 Task: Research Airbnb options in Sunan, North Korea from 10th December, 2023 to 25th December, 2023 for 3 adults, 1 child. Place can be shared room with 2 bedrooms having 3 beds and 2 bathrooms. Property type can be guest house. Amenities needed are: wifi, TV, free parkinig on premises, gym, breakfast. Look for 4 properties as per requirement.
Action: Mouse moved to (471, 107)
Screenshot: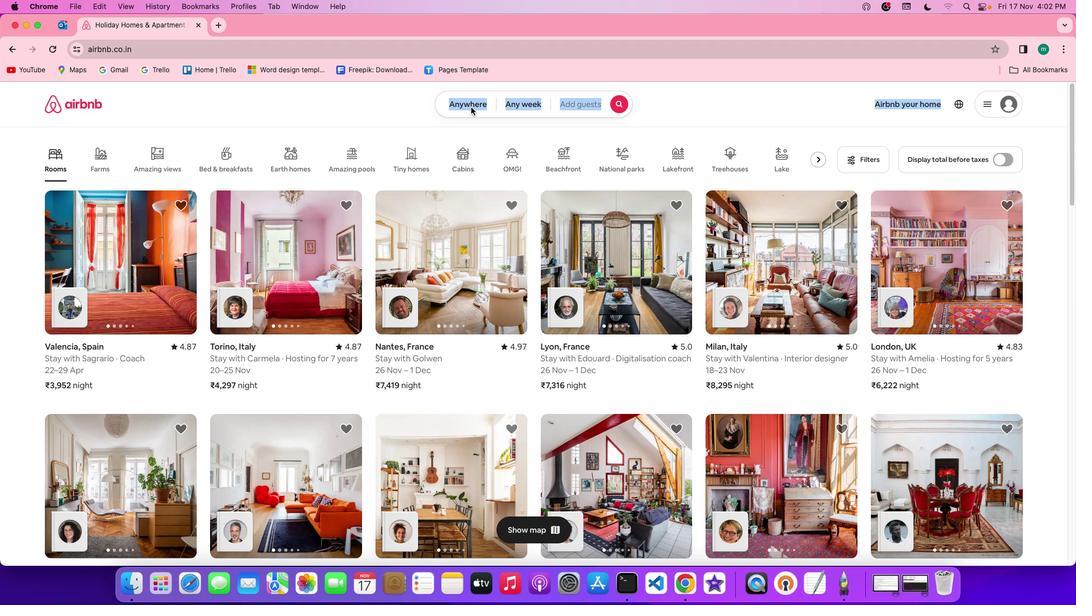 
Action: Mouse pressed left at (471, 107)
Screenshot: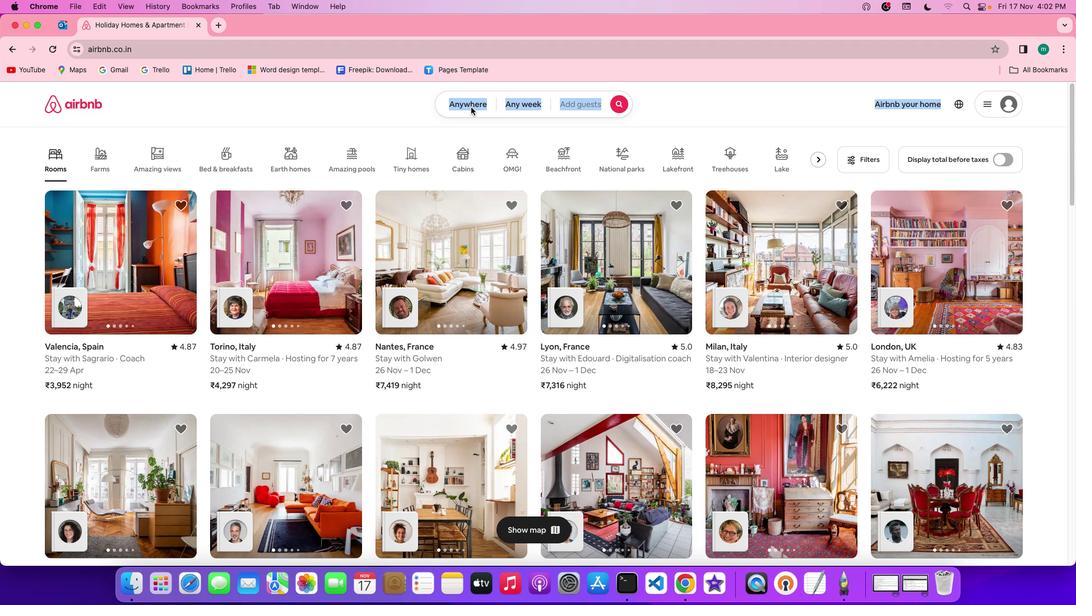 
Action: Mouse pressed left at (471, 107)
Screenshot: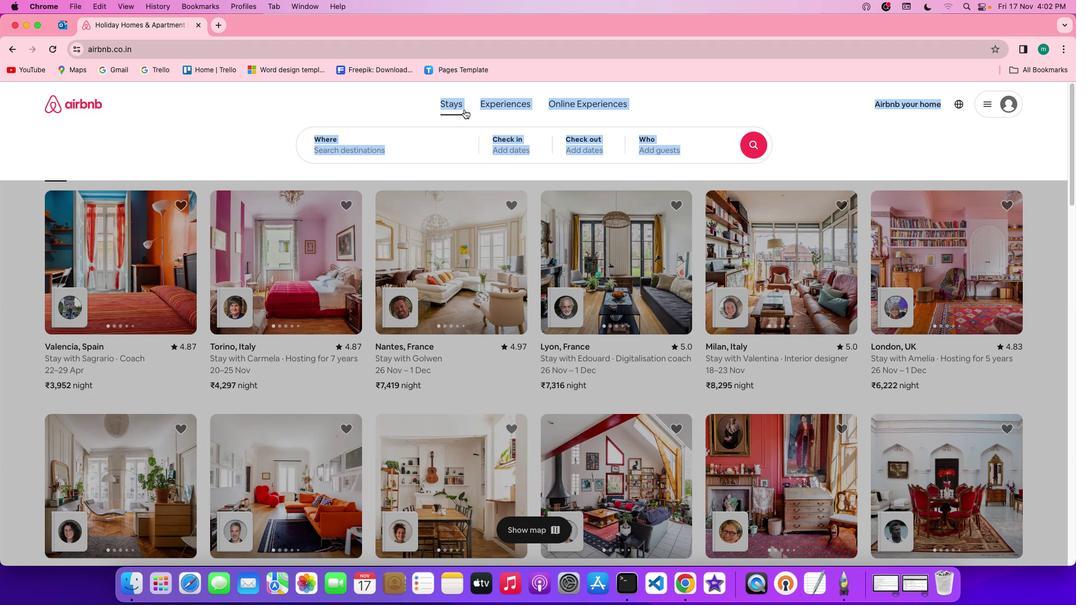 
Action: Mouse moved to (413, 144)
Screenshot: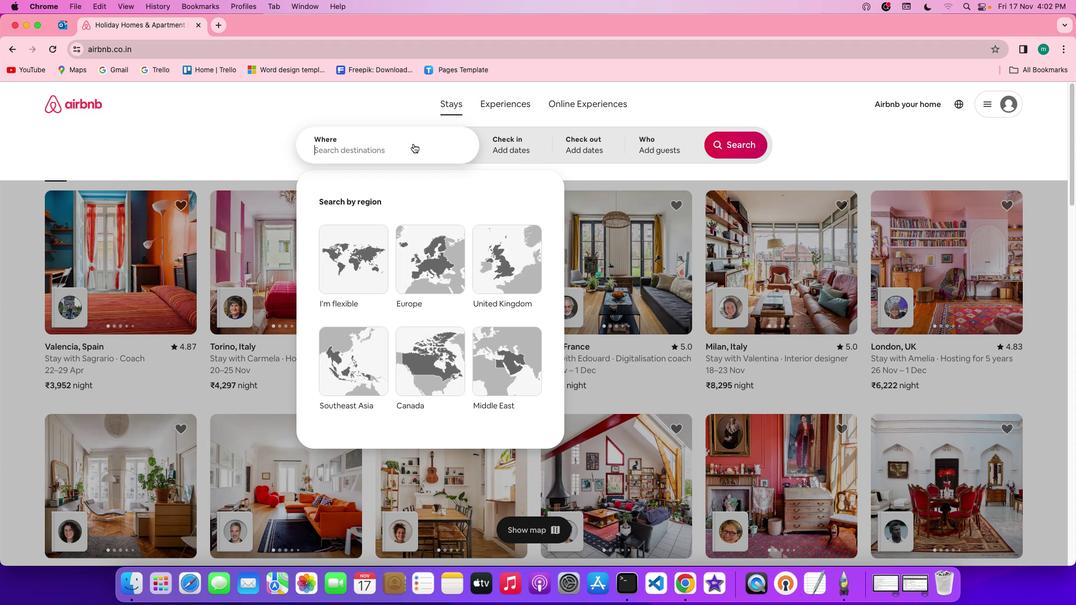 
Action: Mouse pressed left at (413, 144)
Screenshot: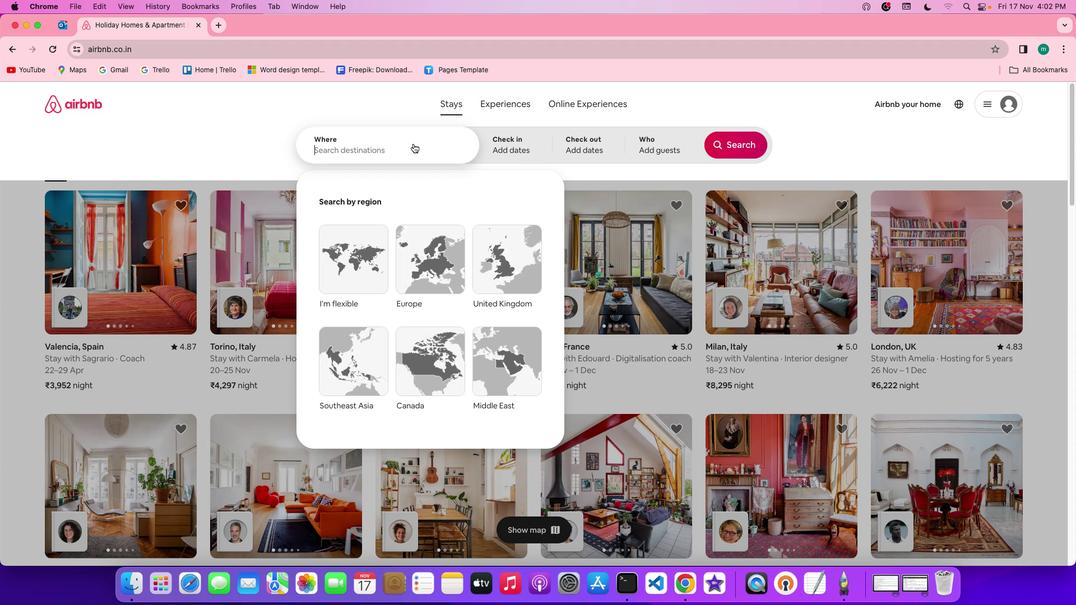 
Action: Key pressed Key.shift'S''u''n''a''n'','Key.spaceKey.shift'N''o''r''t''h'Key.spaceKey.shift'k''o''r''e''a'
Screenshot: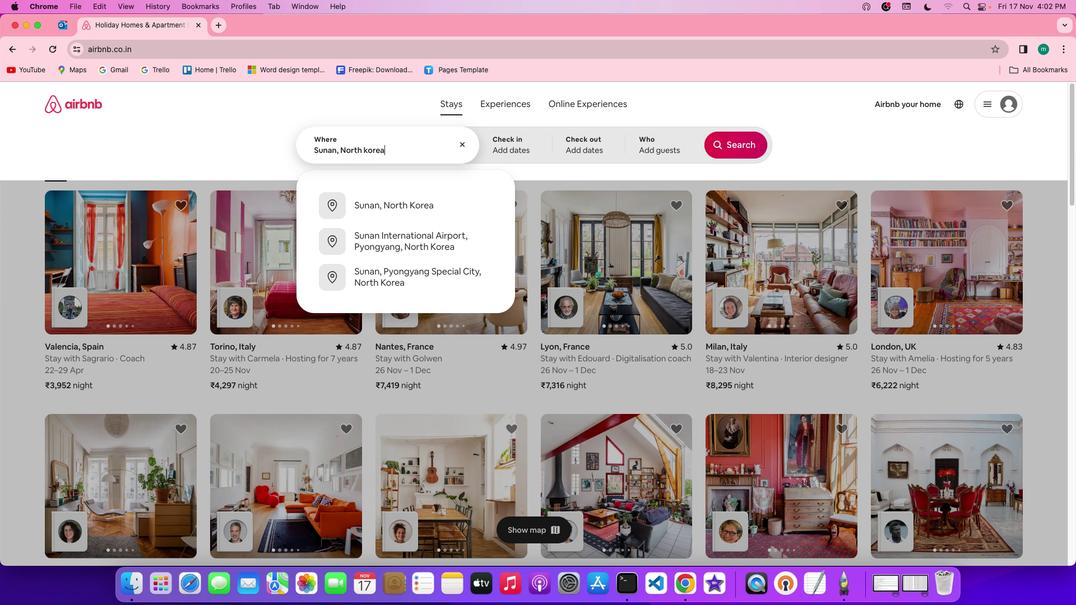 
Action: Mouse moved to (529, 150)
Screenshot: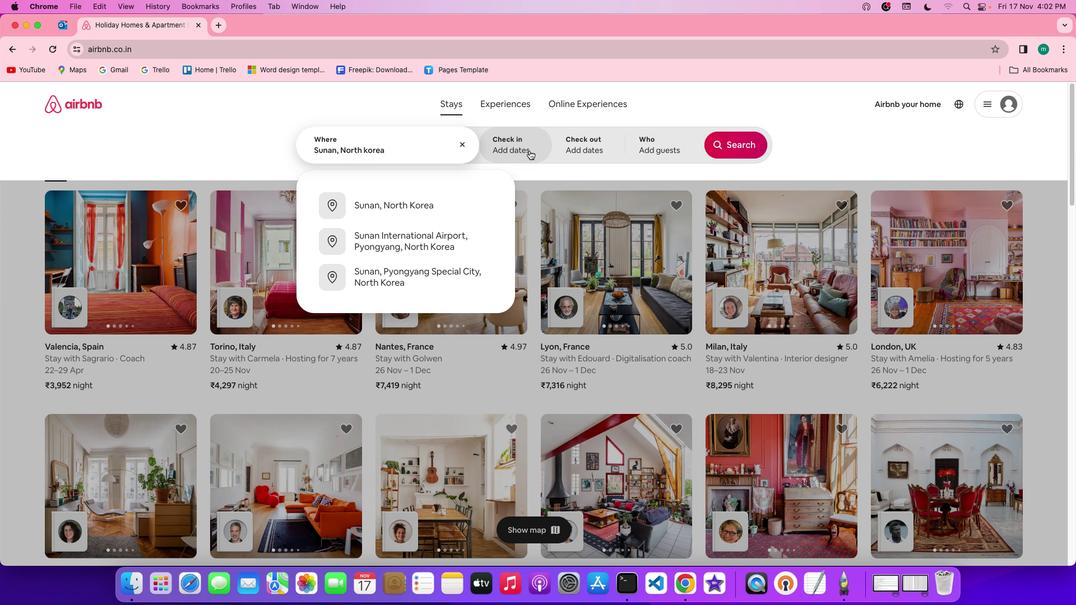 
Action: Mouse pressed left at (529, 150)
Screenshot: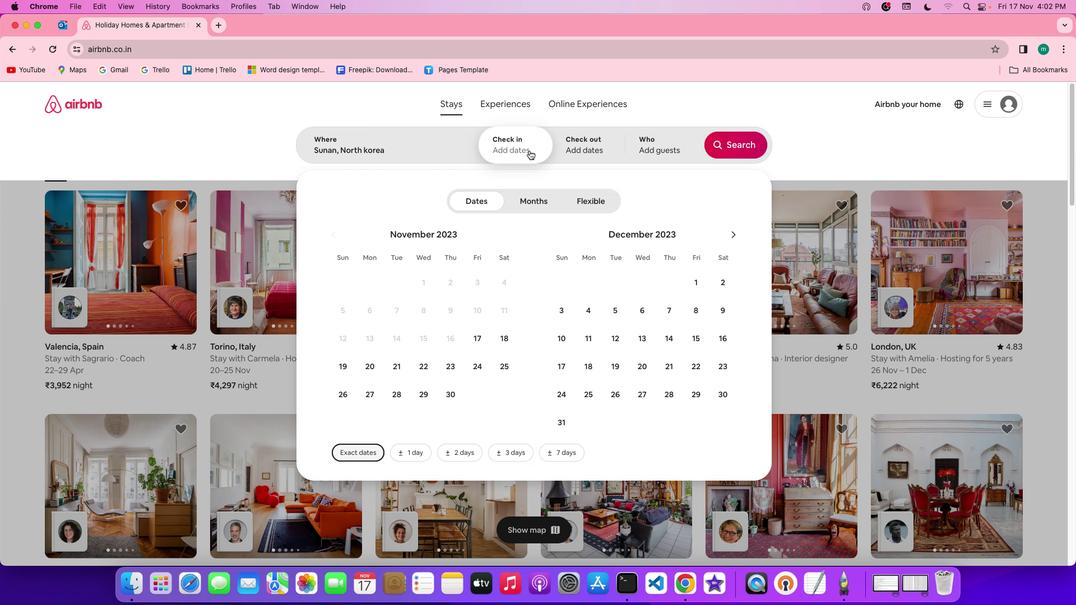 
Action: Mouse moved to (572, 334)
Screenshot: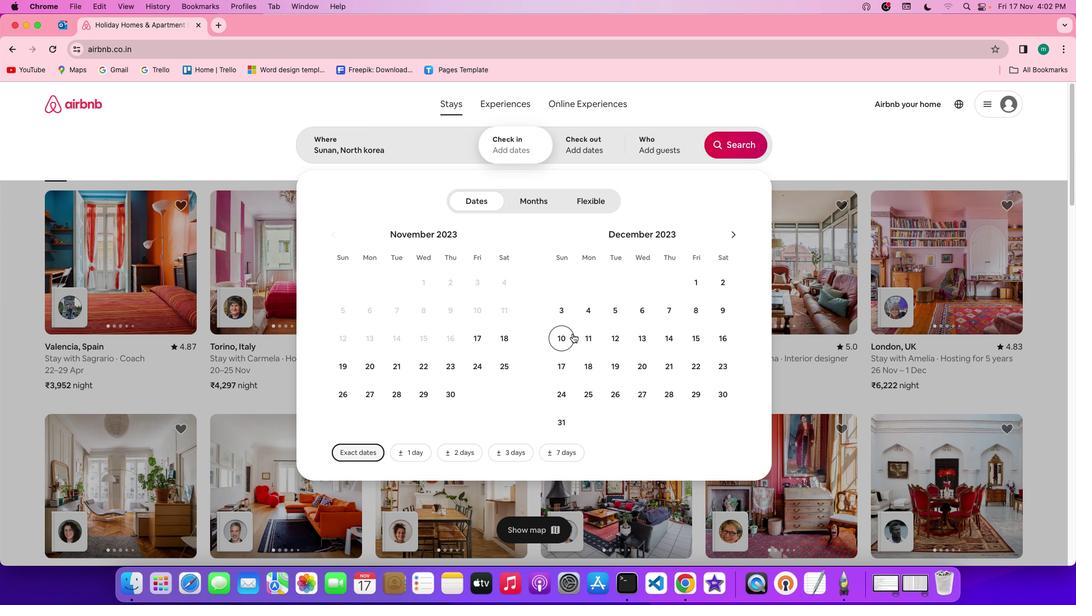 
Action: Mouse pressed left at (572, 334)
Screenshot: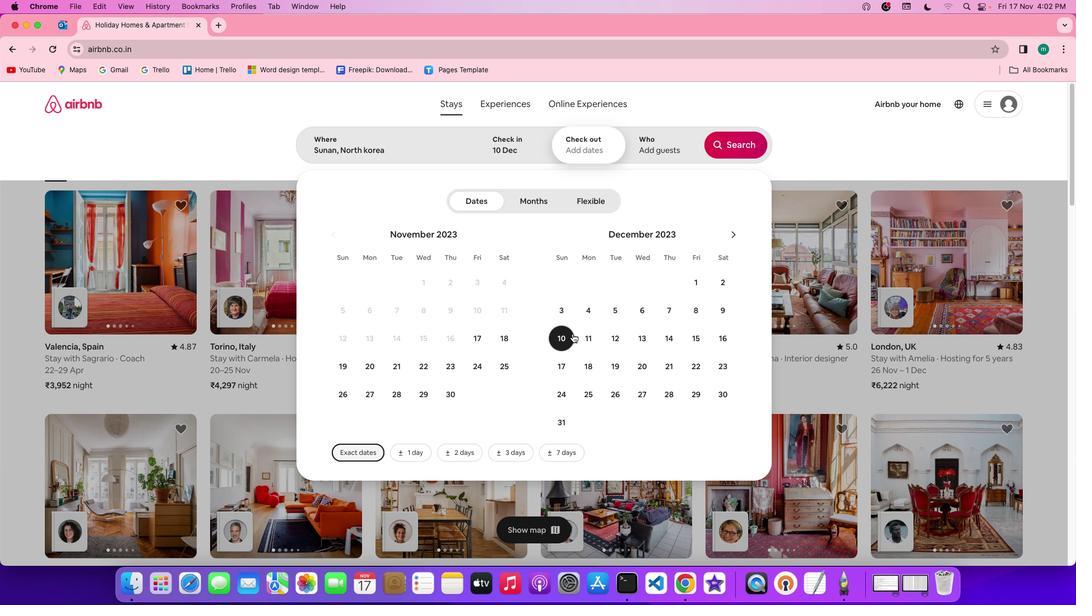 
Action: Mouse moved to (581, 388)
Screenshot: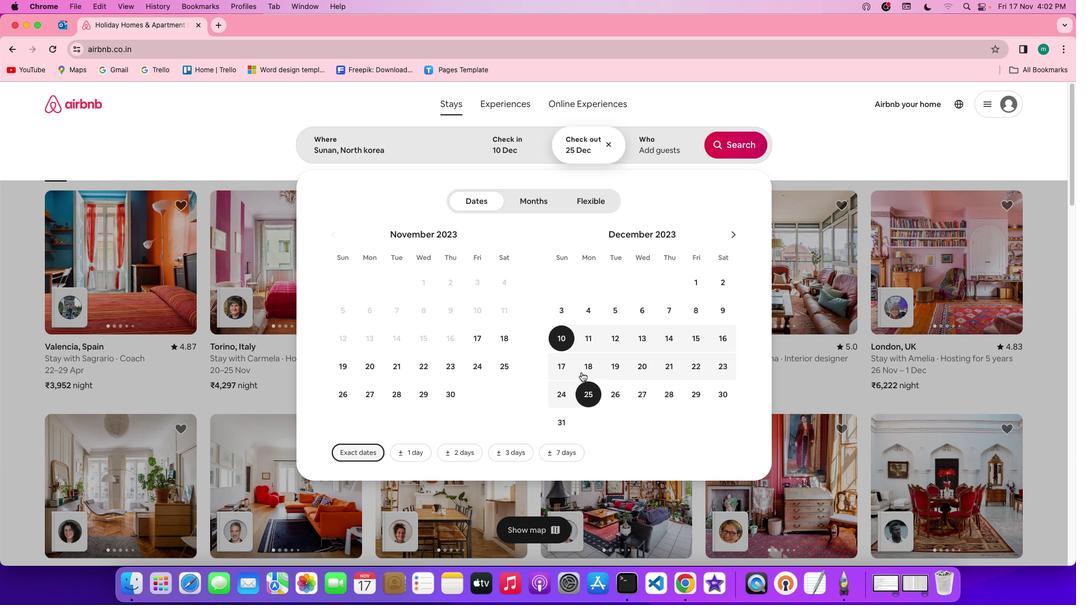
Action: Mouse pressed left at (581, 388)
Screenshot: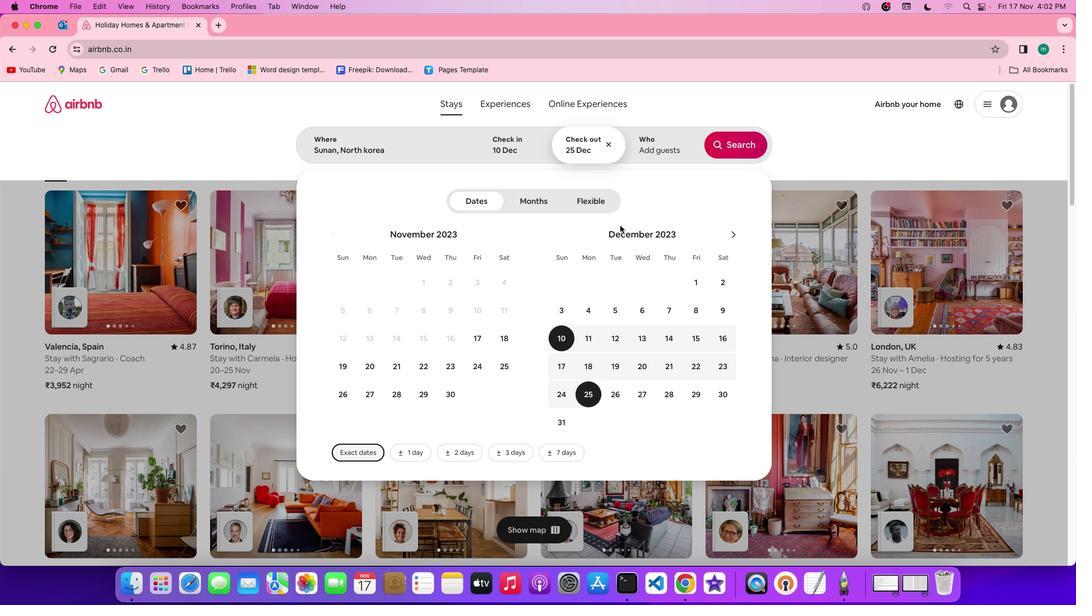 
Action: Mouse moved to (655, 156)
Screenshot: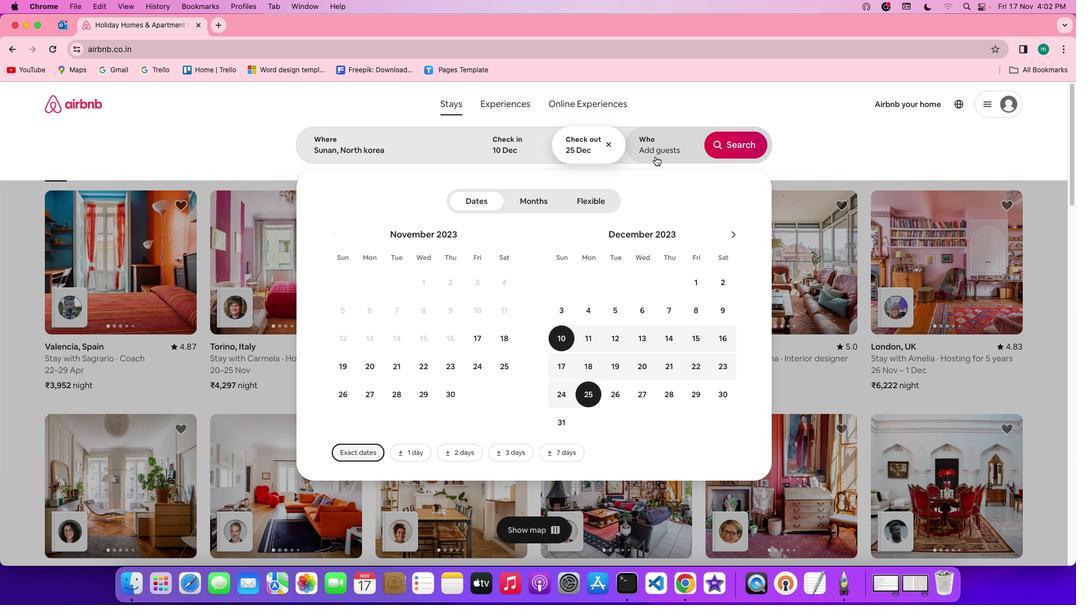 
Action: Mouse pressed left at (655, 156)
Screenshot: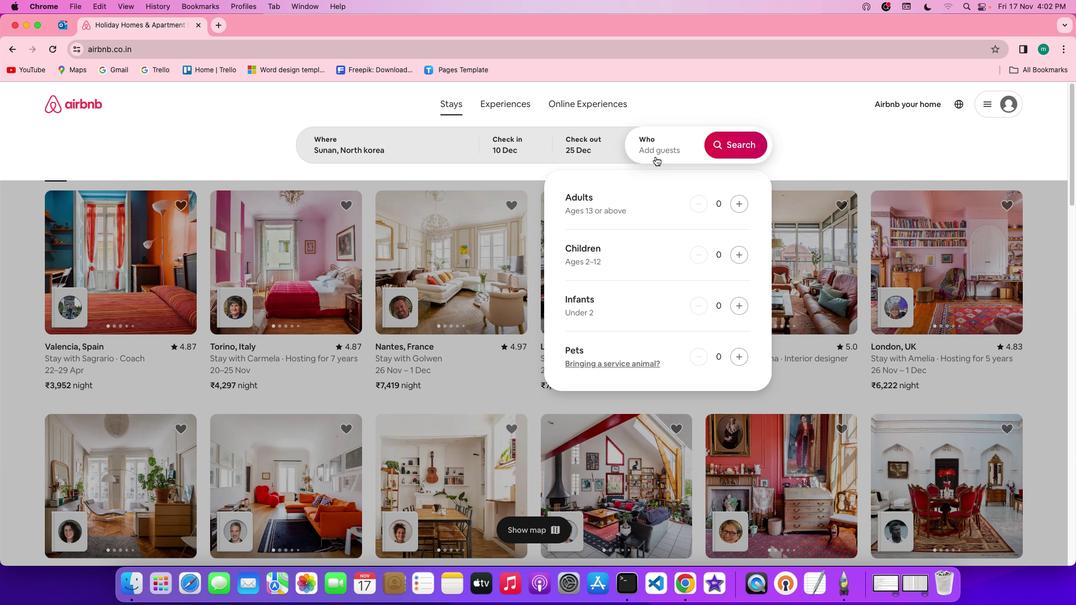 
Action: Mouse moved to (735, 203)
Screenshot: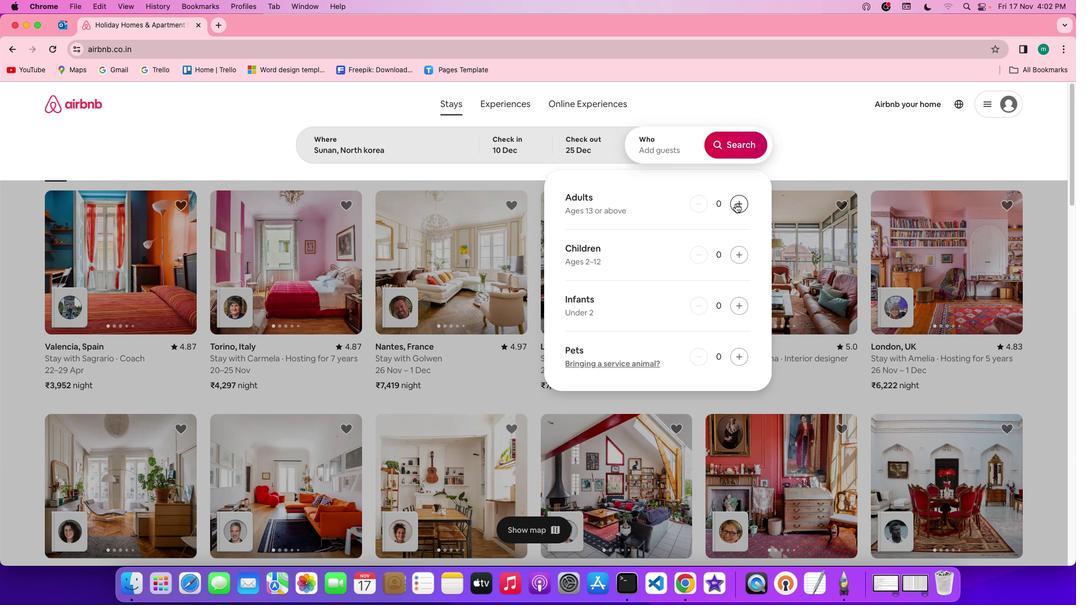 
Action: Mouse pressed left at (735, 203)
Screenshot: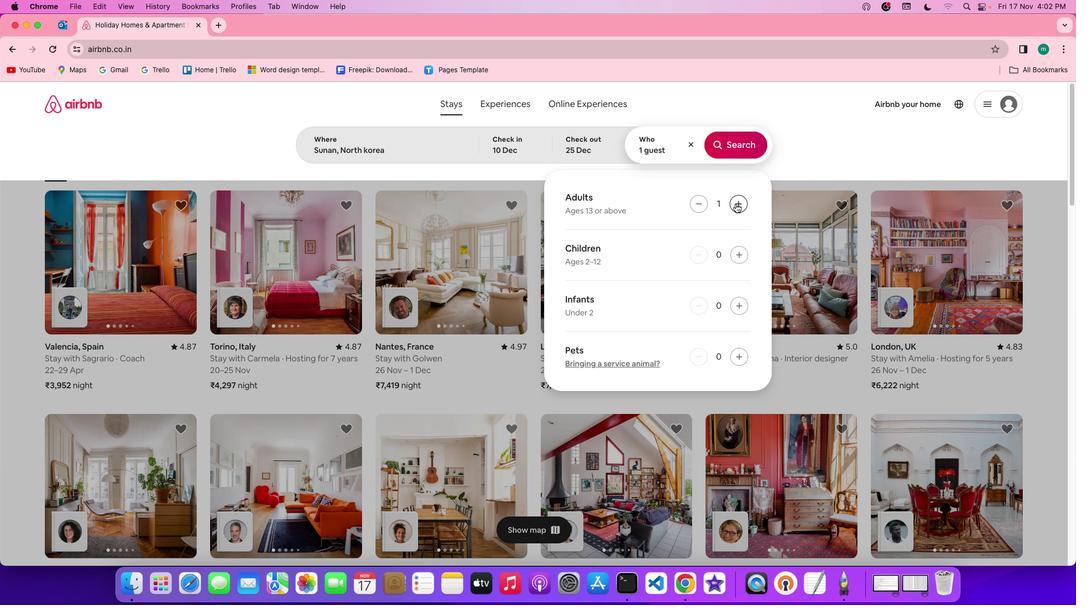 
Action: Mouse pressed left at (735, 203)
Screenshot: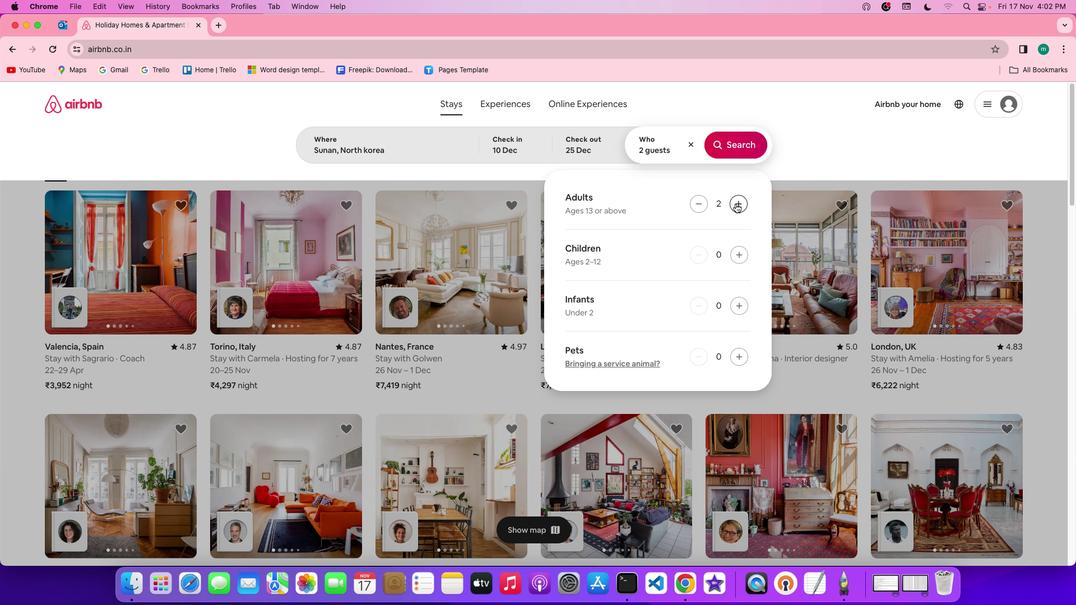 
Action: Mouse pressed left at (735, 203)
Screenshot: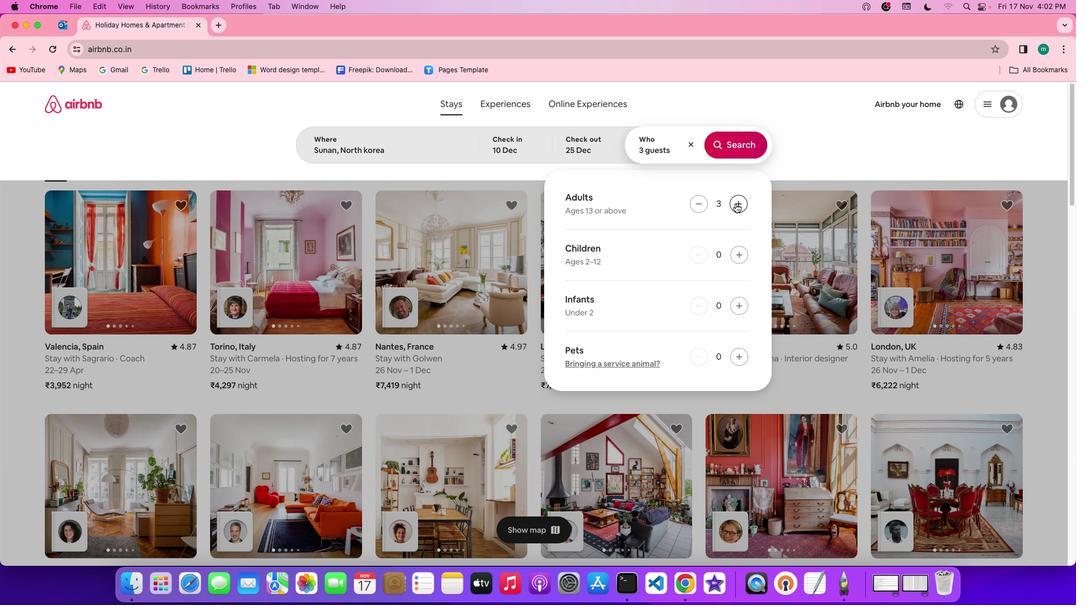 
Action: Mouse moved to (741, 249)
Screenshot: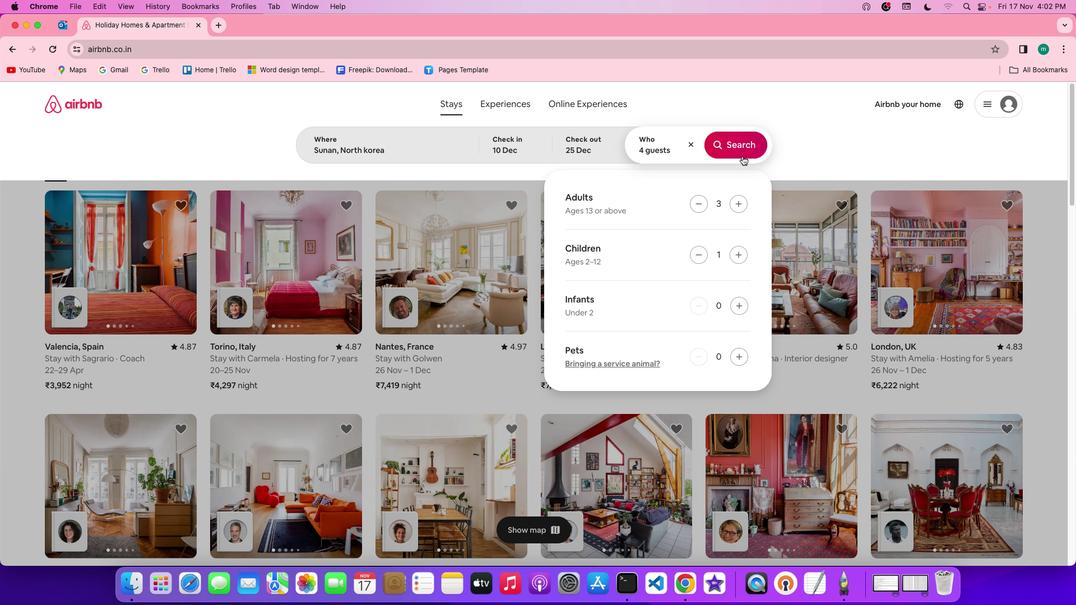 
Action: Mouse pressed left at (741, 249)
Screenshot: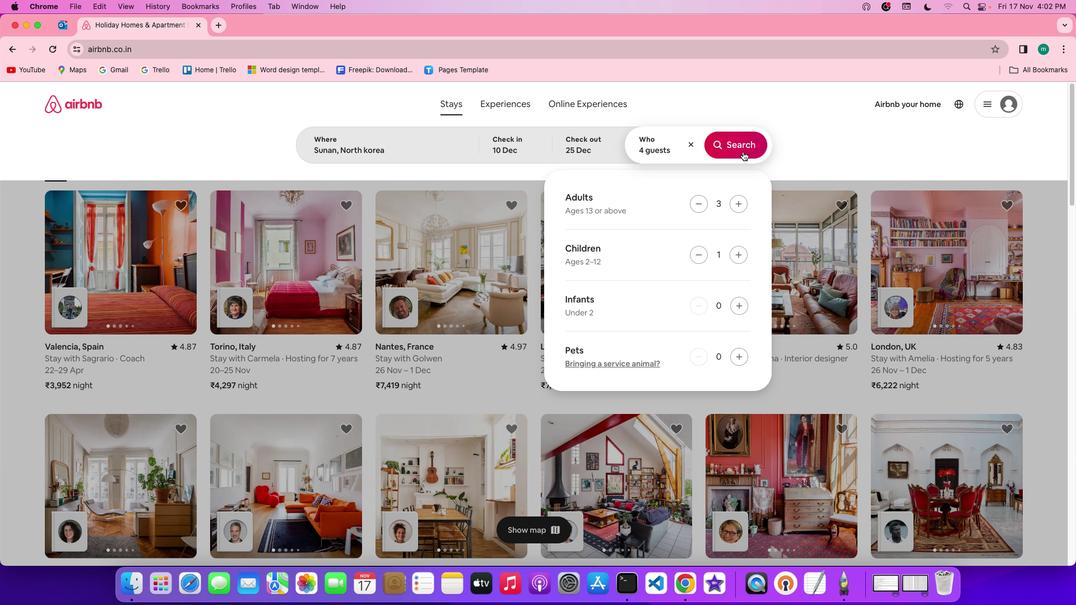 
Action: Mouse moved to (742, 148)
Screenshot: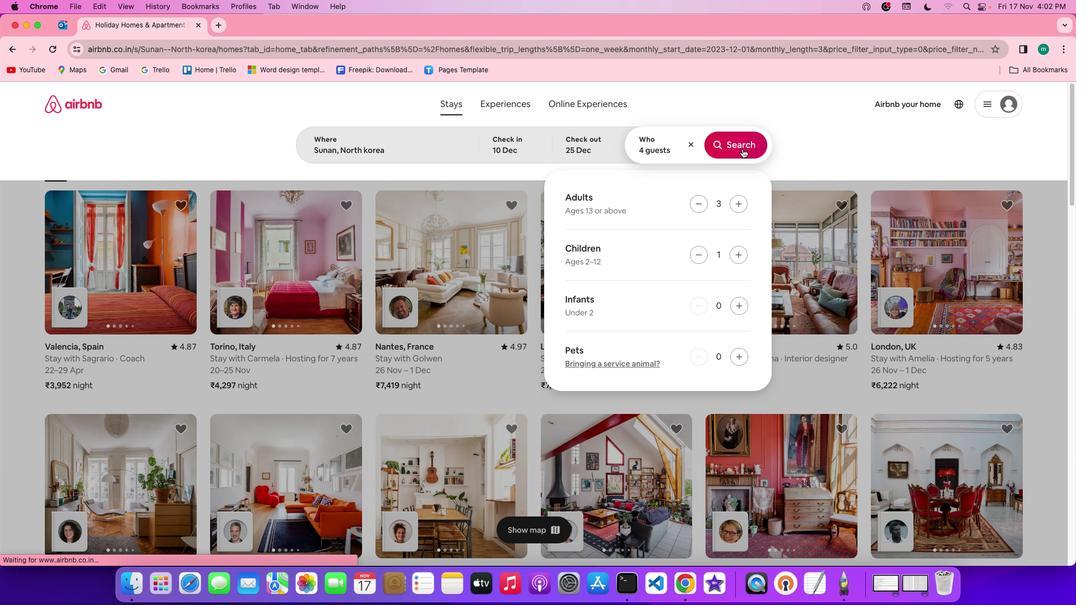 
Action: Mouse pressed left at (742, 148)
Screenshot: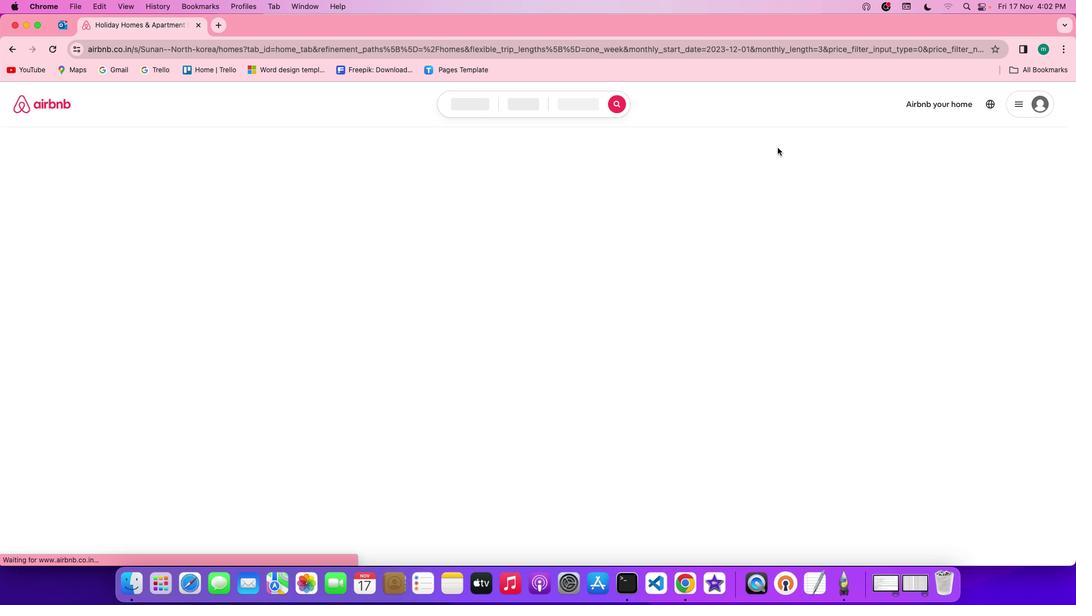 
Action: Mouse moved to (889, 148)
Screenshot: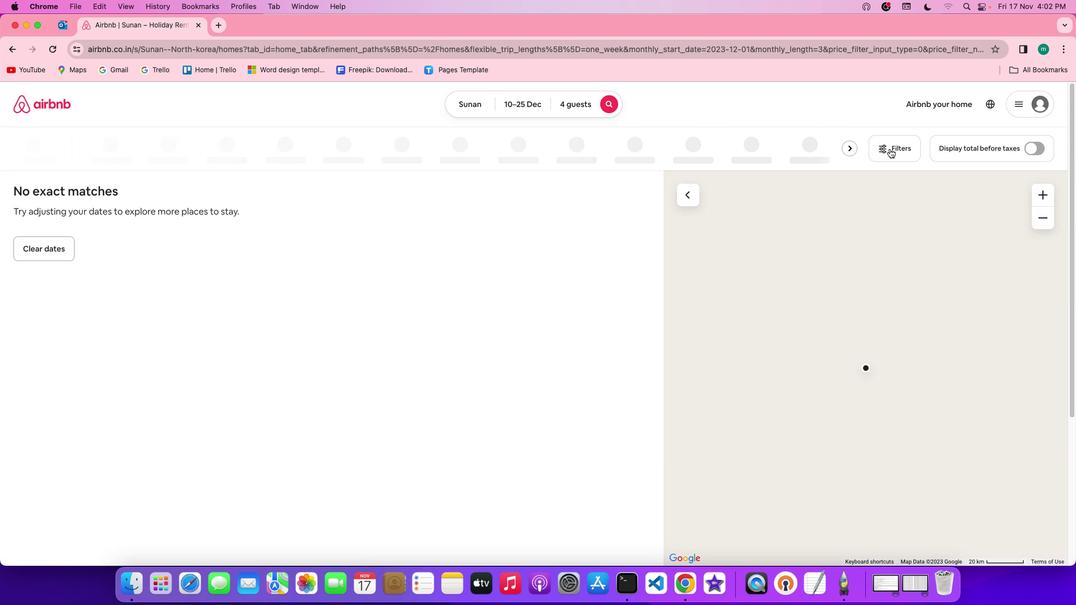 
Action: Mouse pressed left at (889, 148)
Screenshot: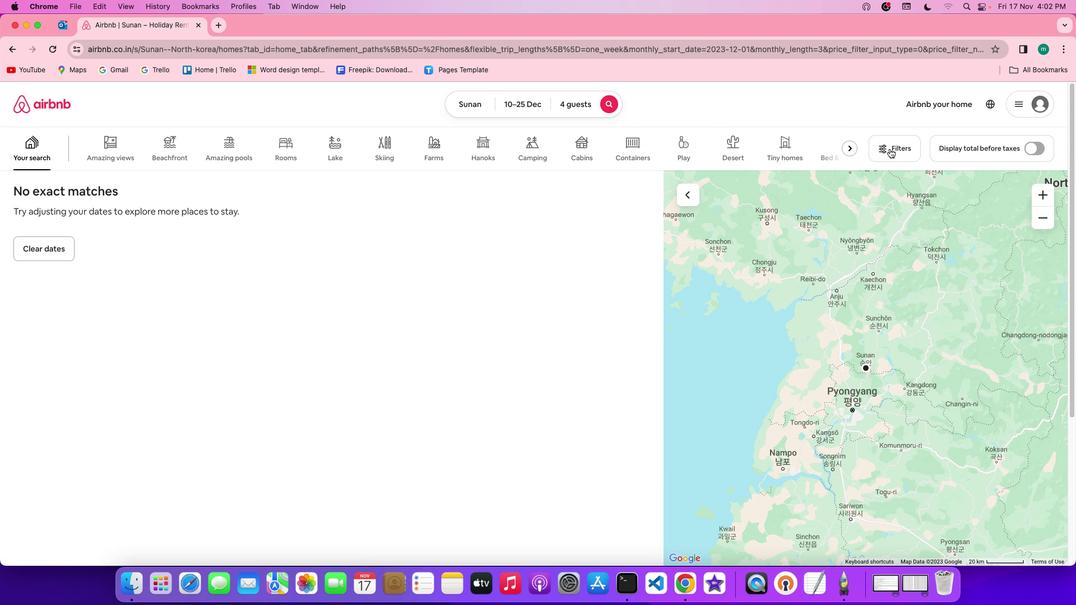 
Action: Mouse moved to (797, 196)
Screenshot: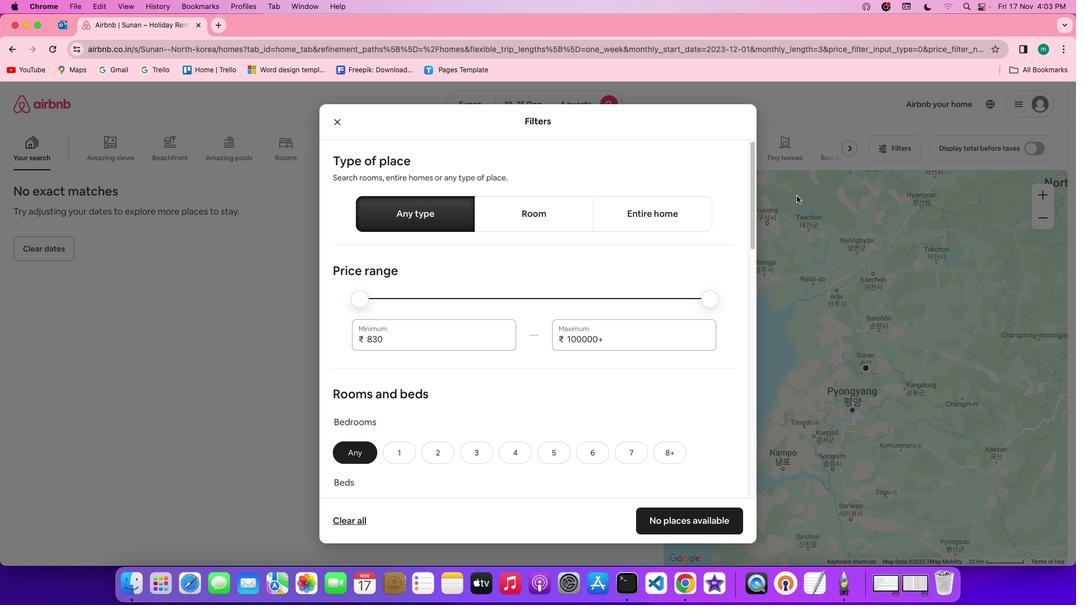 
Action: Mouse scrolled (797, 196) with delta (0, 0)
Screenshot: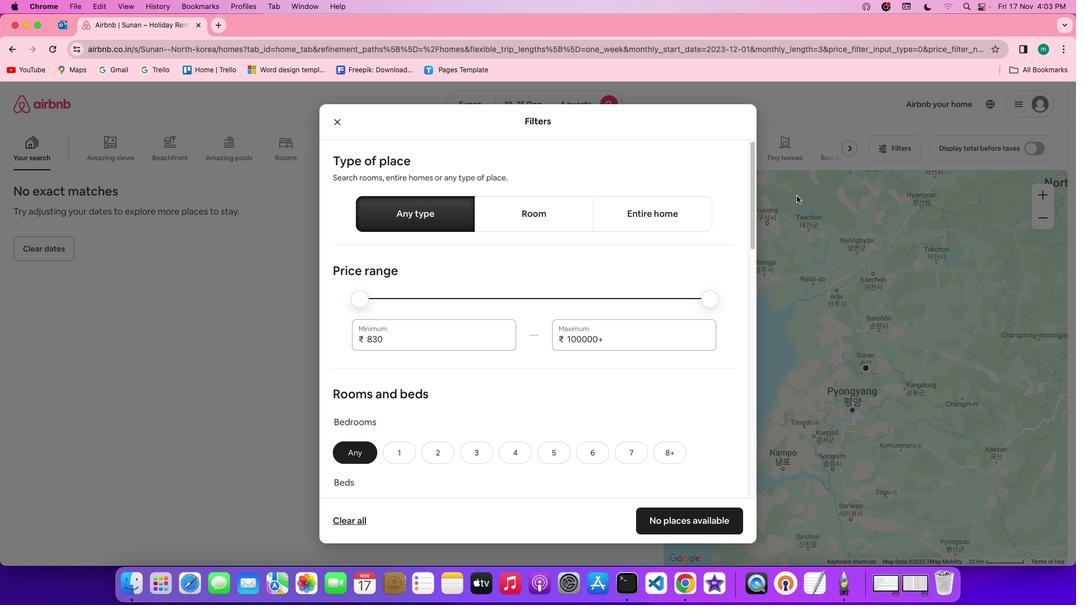 
Action: Mouse scrolled (797, 196) with delta (0, 0)
Screenshot: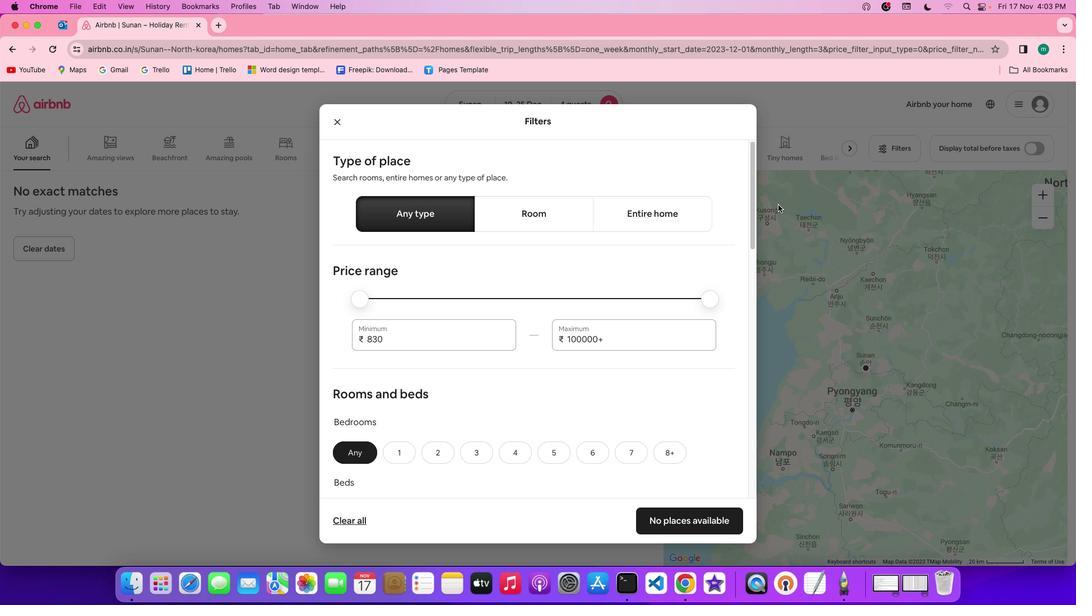 
Action: Mouse scrolled (797, 196) with delta (0, 0)
Screenshot: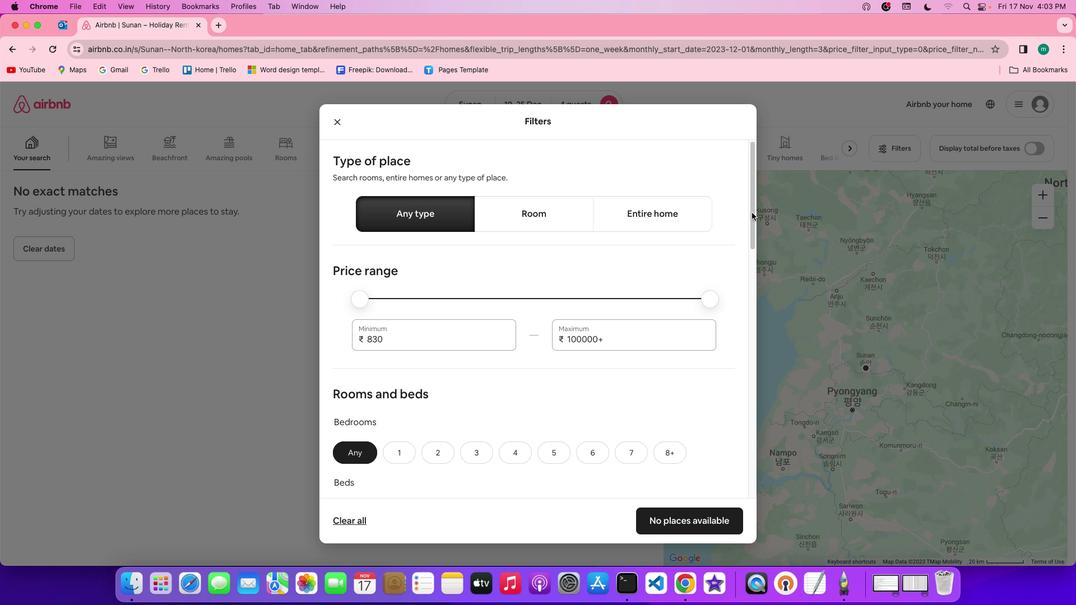 
Action: Mouse scrolled (797, 196) with delta (0, -1)
Screenshot: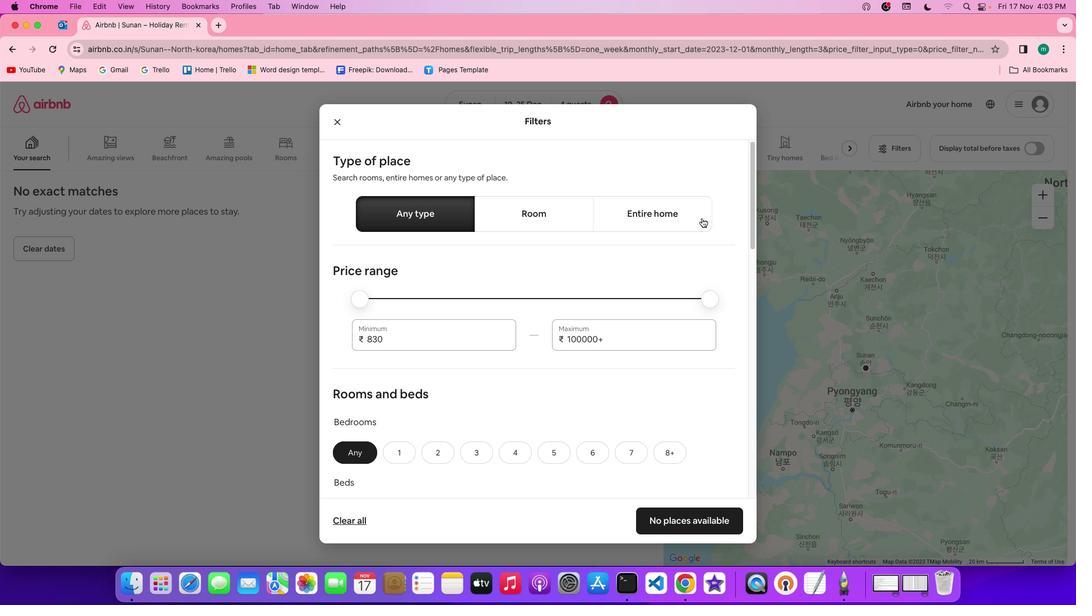 
Action: Mouse moved to (672, 218)
Screenshot: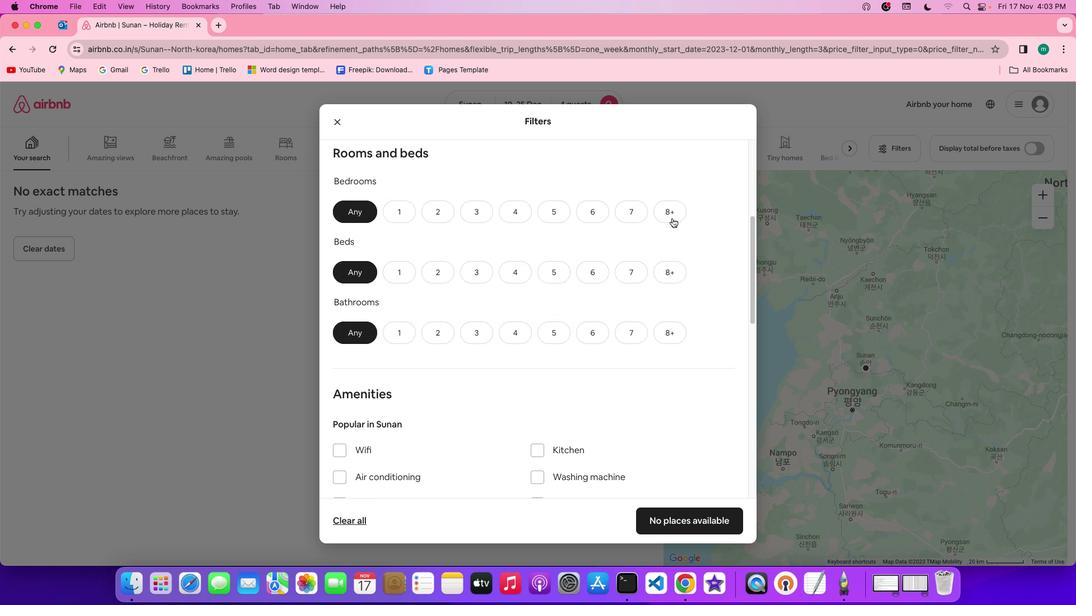 
Action: Mouse scrolled (672, 218) with delta (0, 0)
Screenshot: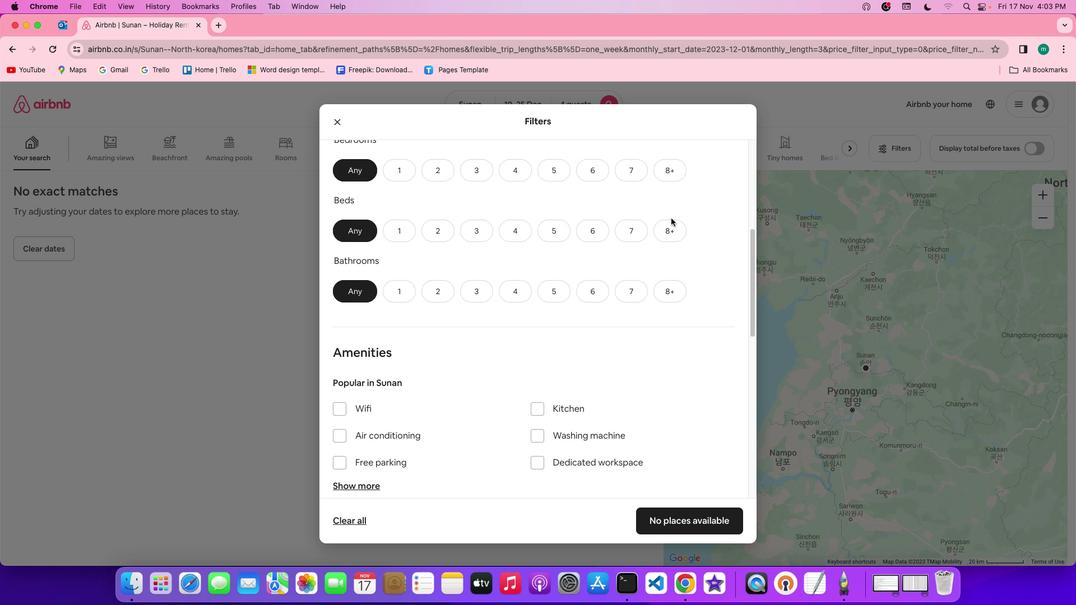 
Action: Mouse scrolled (672, 218) with delta (0, 0)
Screenshot: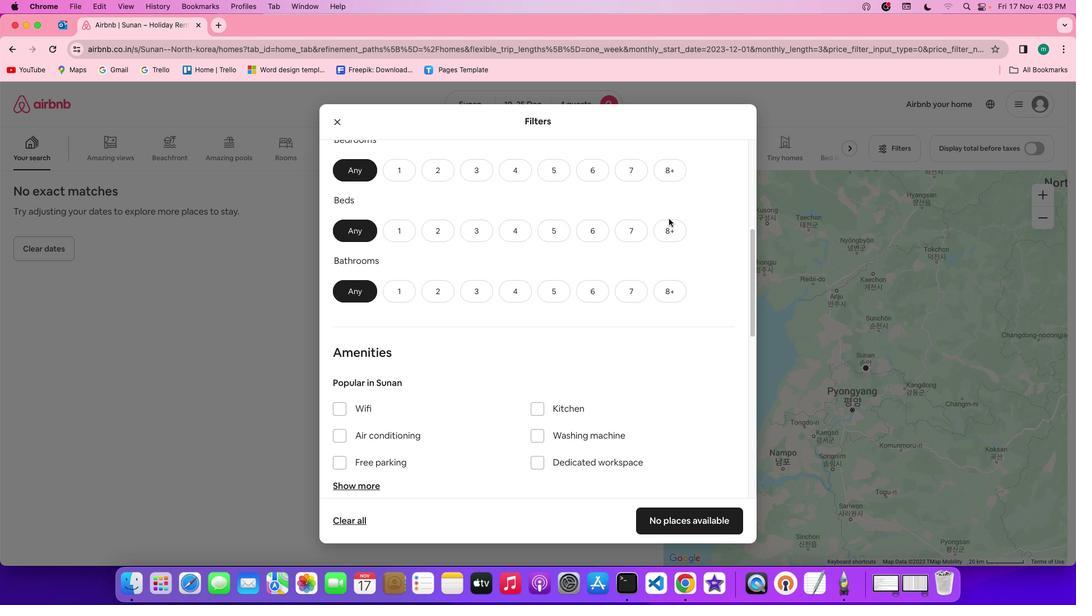 
Action: Mouse scrolled (672, 218) with delta (0, -1)
Screenshot: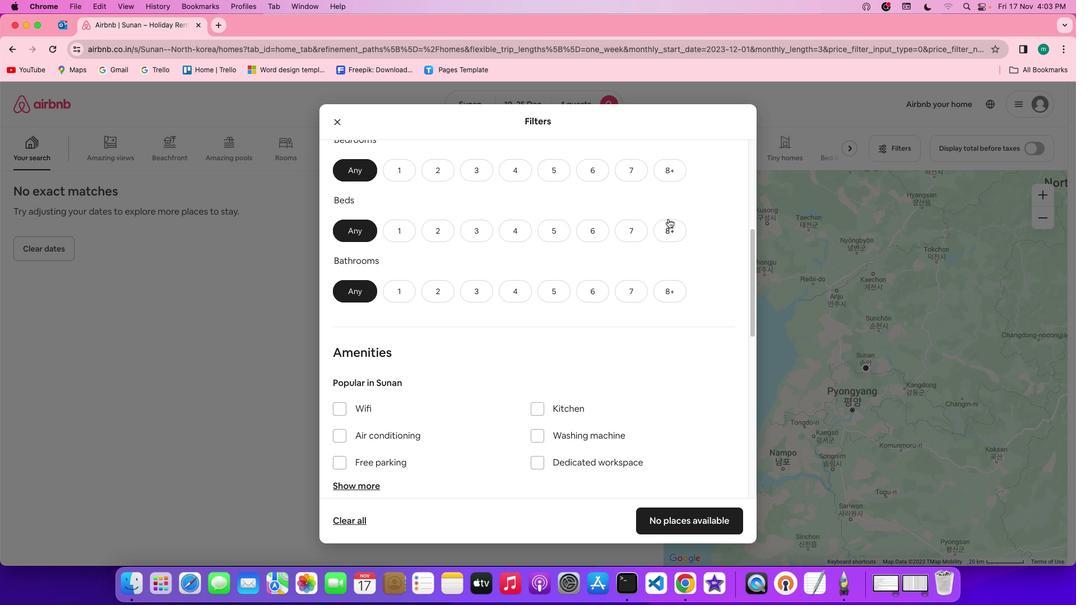 
Action: Mouse scrolled (672, 218) with delta (0, -2)
Screenshot: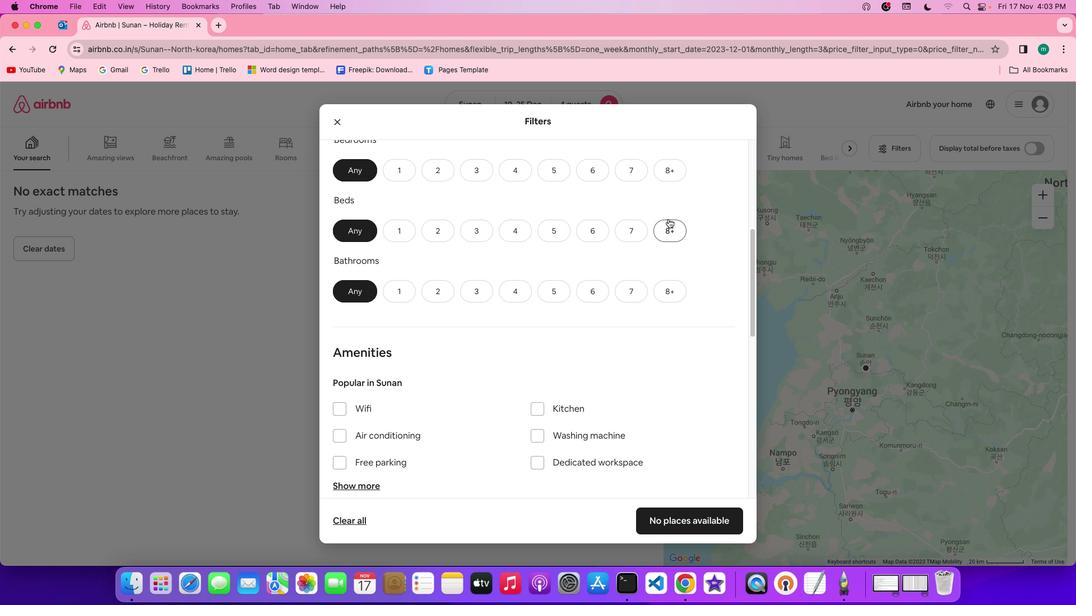 
Action: Mouse scrolled (672, 218) with delta (0, -2)
Screenshot: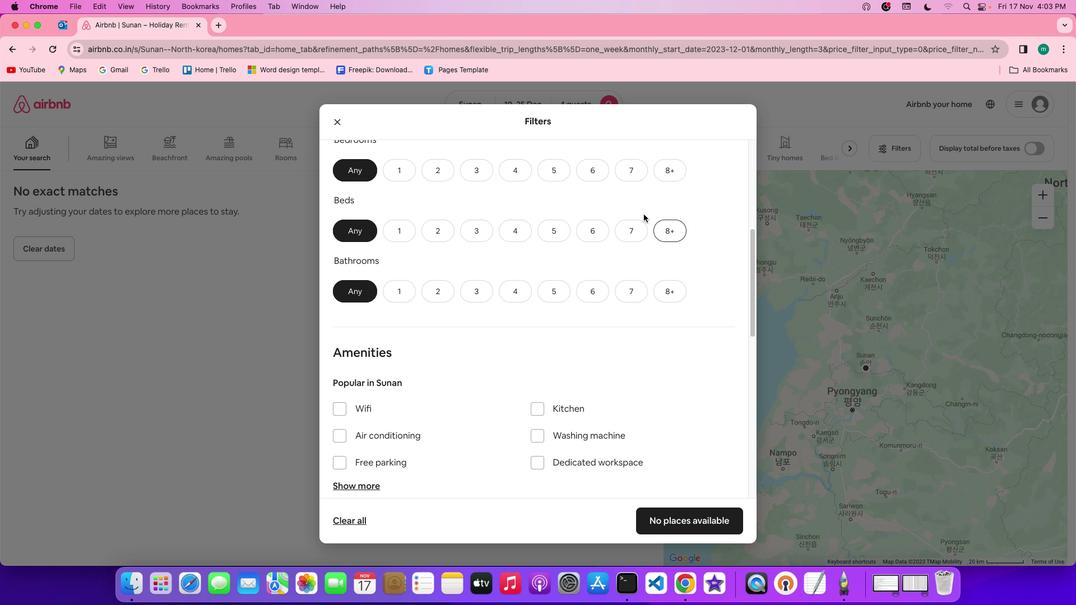
Action: Mouse moved to (485, 174)
Screenshot: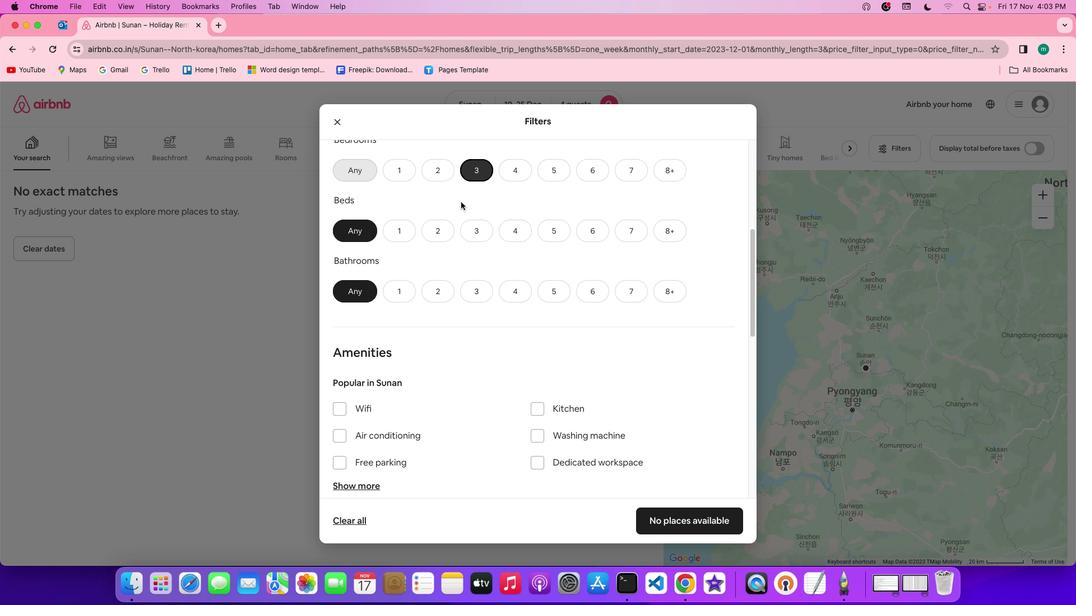 
Action: Mouse pressed left at (485, 174)
Screenshot: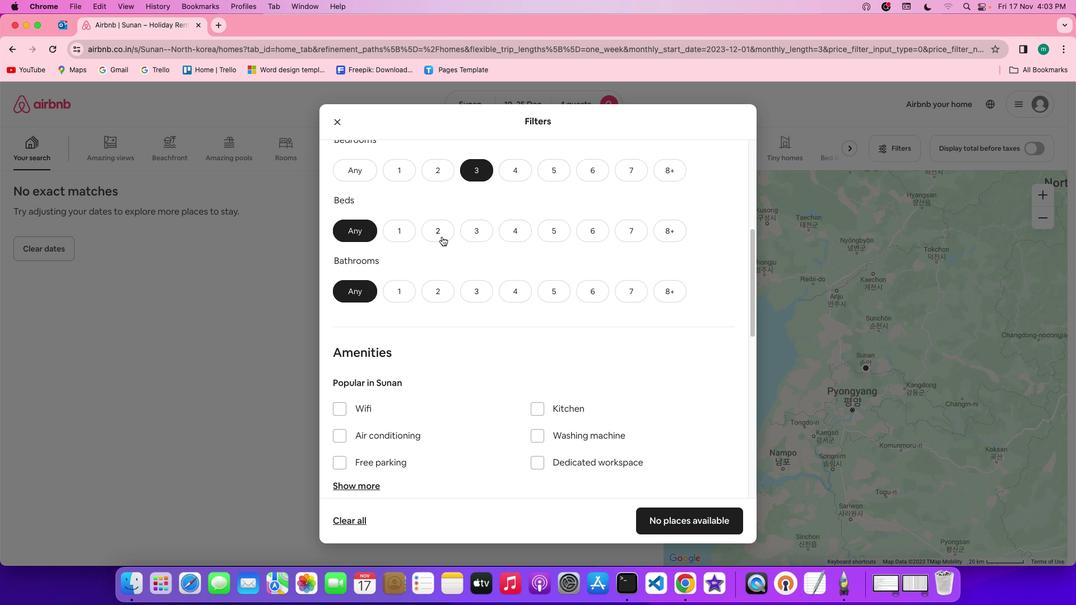 
Action: Mouse moved to (439, 240)
Screenshot: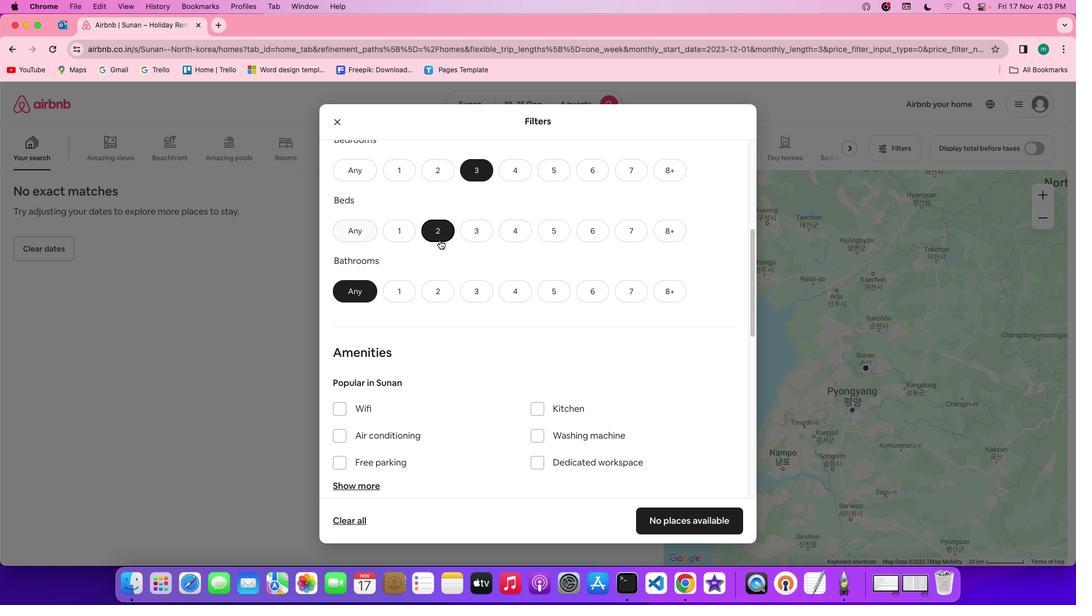 
Action: Mouse pressed left at (439, 240)
Screenshot: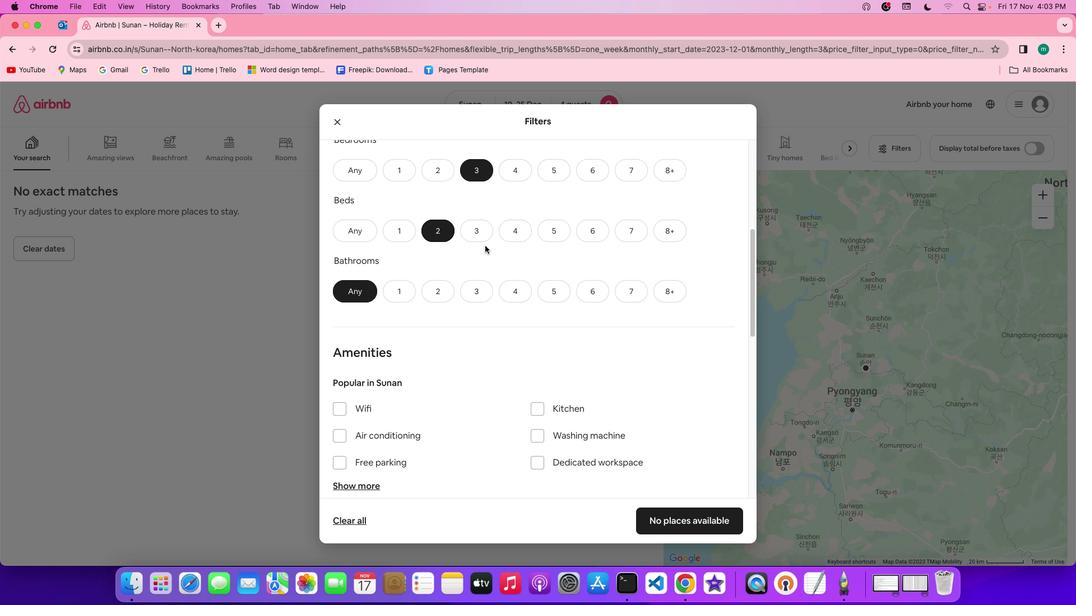 
Action: Mouse moved to (506, 249)
Screenshot: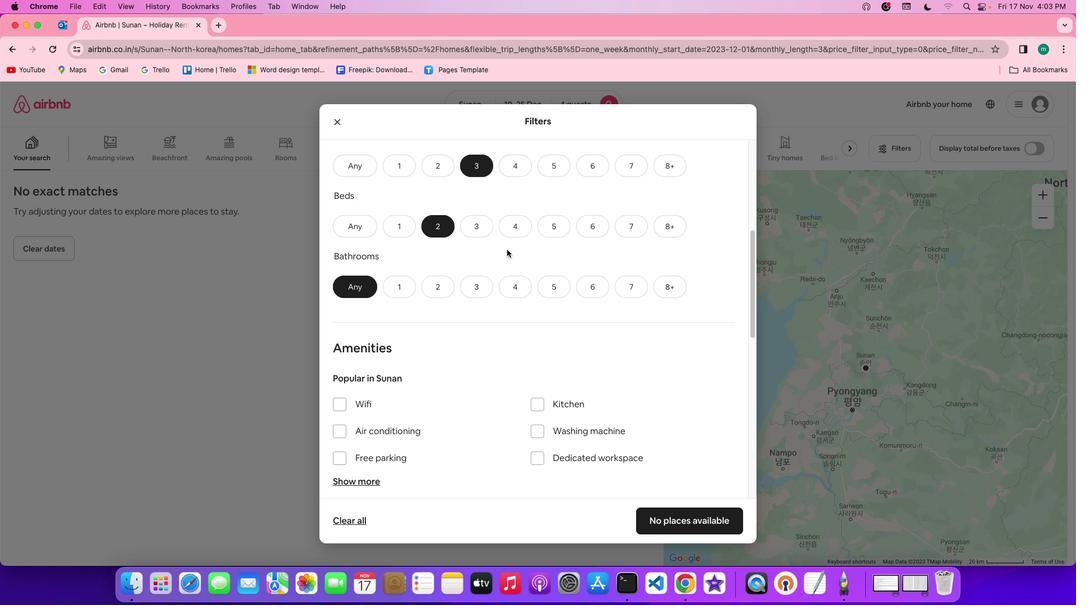 
Action: Mouse scrolled (506, 249) with delta (0, 0)
Screenshot: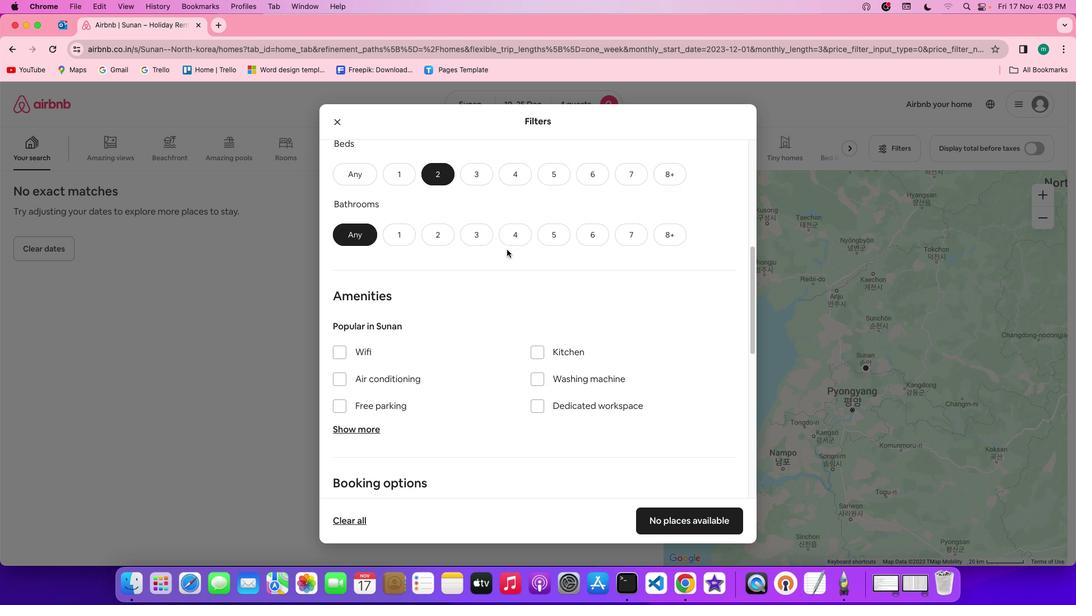 
Action: Mouse scrolled (506, 249) with delta (0, 0)
Screenshot: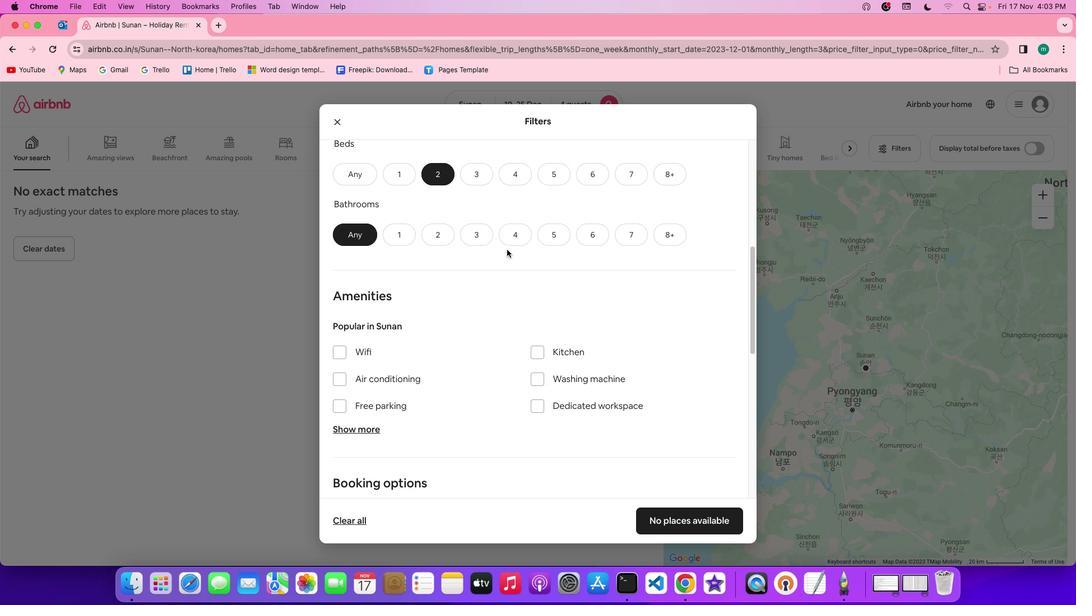
Action: Mouse scrolled (506, 249) with delta (0, 0)
Screenshot: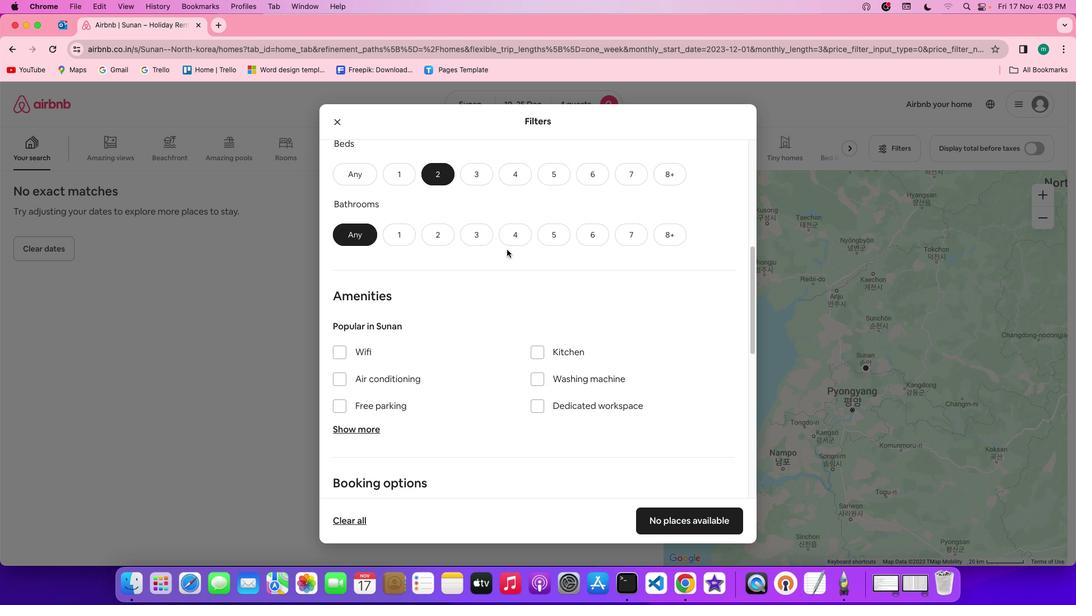 
Action: Mouse moved to (582, 268)
Screenshot: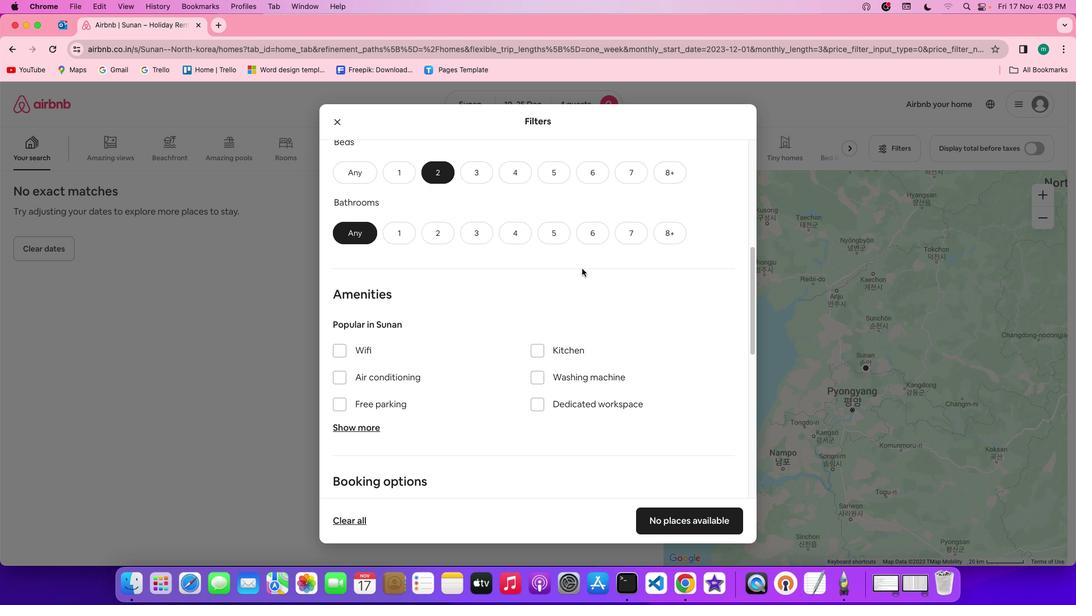 
Action: Mouse scrolled (582, 268) with delta (0, 0)
Screenshot: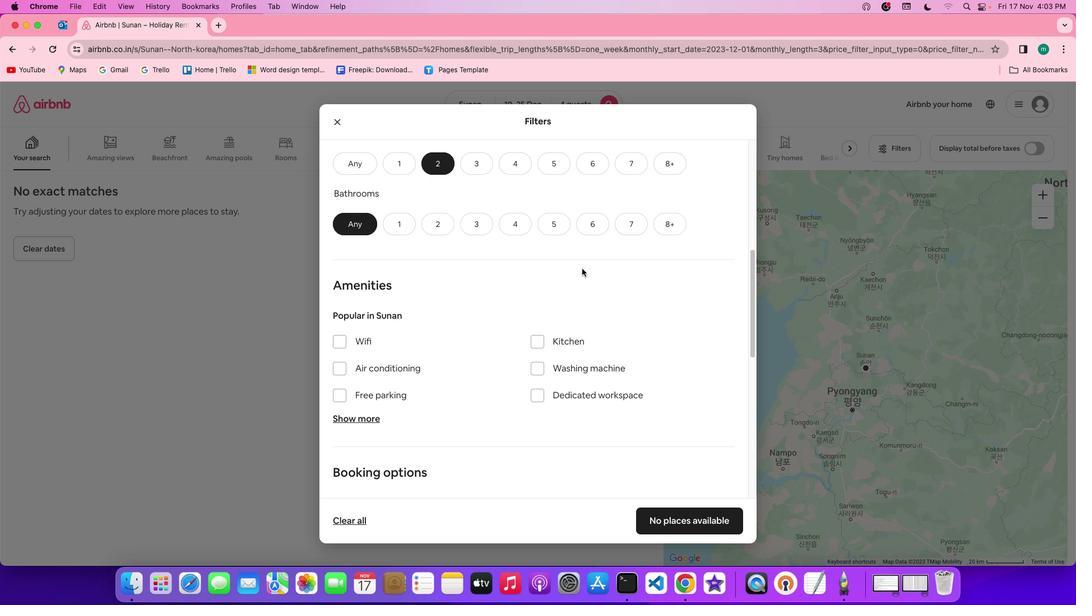 
Action: Mouse scrolled (582, 268) with delta (0, 0)
Screenshot: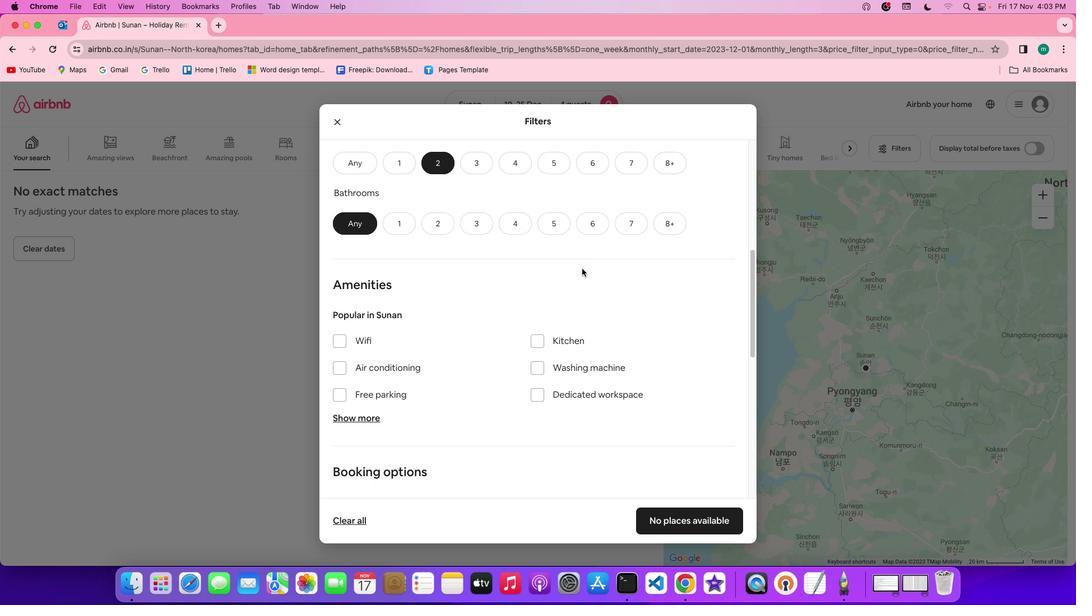 
Action: Mouse scrolled (582, 268) with delta (0, 0)
Screenshot: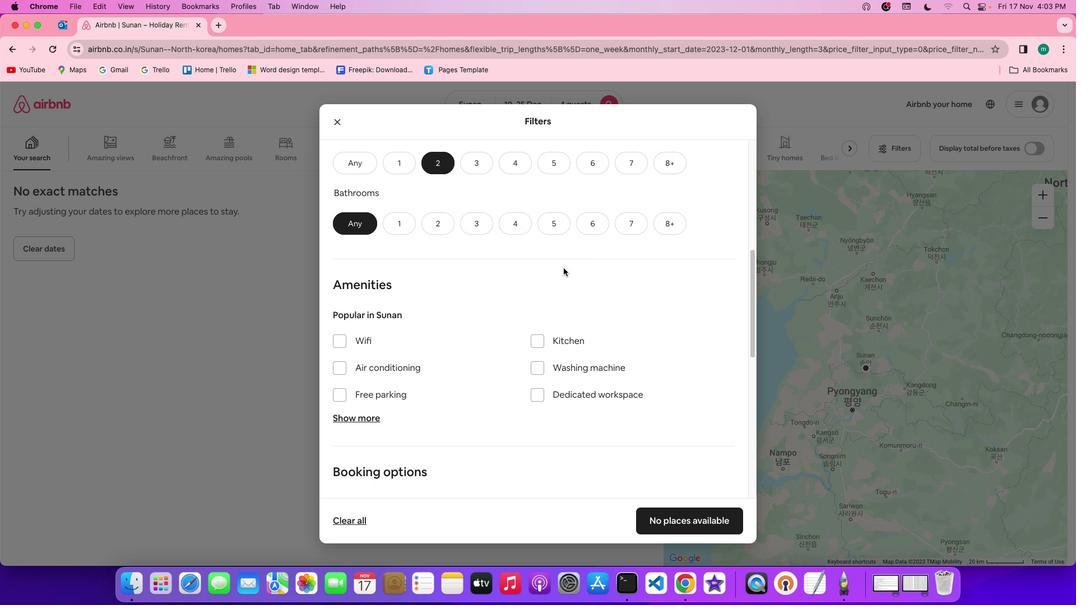
Action: Mouse moved to (482, 197)
Screenshot: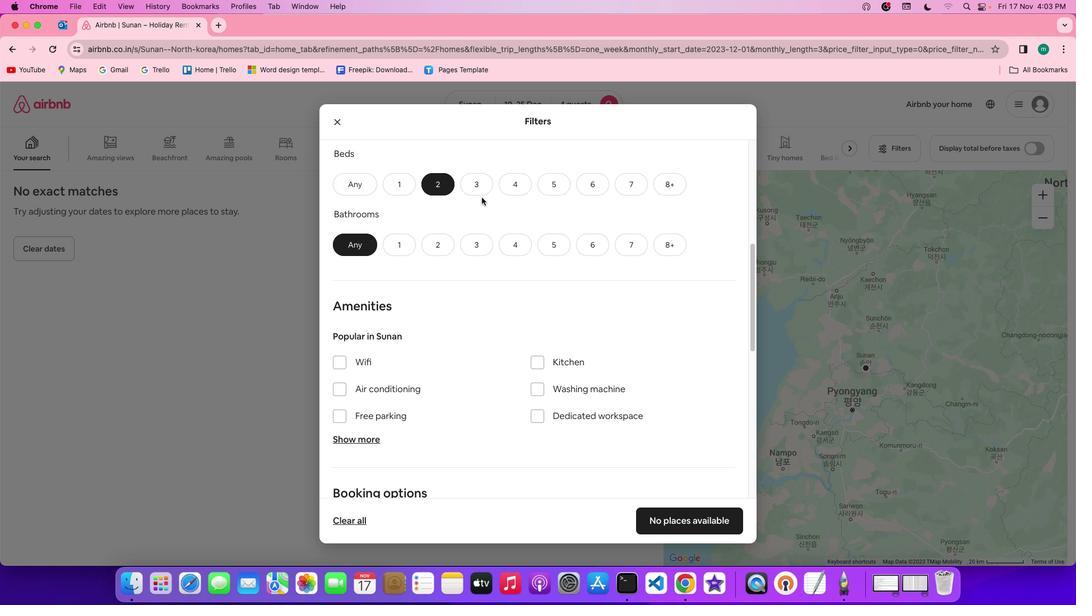 
Action: Mouse scrolled (482, 197) with delta (0, 0)
Screenshot: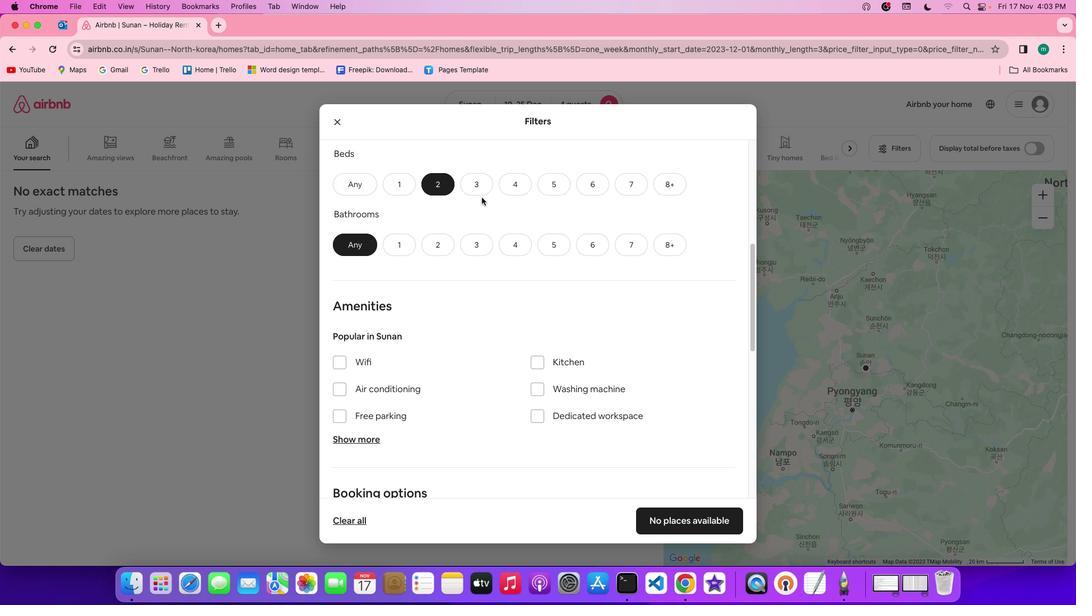
Action: Mouse scrolled (482, 197) with delta (0, 0)
Screenshot: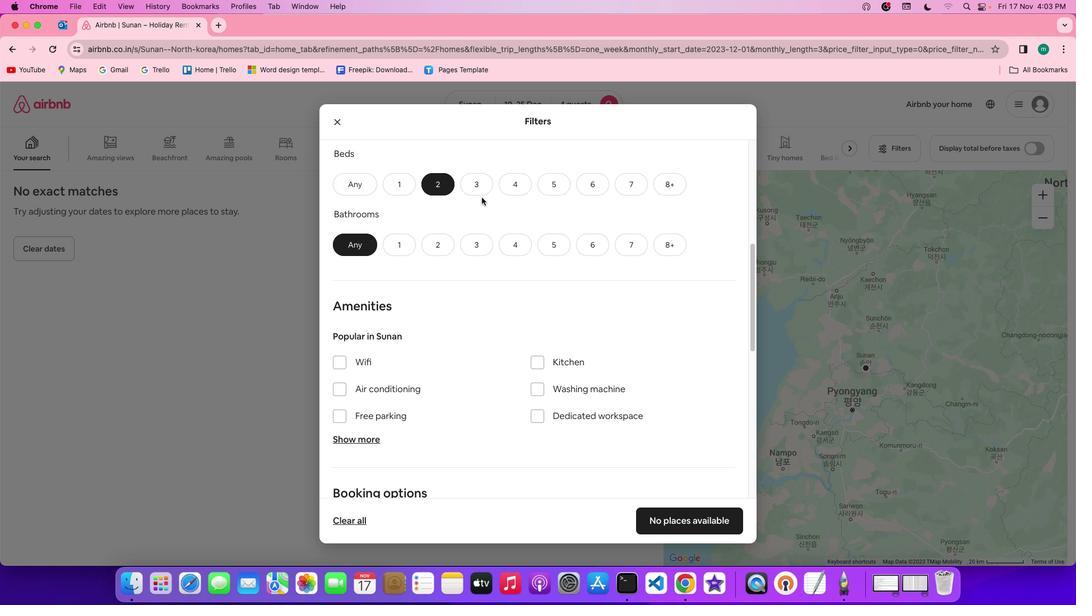 
Action: Mouse scrolled (482, 197) with delta (0, 0)
Screenshot: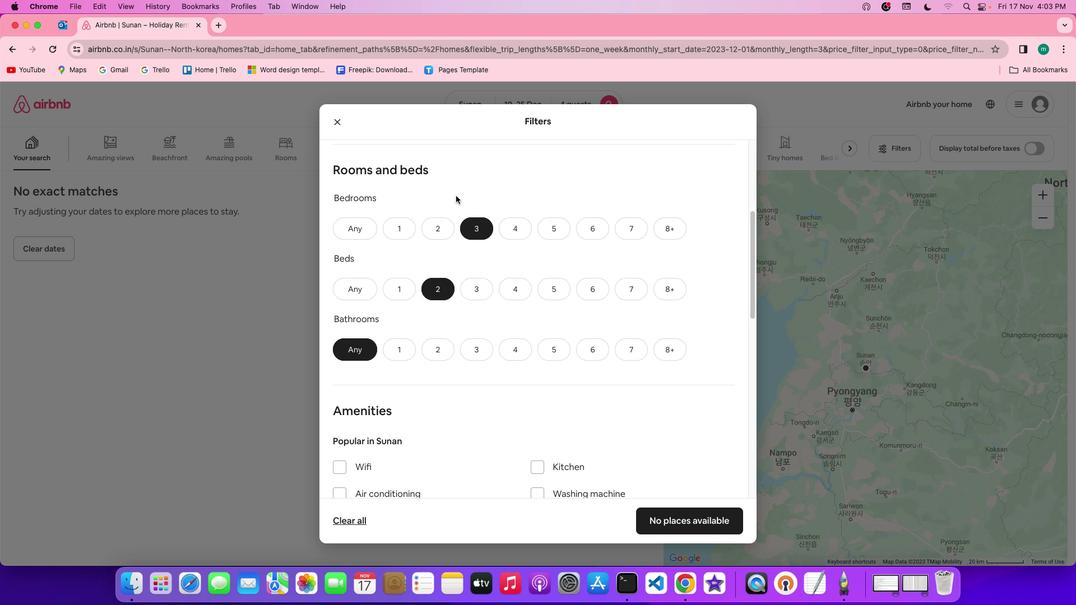 
Action: Mouse scrolled (482, 197) with delta (0, 0)
Screenshot: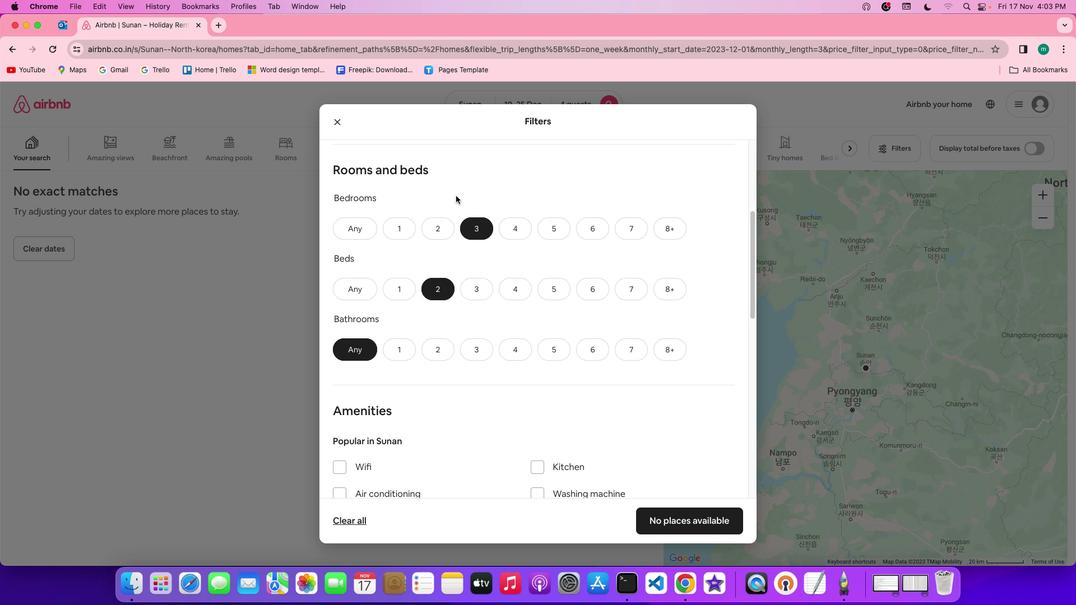 
Action: Mouse scrolled (482, 197) with delta (0, 1)
Screenshot: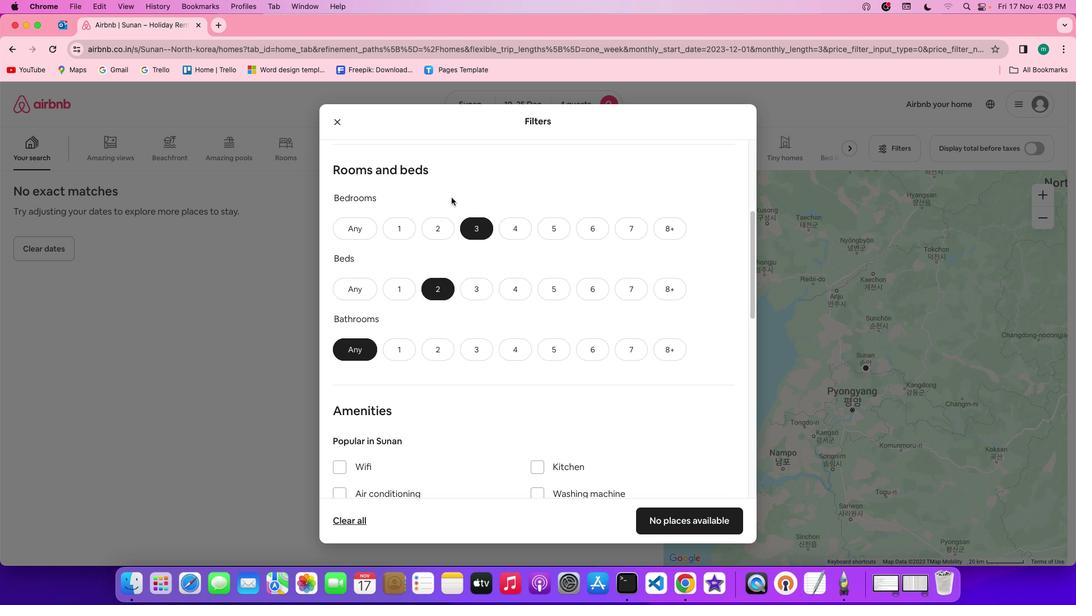 
Action: Mouse moved to (446, 223)
Screenshot: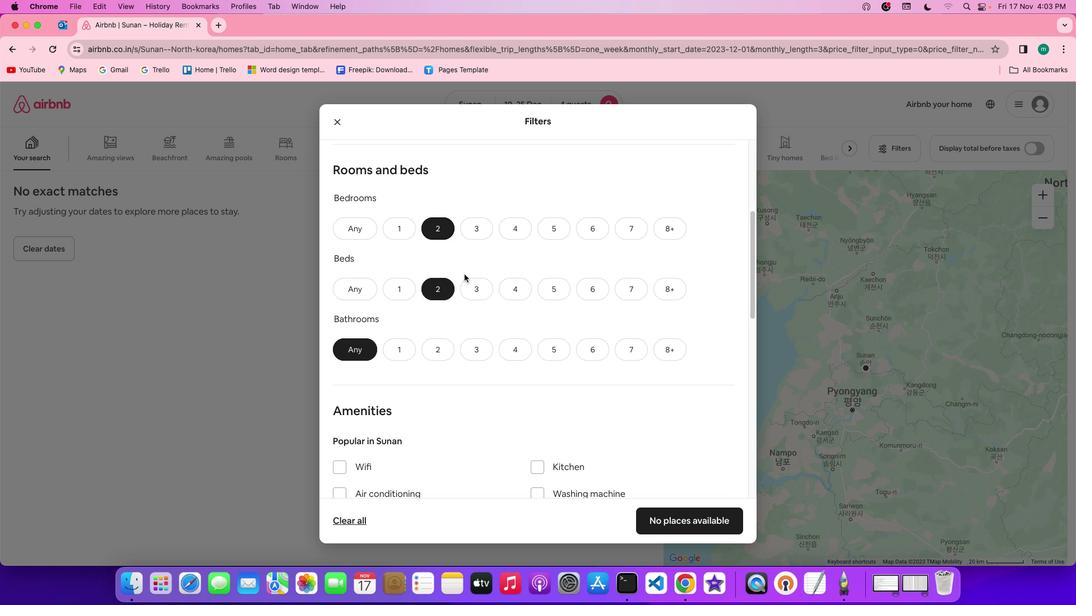 
Action: Mouse pressed left at (446, 223)
Screenshot: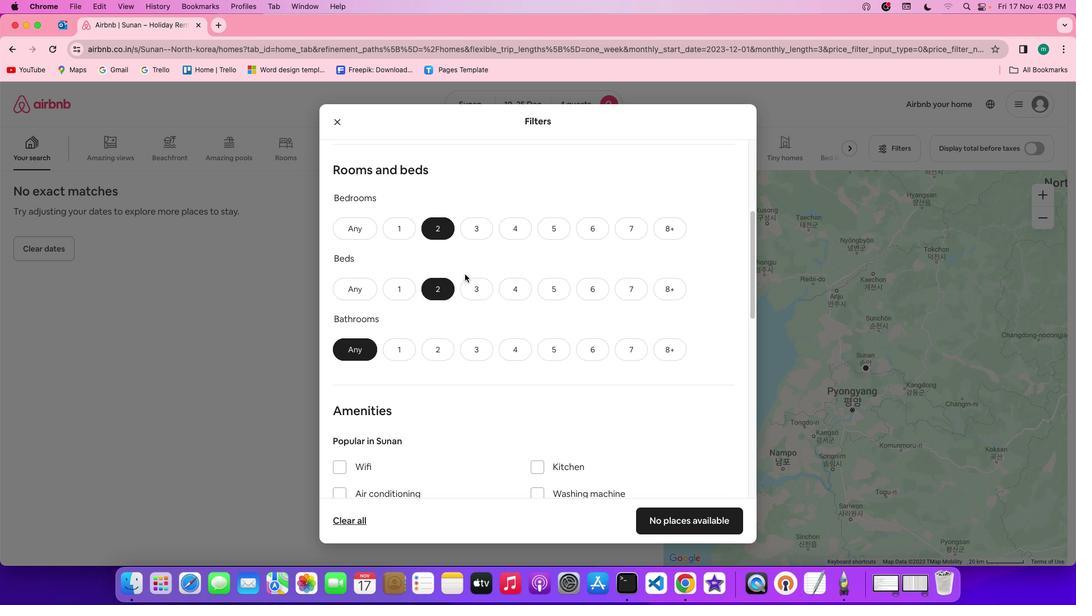 
Action: Mouse moved to (466, 279)
Screenshot: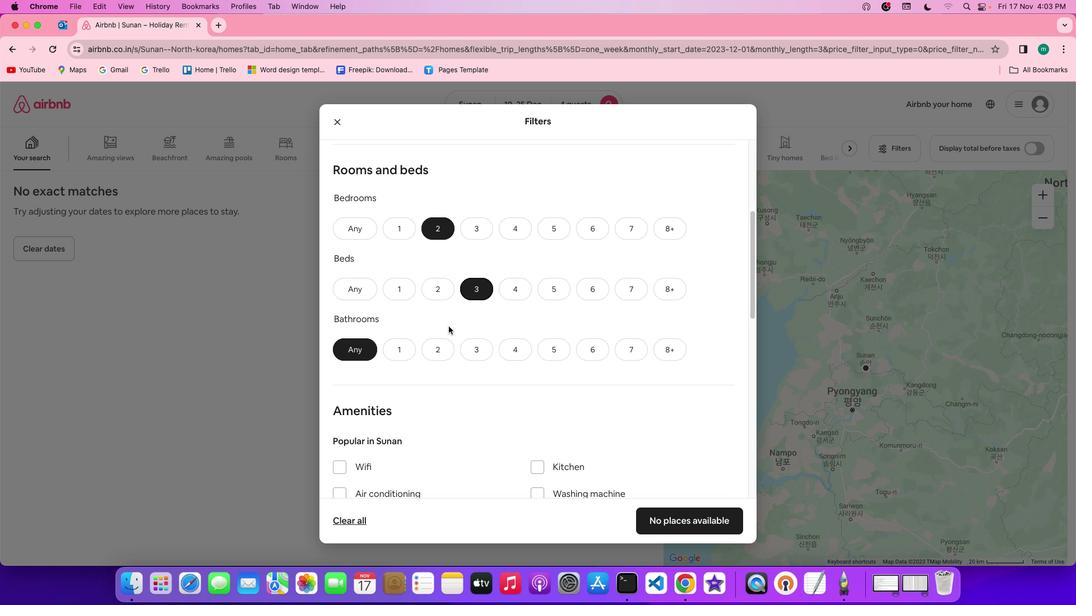
Action: Mouse pressed left at (466, 279)
Screenshot: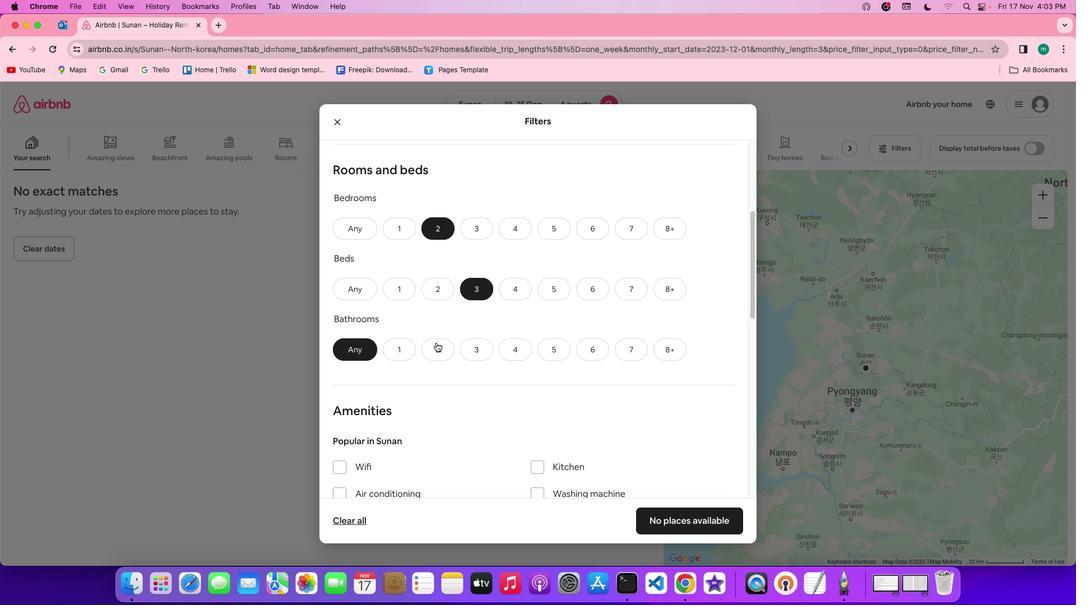 
Action: Mouse moved to (429, 350)
Screenshot: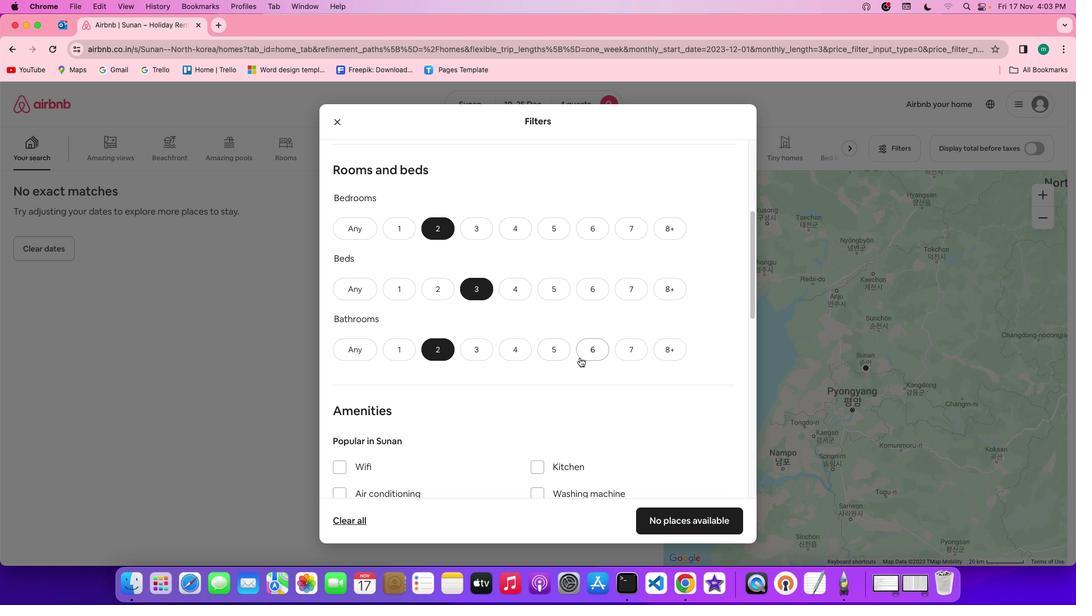 
Action: Mouse pressed left at (429, 350)
Screenshot: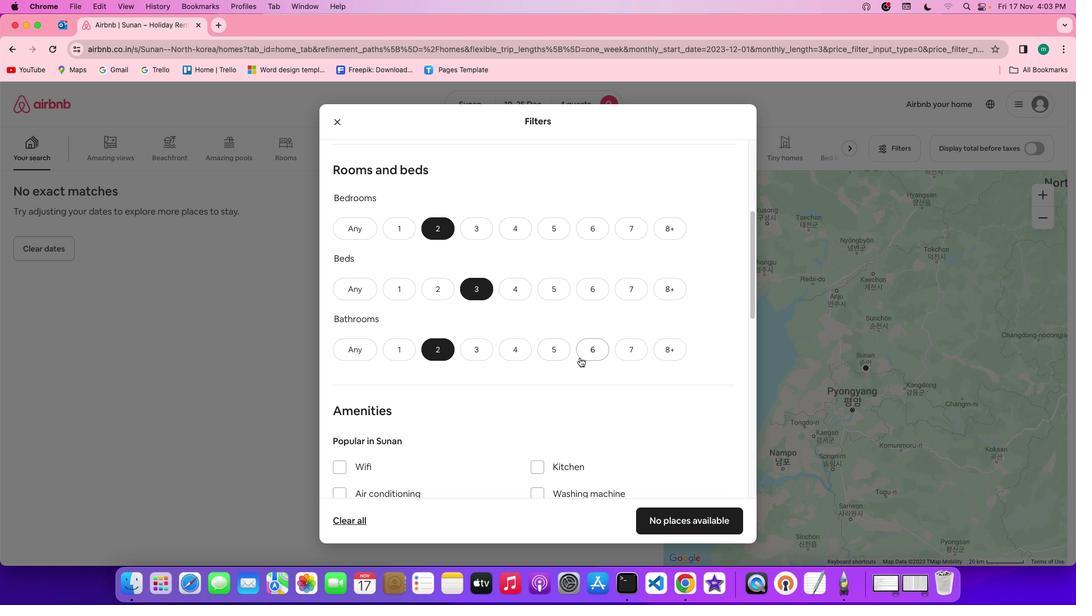 
Action: Mouse moved to (580, 358)
Screenshot: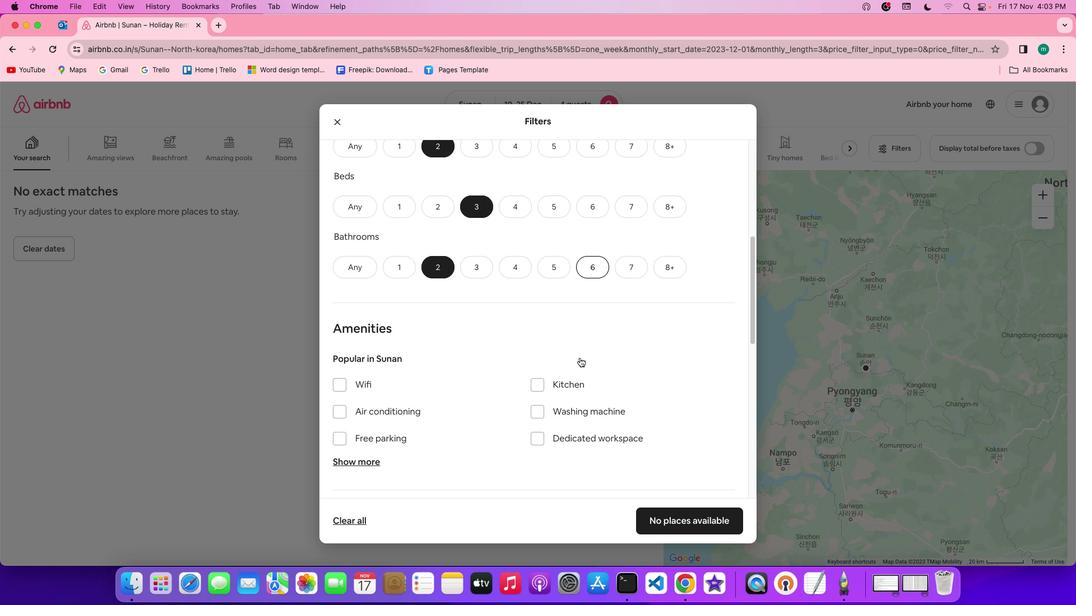 
Action: Mouse scrolled (580, 358) with delta (0, 0)
Screenshot: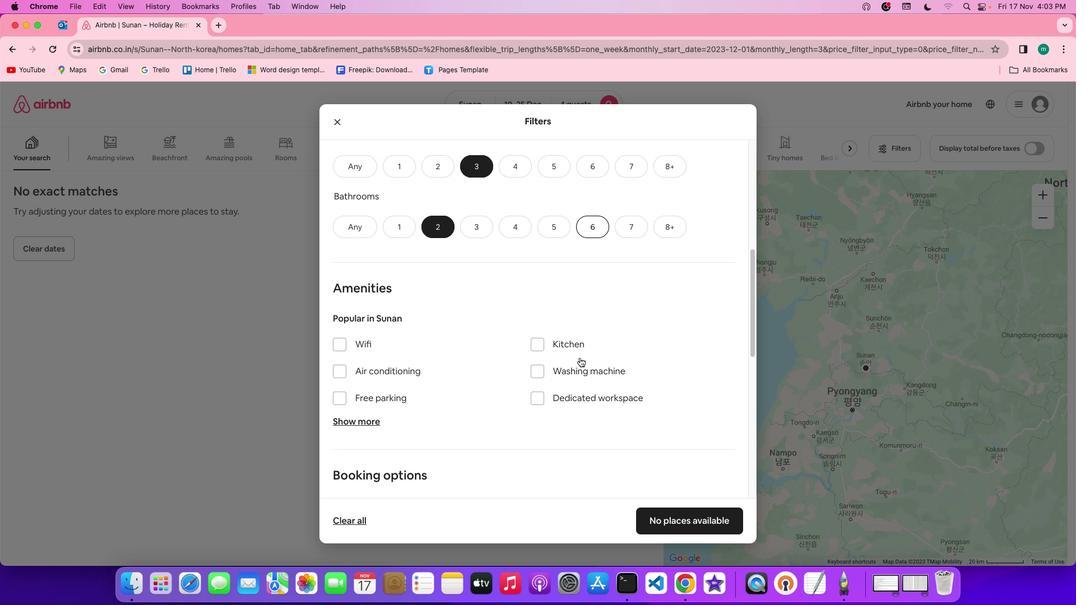 
Action: Mouse scrolled (580, 358) with delta (0, 0)
Screenshot: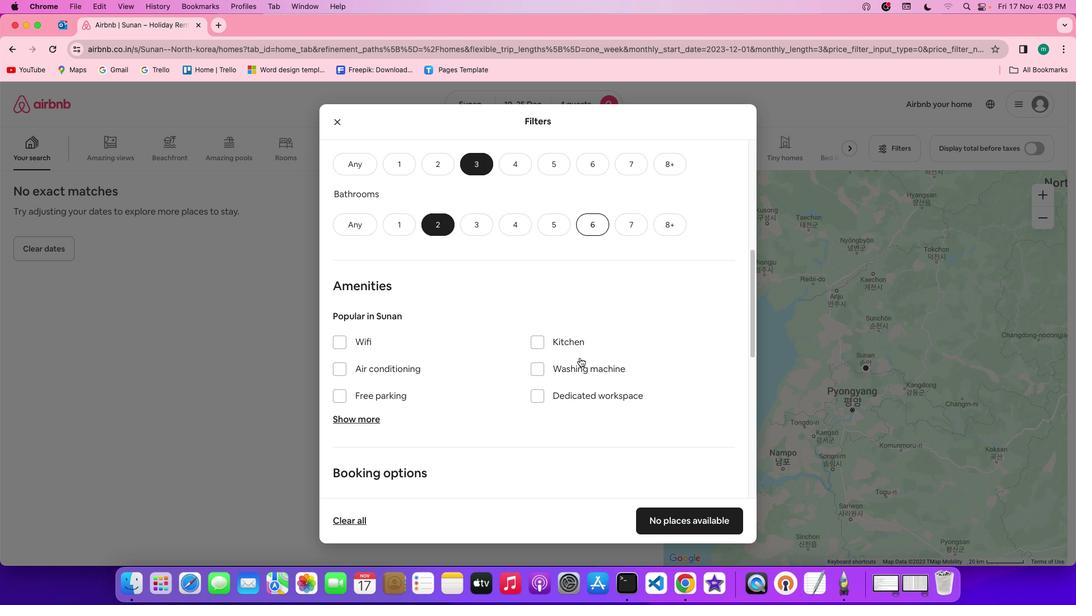 
Action: Mouse scrolled (580, 358) with delta (0, -1)
Screenshot: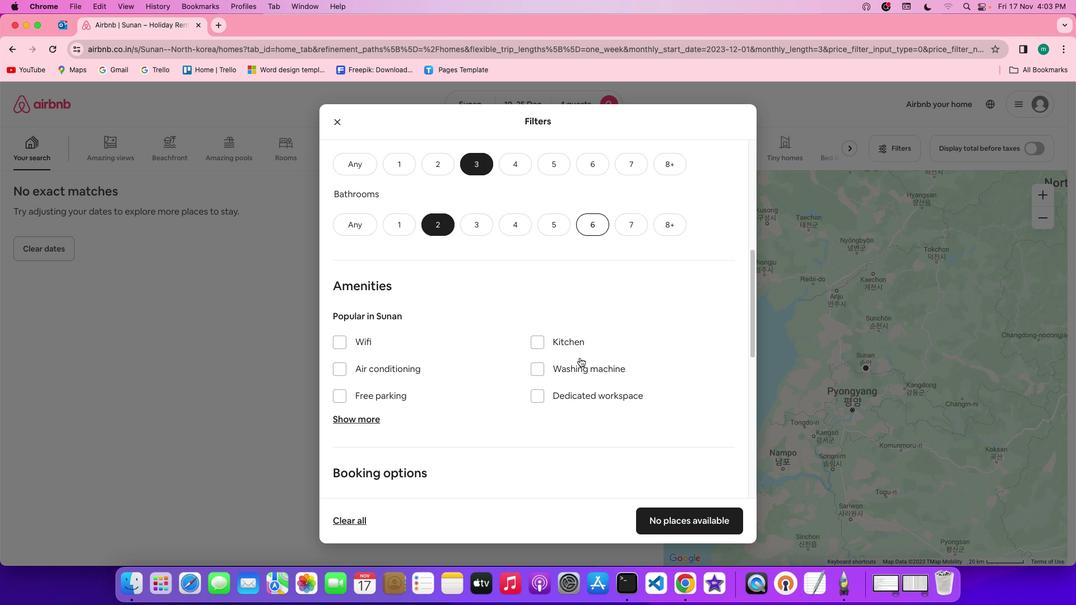 
Action: Mouse scrolled (580, 358) with delta (0, -1)
Screenshot: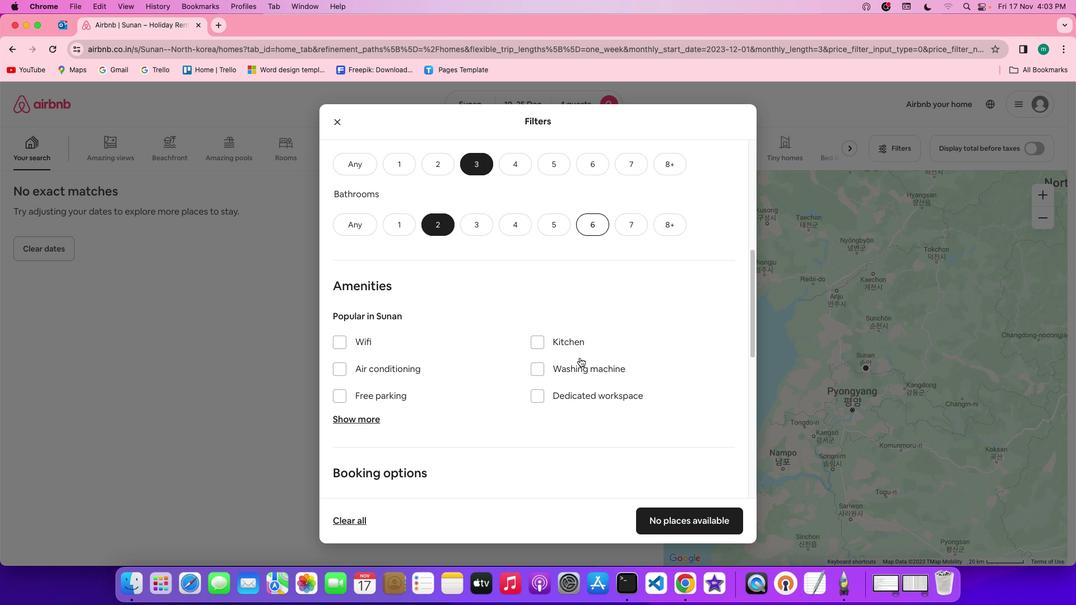 
Action: Mouse scrolled (580, 358) with delta (0, 0)
Screenshot: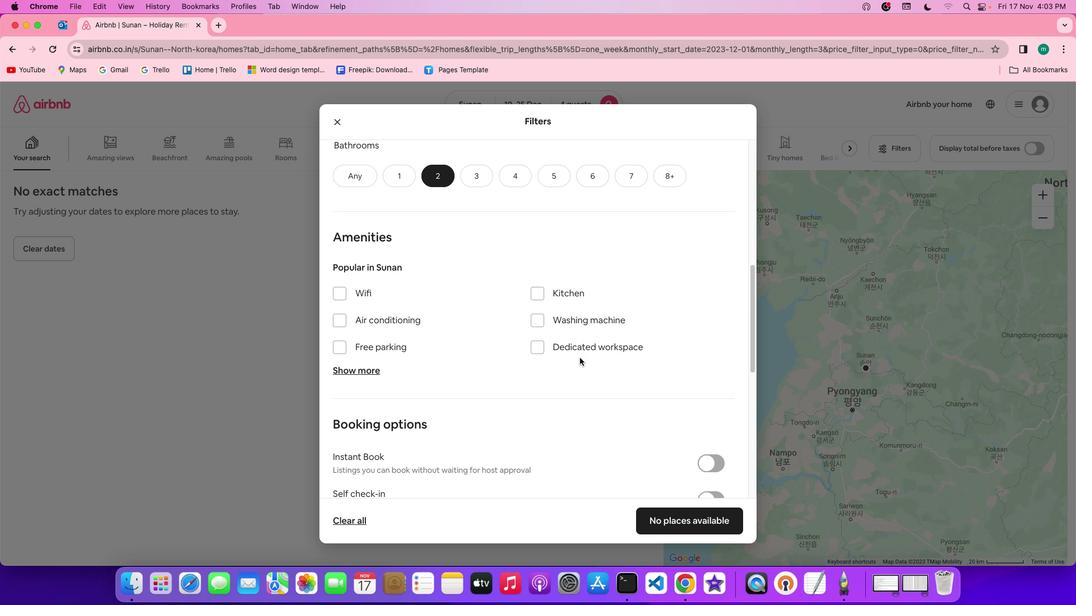 
Action: Mouse scrolled (580, 358) with delta (0, 0)
Screenshot: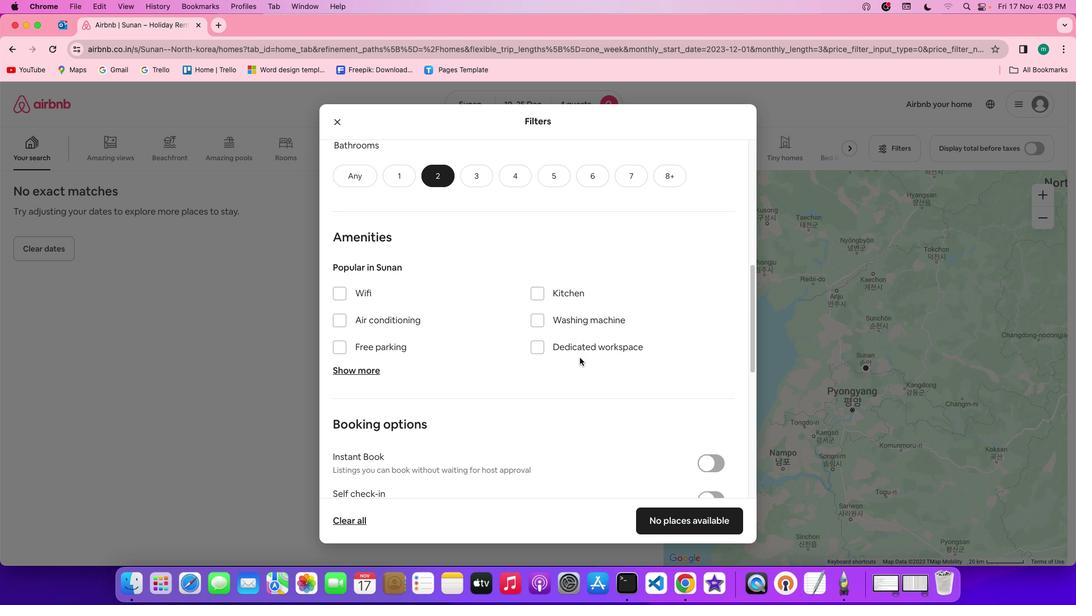 
Action: Mouse scrolled (580, 358) with delta (0, 0)
Screenshot: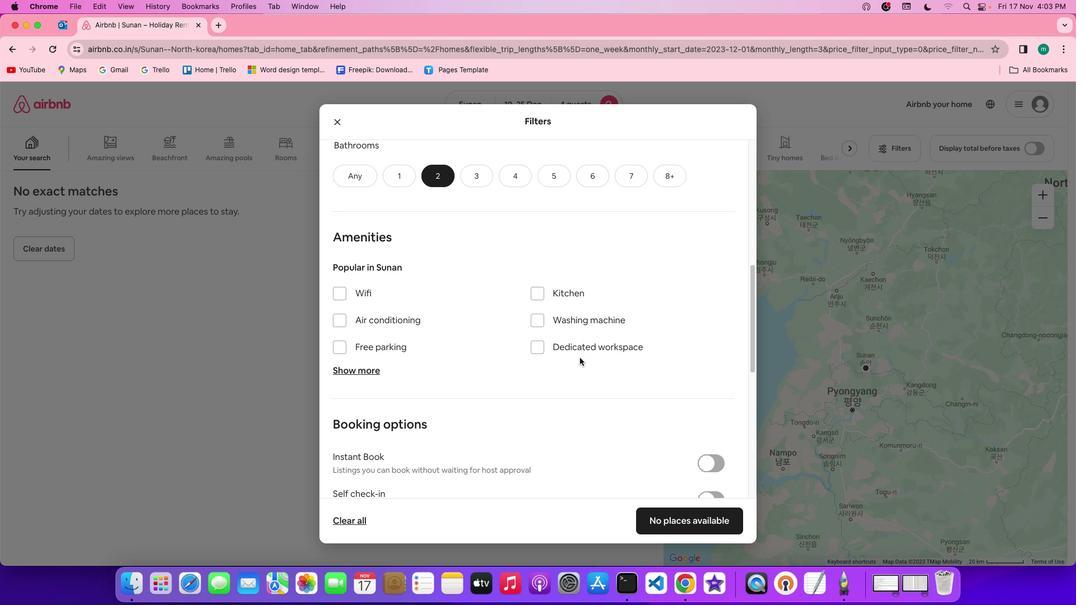 
Action: Mouse scrolled (580, 358) with delta (0, 0)
Screenshot: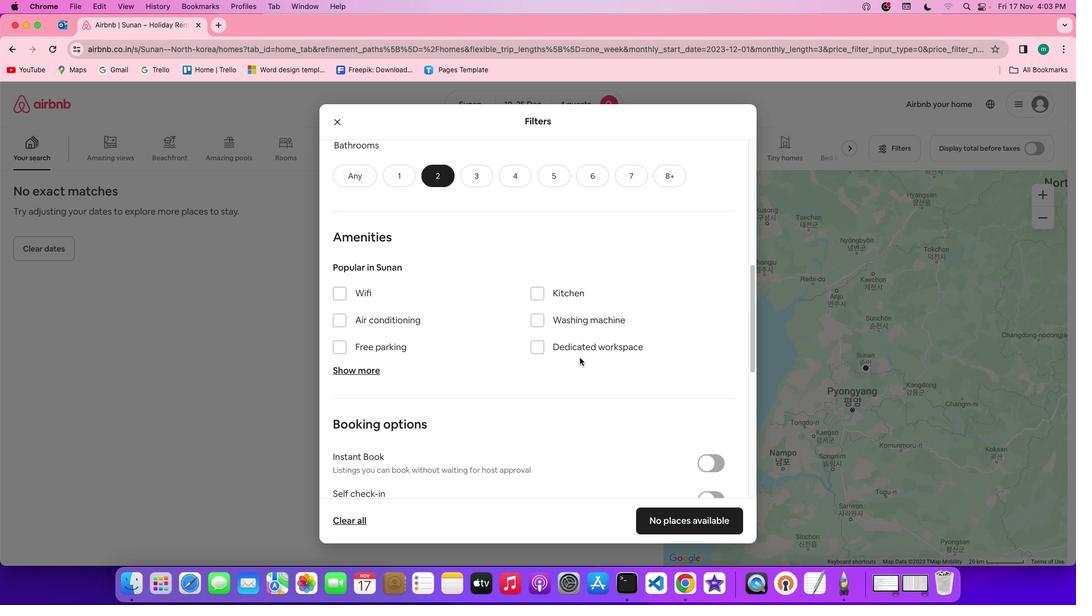 
Action: Mouse scrolled (580, 358) with delta (0, 0)
Screenshot: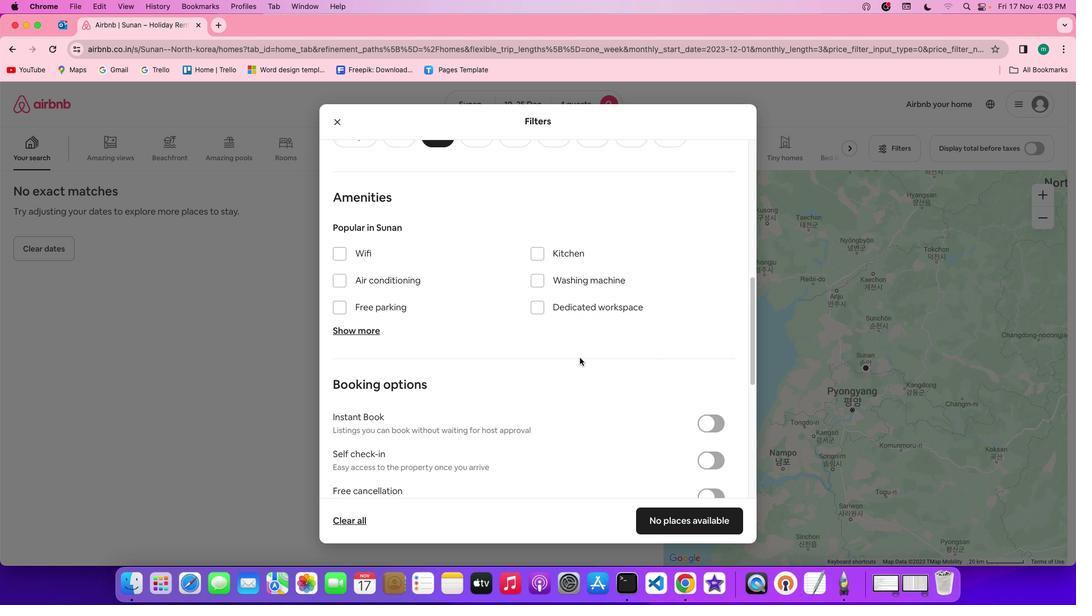 
Action: Mouse scrolled (580, 358) with delta (0, 0)
Screenshot: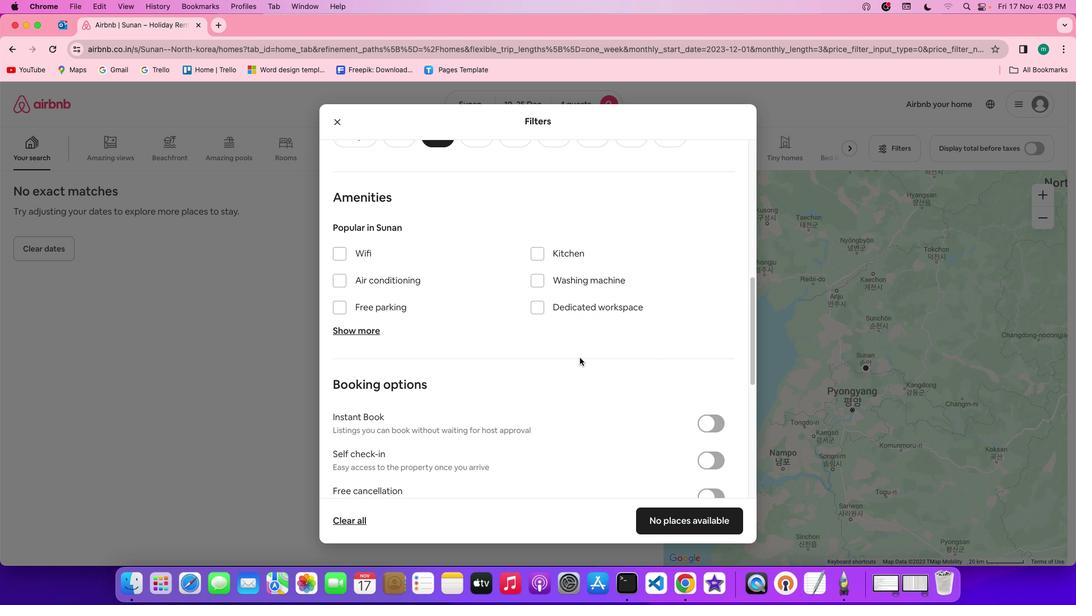 
Action: Mouse scrolled (580, 358) with delta (0, 0)
Screenshot: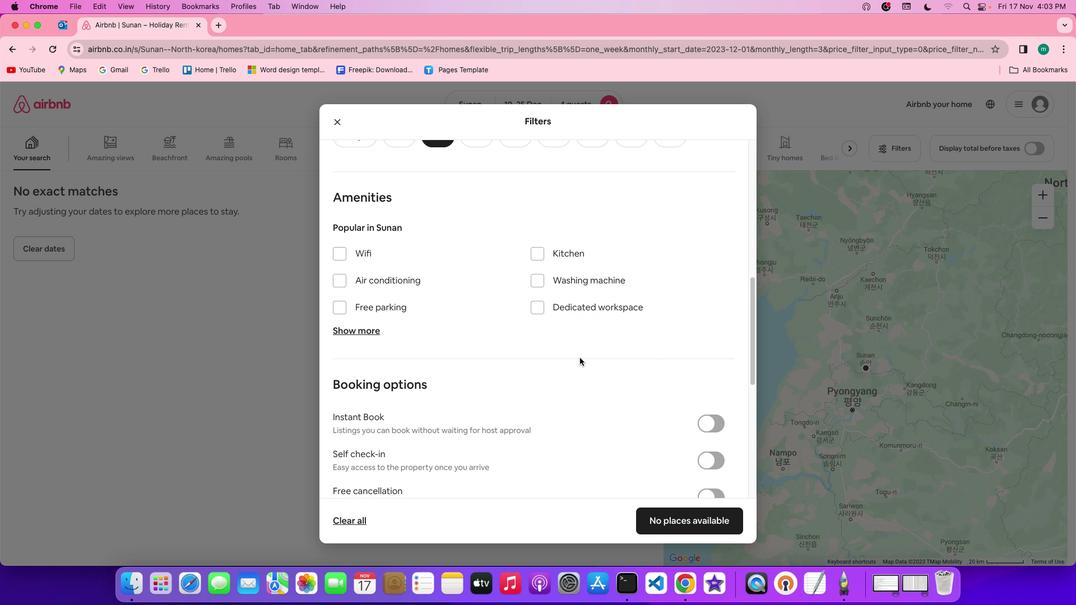 
Action: Mouse scrolled (580, 358) with delta (0, 0)
Screenshot: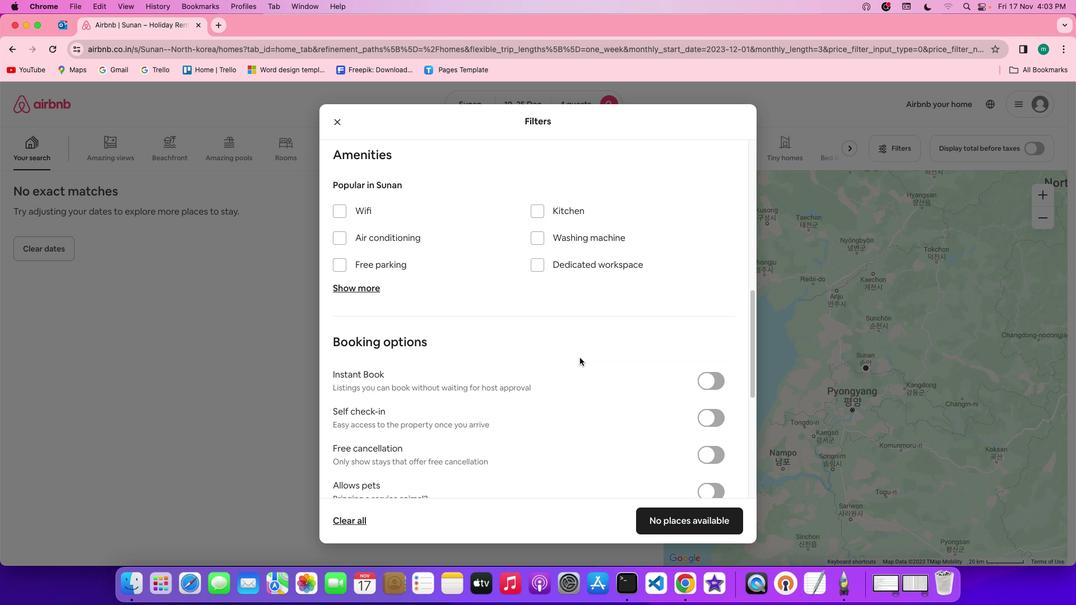 
Action: Mouse scrolled (580, 358) with delta (0, 0)
Screenshot: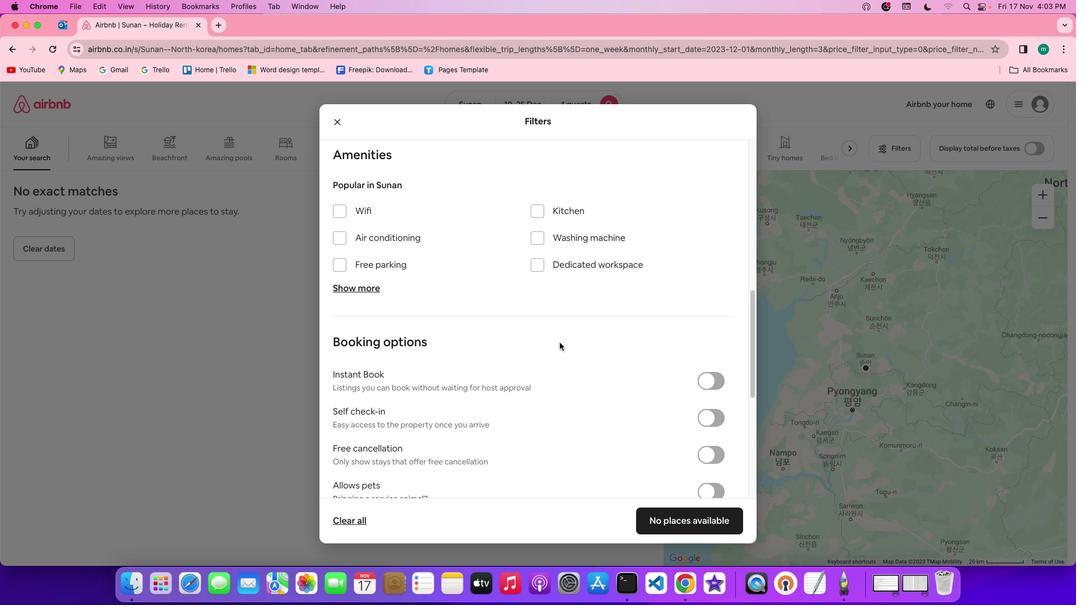 
Action: Mouse scrolled (580, 358) with delta (0, 0)
Screenshot: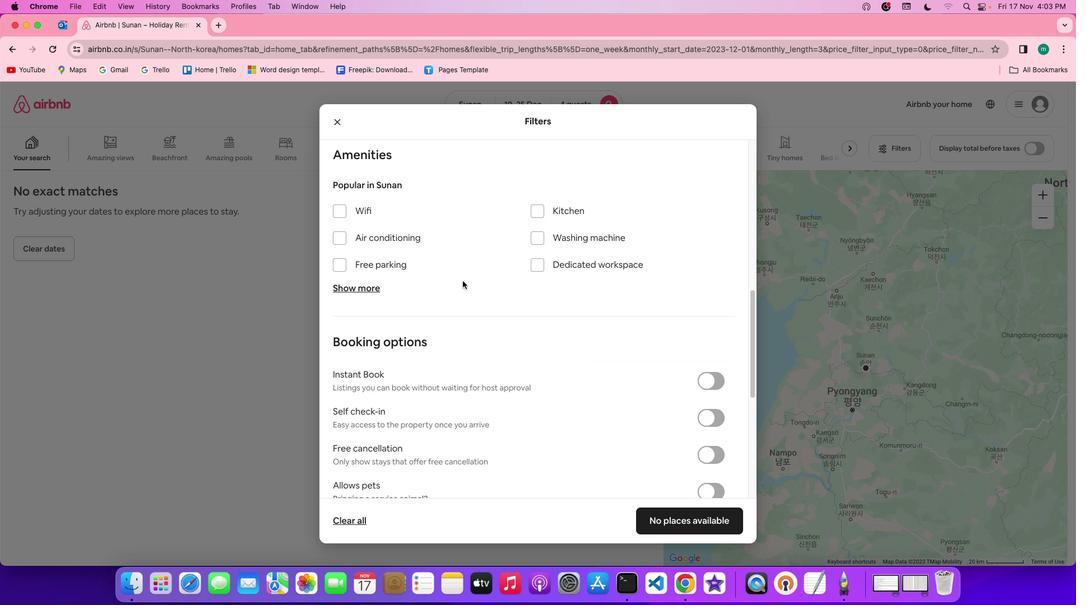 
Action: Mouse moved to (352, 207)
Screenshot: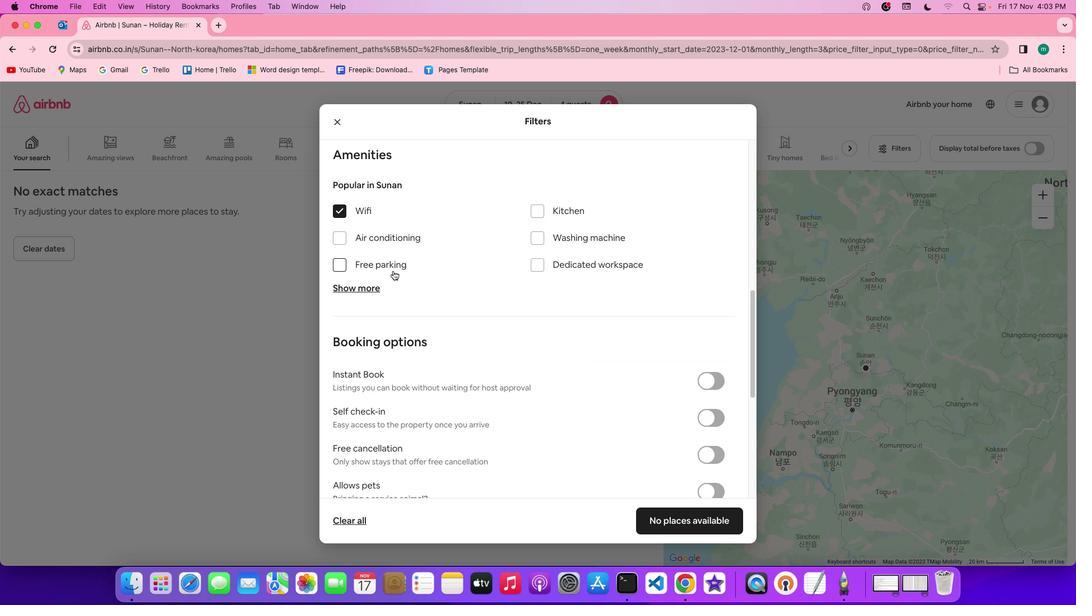 
Action: Mouse pressed left at (352, 207)
Screenshot: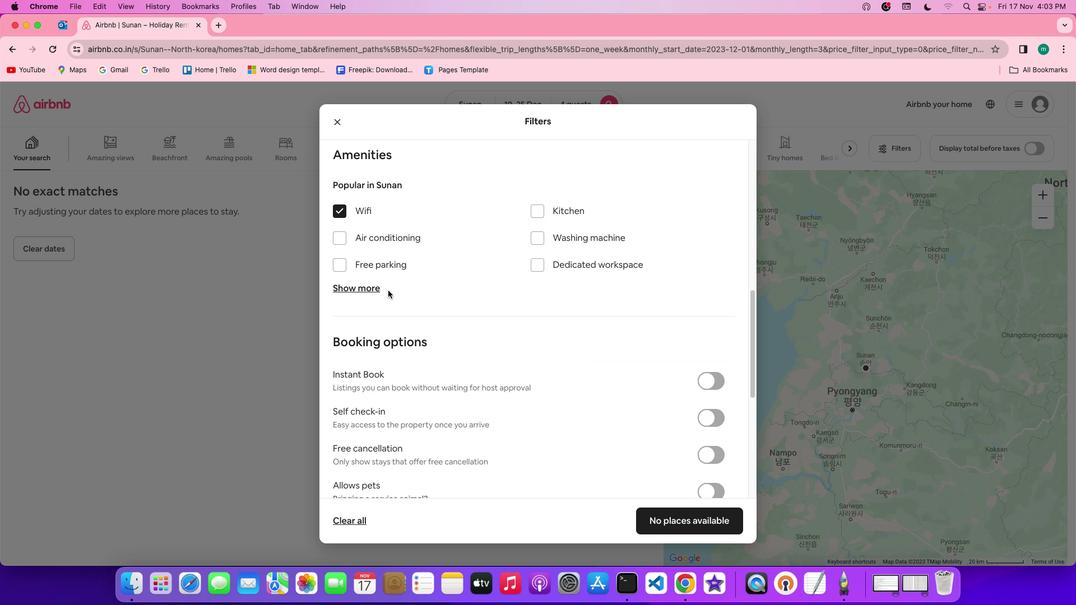 
Action: Mouse moved to (373, 291)
Screenshot: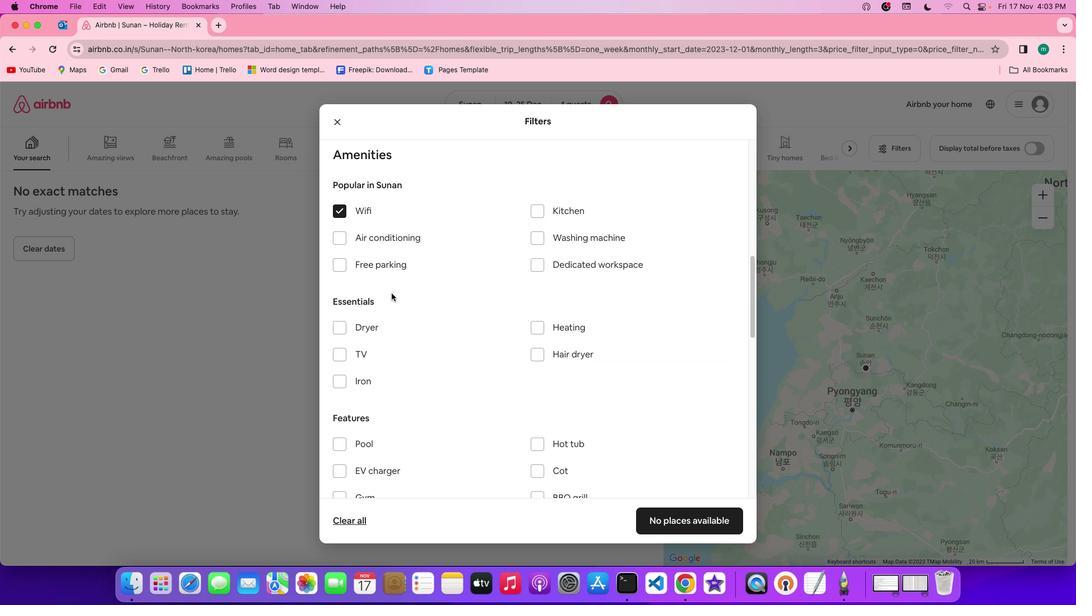 
Action: Mouse pressed left at (373, 291)
Screenshot: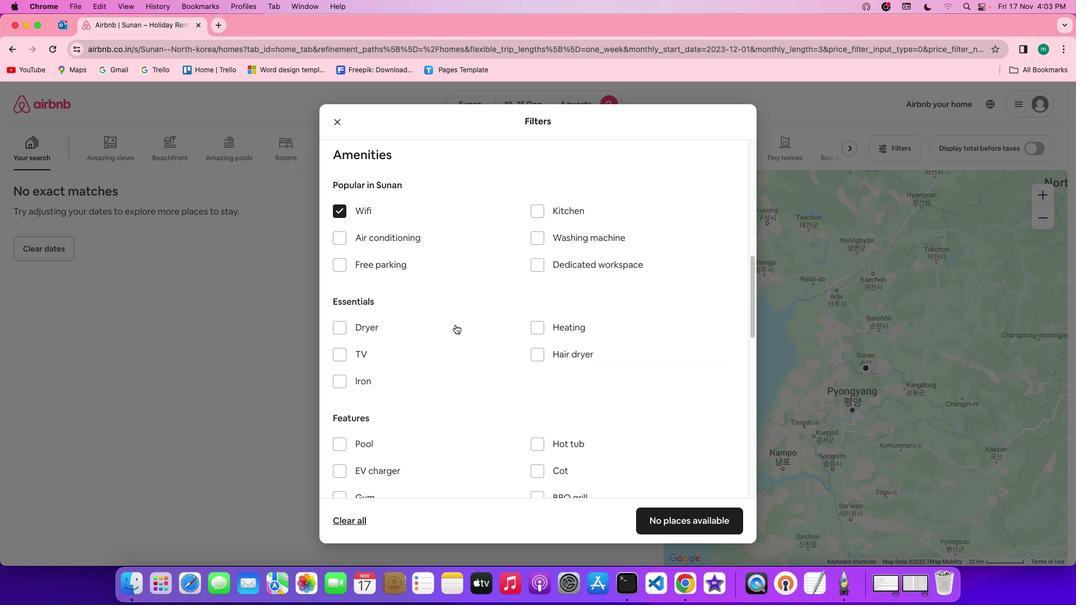 
Action: Mouse moved to (356, 349)
Screenshot: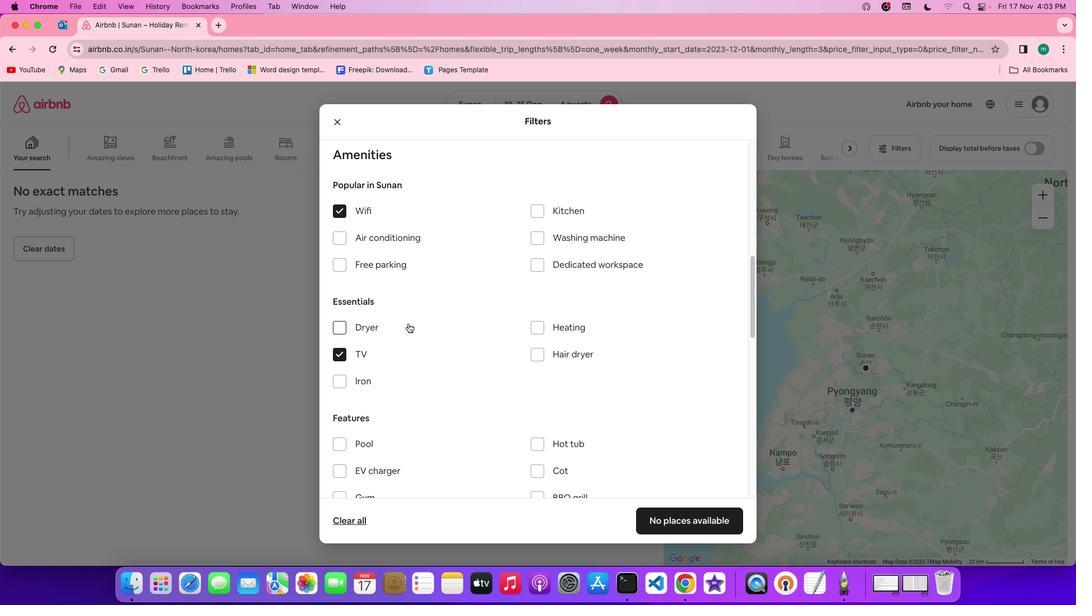 
Action: Mouse pressed left at (356, 349)
Screenshot: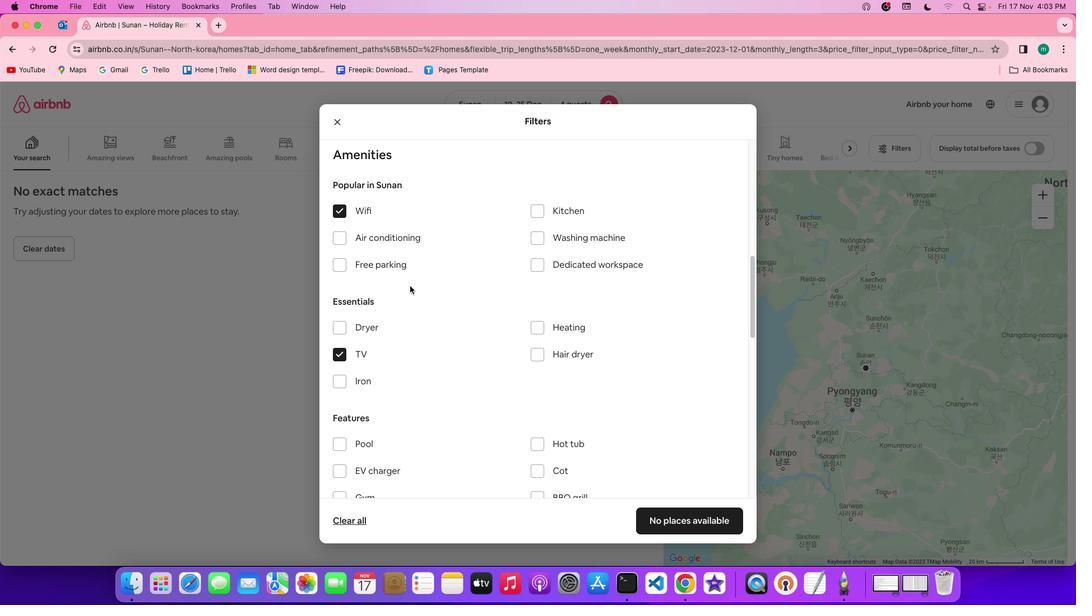 
Action: Mouse moved to (386, 262)
Screenshot: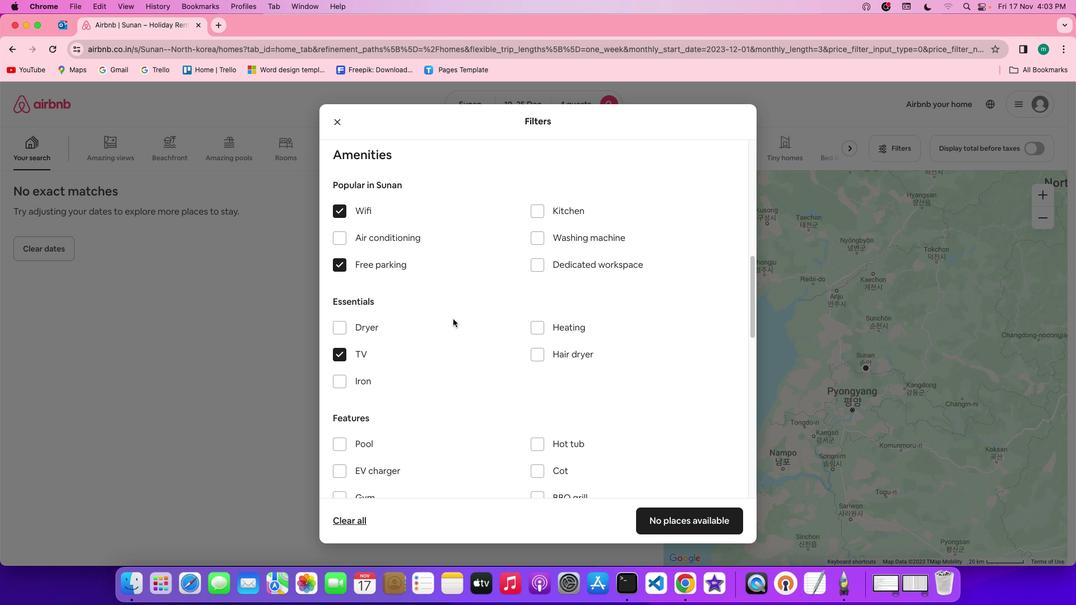 
Action: Mouse pressed left at (386, 262)
Screenshot: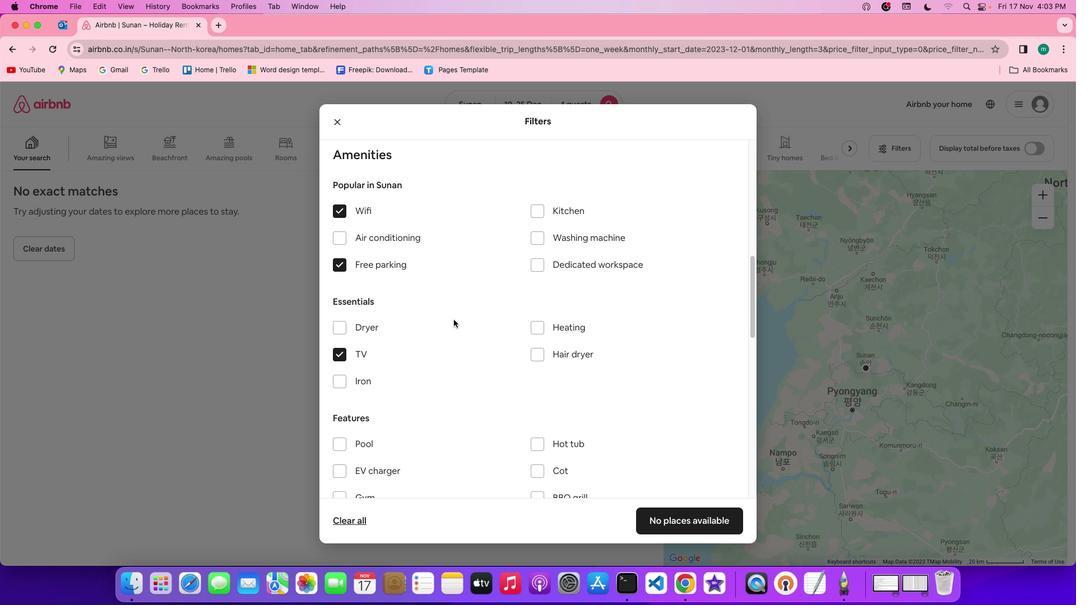 
Action: Mouse moved to (453, 319)
Screenshot: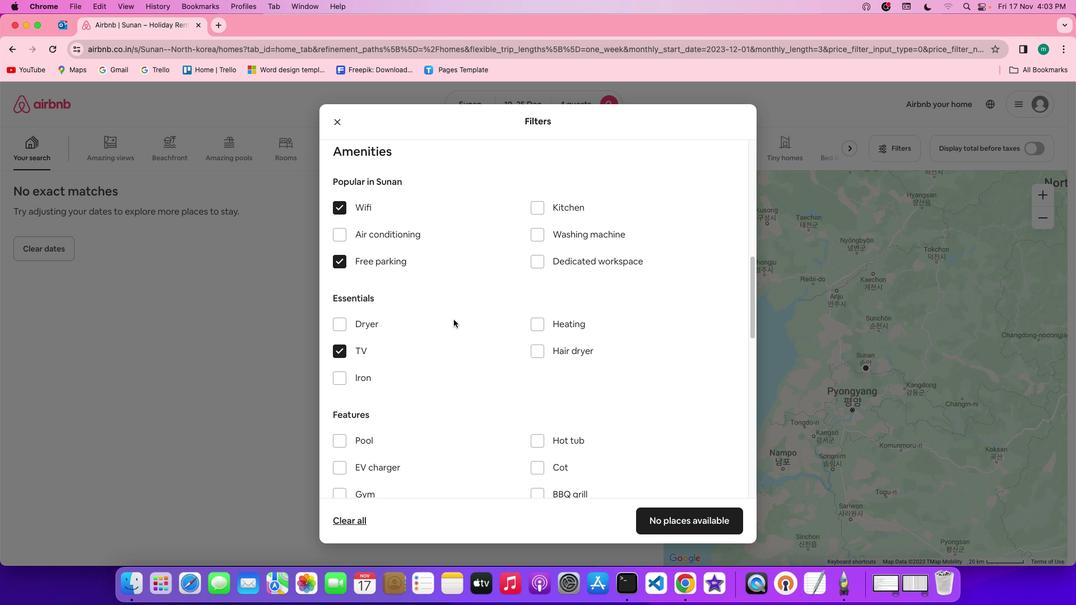 
Action: Mouse scrolled (453, 319) with delta (0, 0)
Screenshot: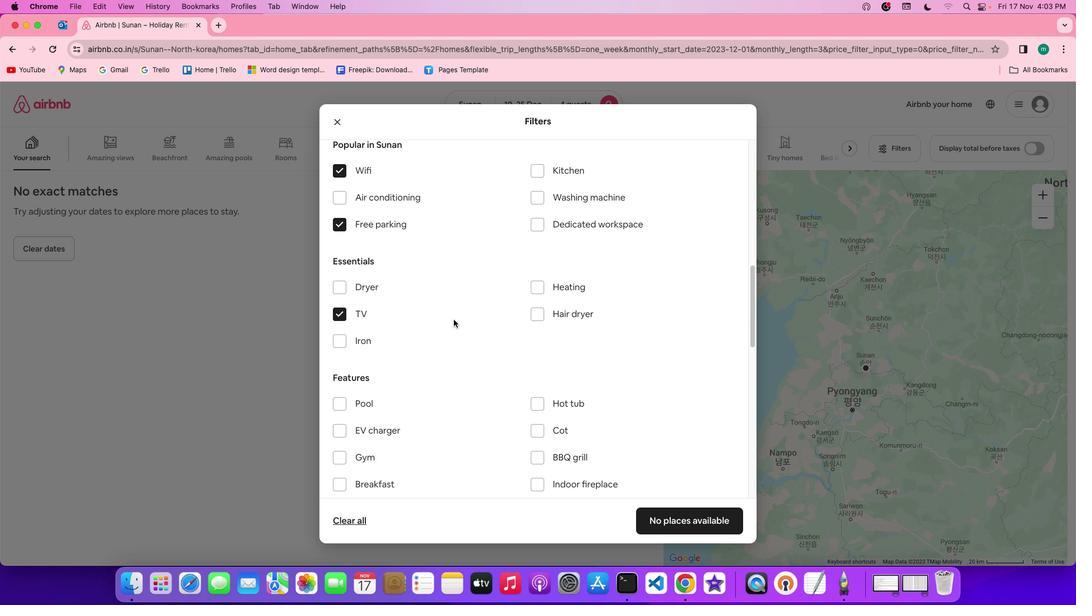 
Action: Mouse scrolled (453, 319) with delta (0, 0)
Screenshot: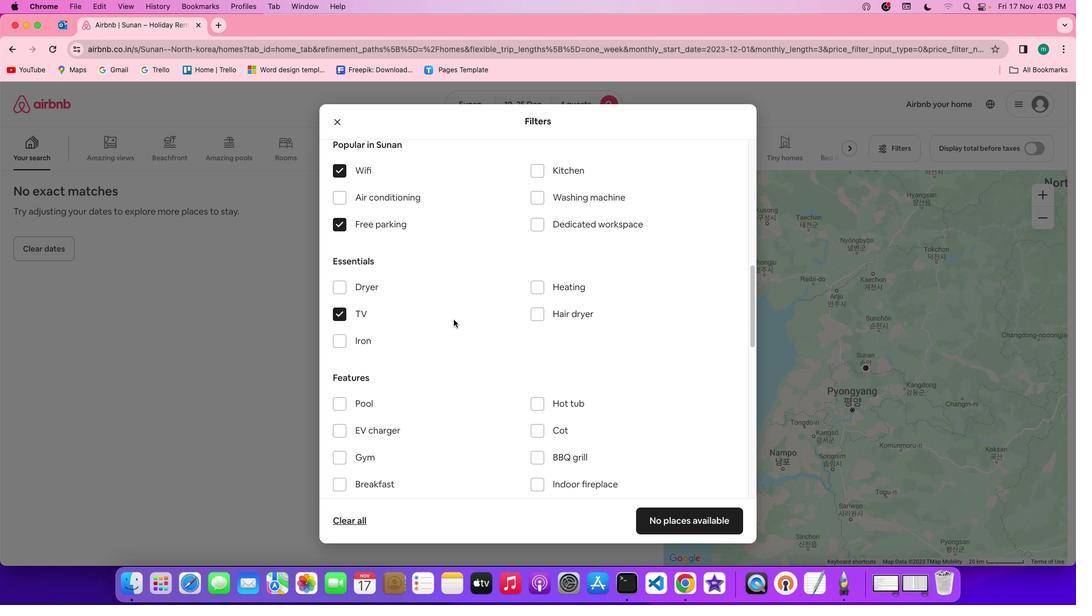 
Action: Mouse scrolled (453, 319) with delta (0, 0)
Screenshot: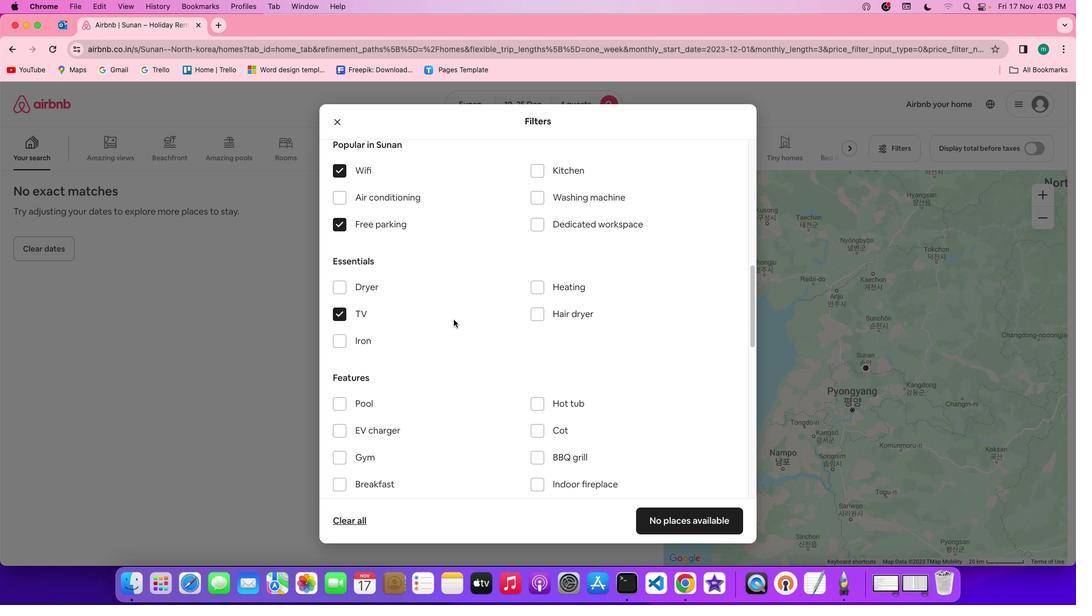 
Action: Mouse scrolled (453, 319) with delta (0, 0)
Screenshot: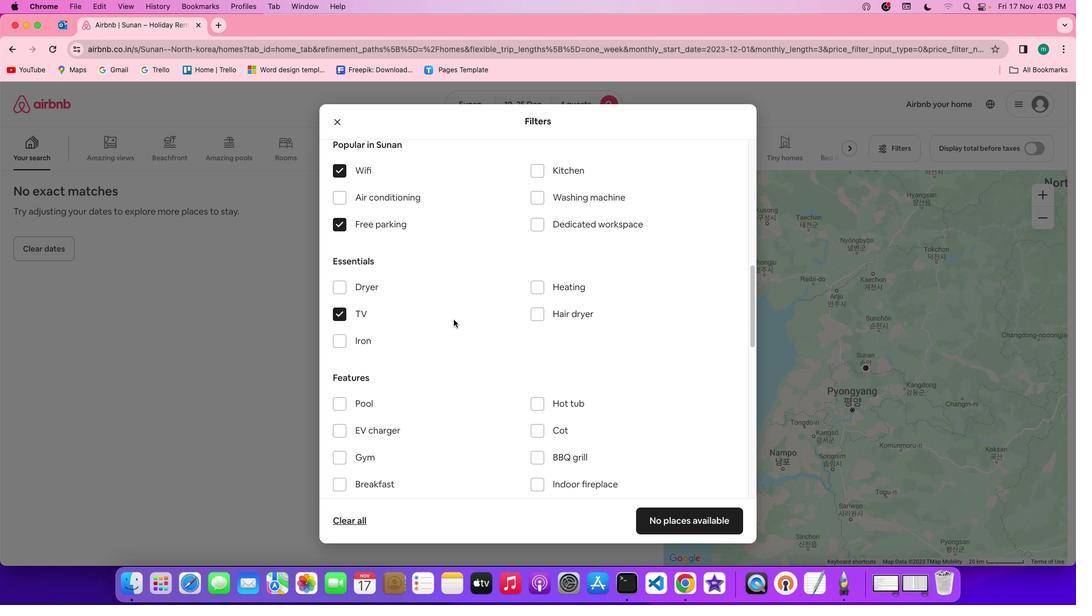 
Action: Mouse scrolled (453, 319) with delta (0, 0)
Screenshot: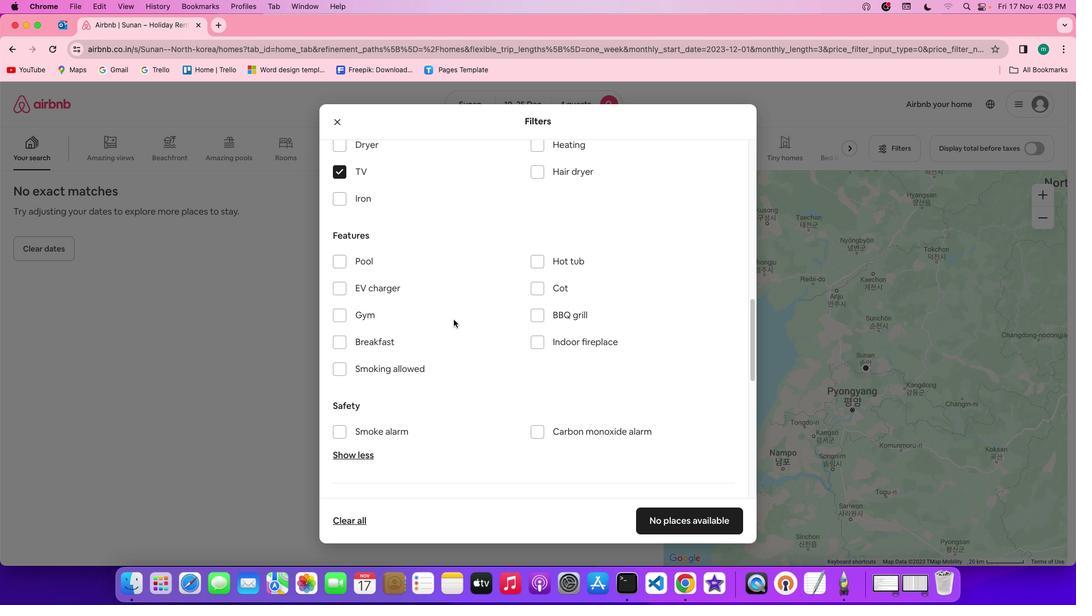 
Action: Mouse scrolled (453, 319) with delta (0, 0)
Screenshot: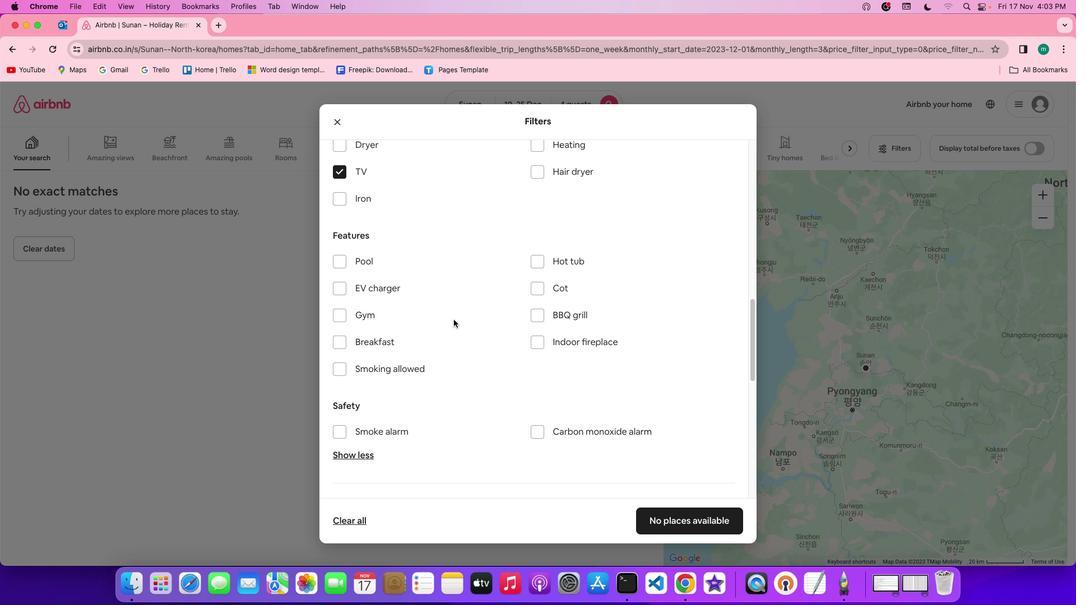 
Action: Mouse scrolled (453, 319) with delta (0, -1)
Screenshot: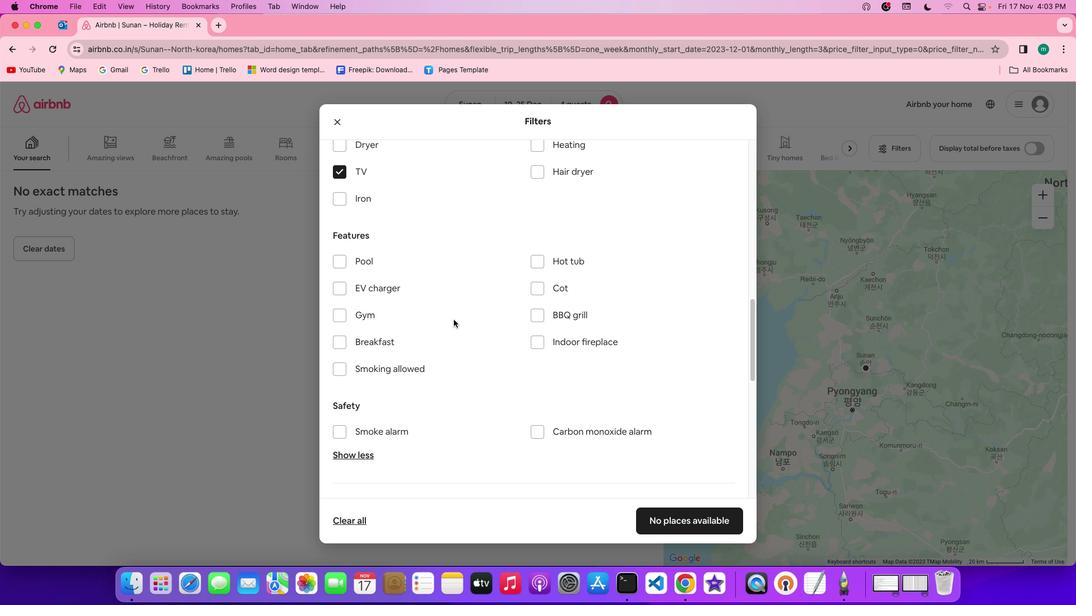 
Action: Mouse scrolled (453, 319) with delta (0, -1)
Screenshot: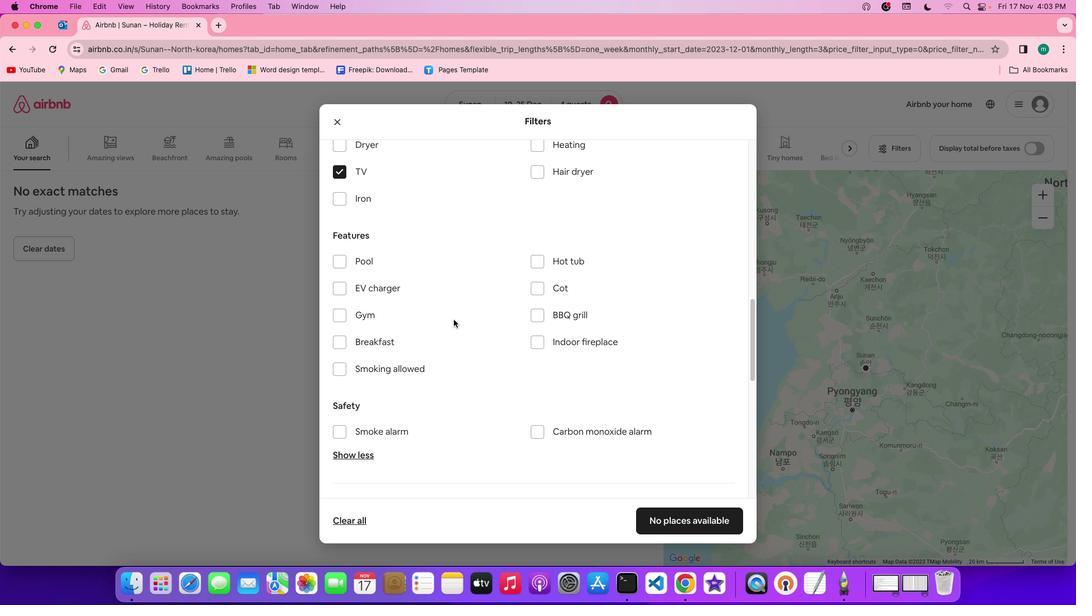 
Action: Mouse scrolled (453, 319) with delta (0, 0)
Screenshot: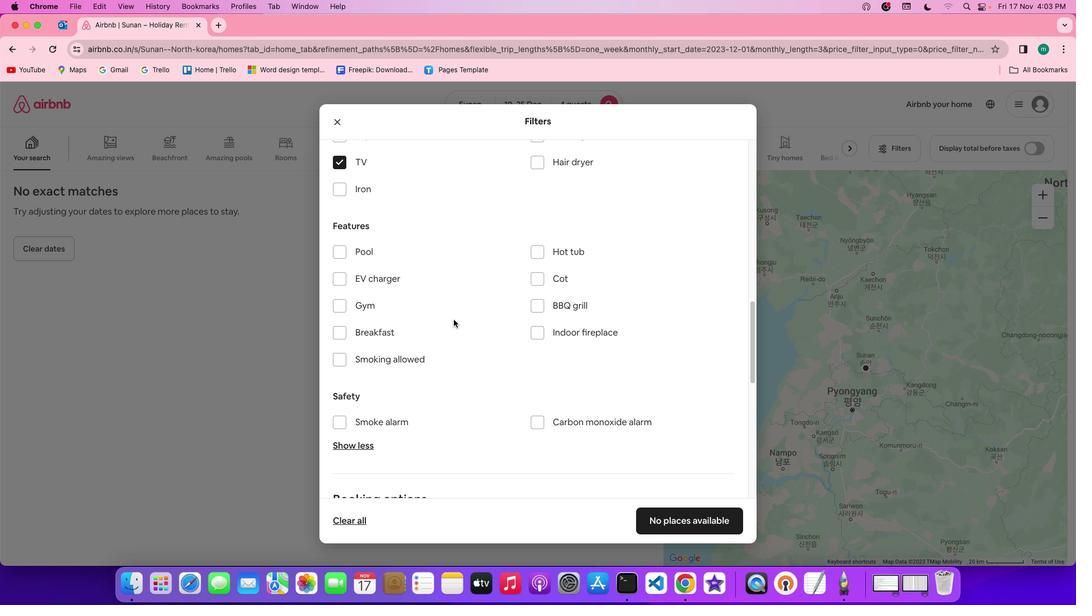 
Action: Mouse scrolled (453, 319) with delta (0, 0)
Screenshot: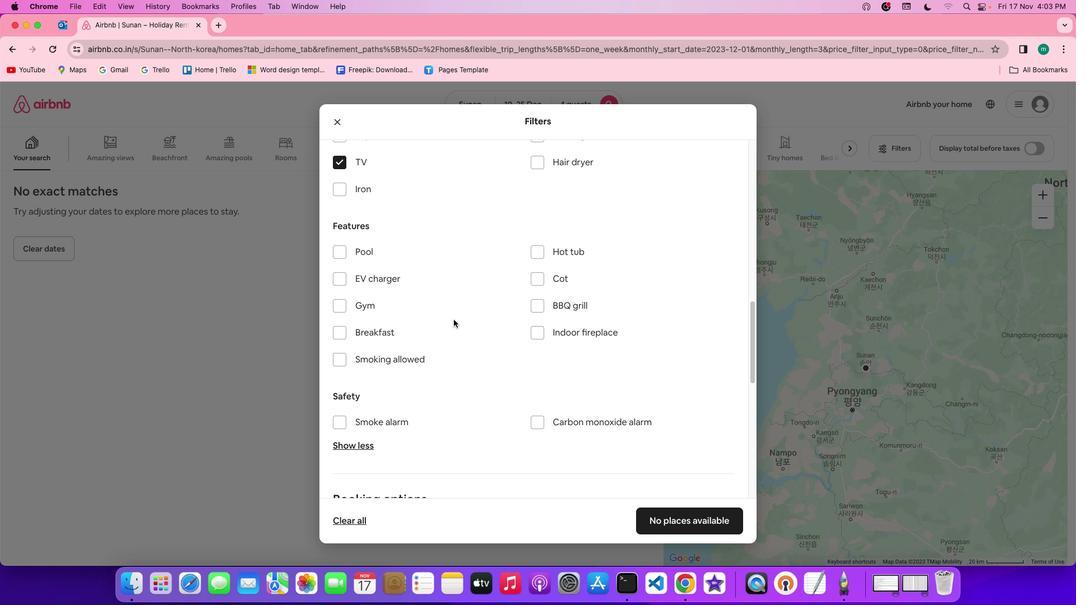 
Action: Mouse scrolled (453, 319) with delta (0, 0)
Screenshot: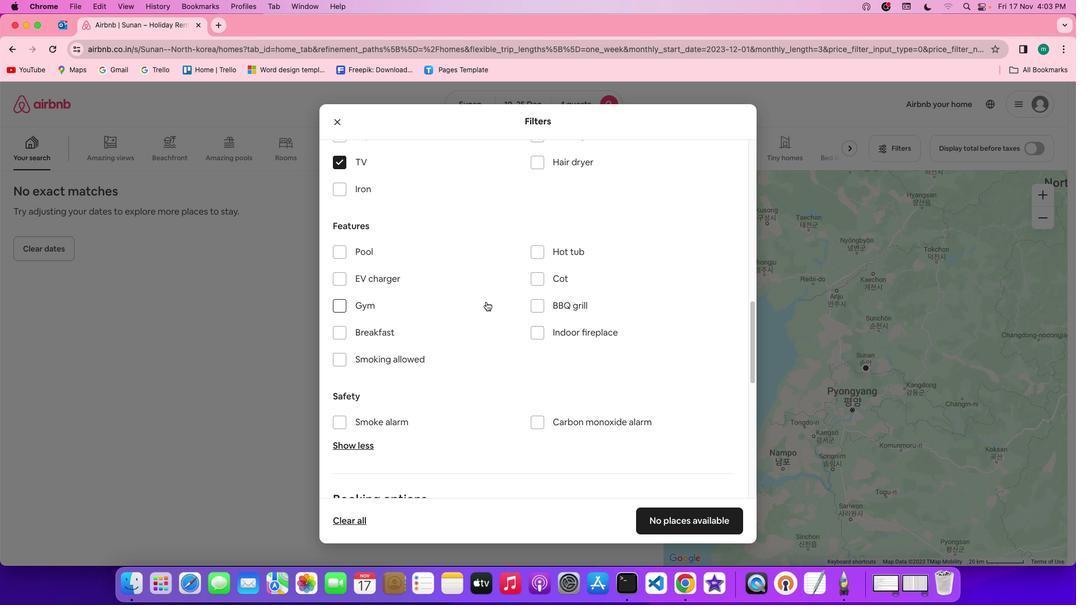 
Action: Mouse moved to (365, 302)
Screenshot: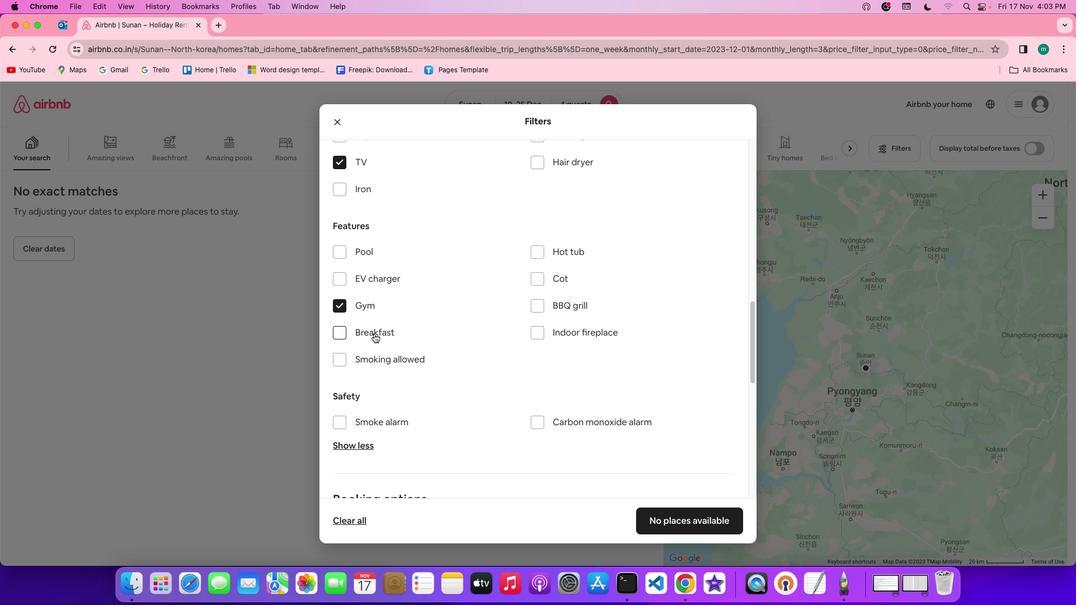 
Action: Mouse pressed left at (365, 302)
Screenshot: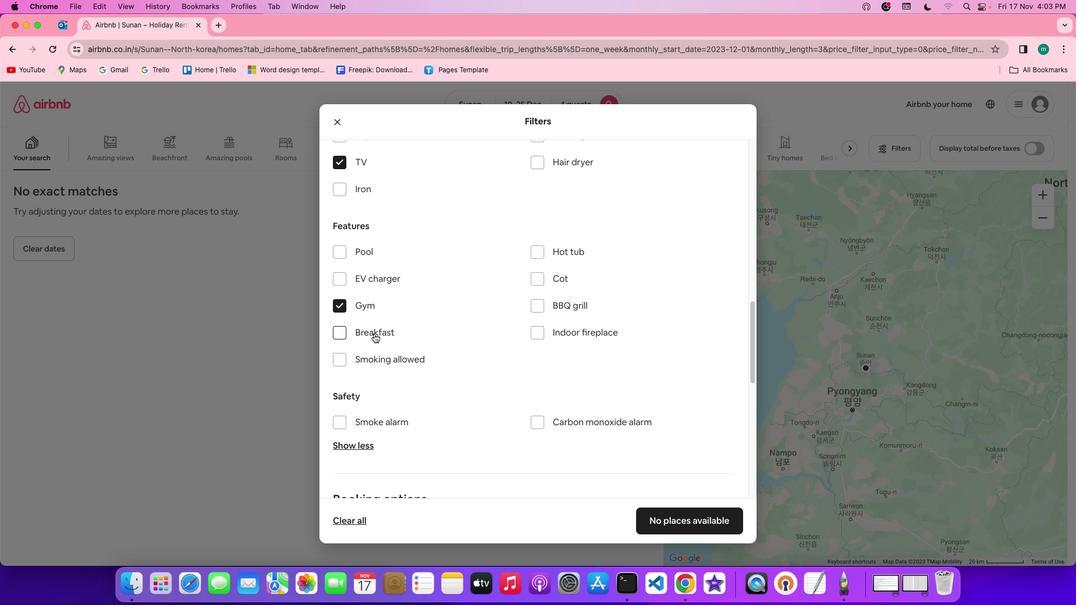 
Action: Mouse moved to (373, 334)
Screenshot: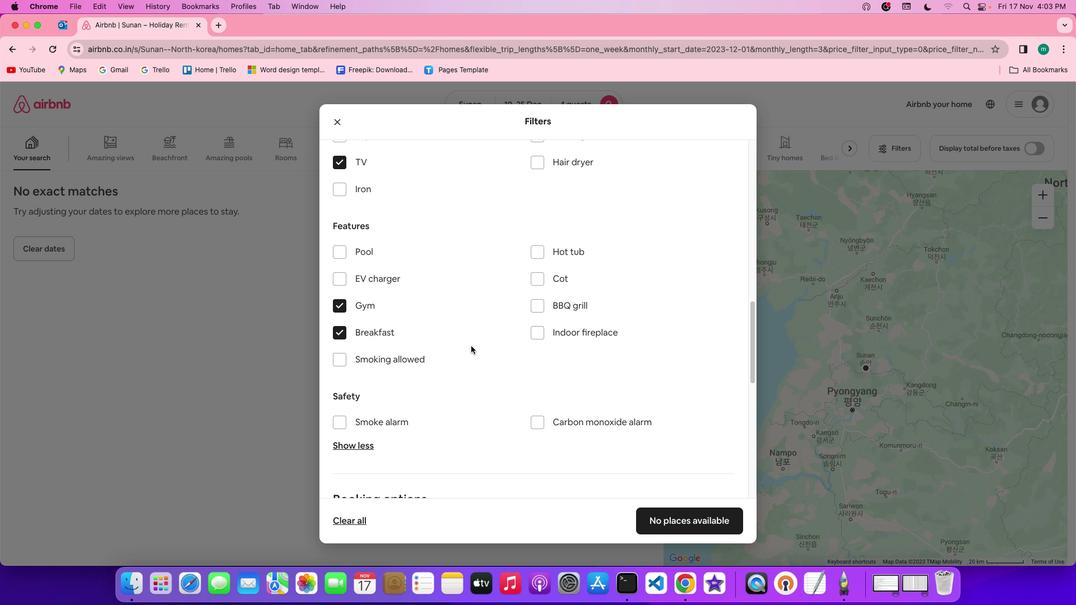 
Action: Mouse pressed left at (373, 334)
Screenshot: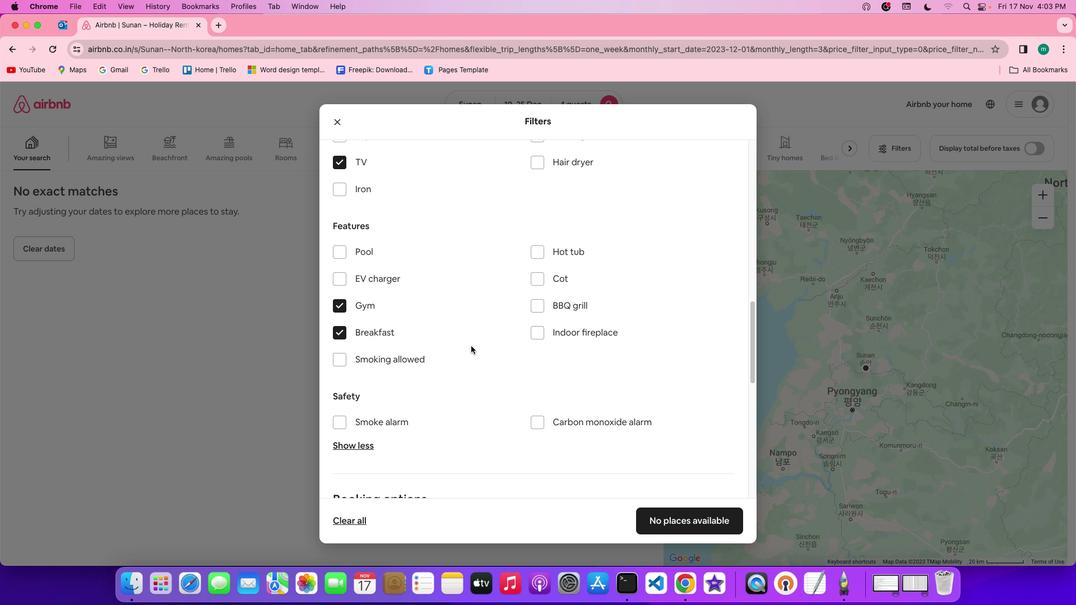 
Action: Mouse moved to (470, 345)
Screenshot: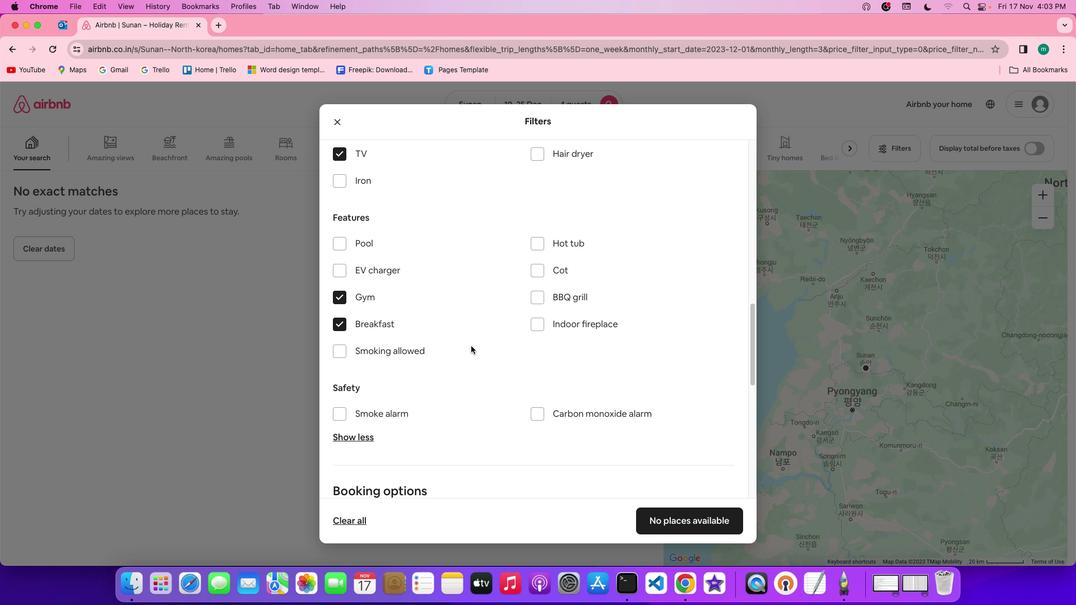 
Action: Mouse scrolled (470, 345) with delta (0, 0)
Screenshot: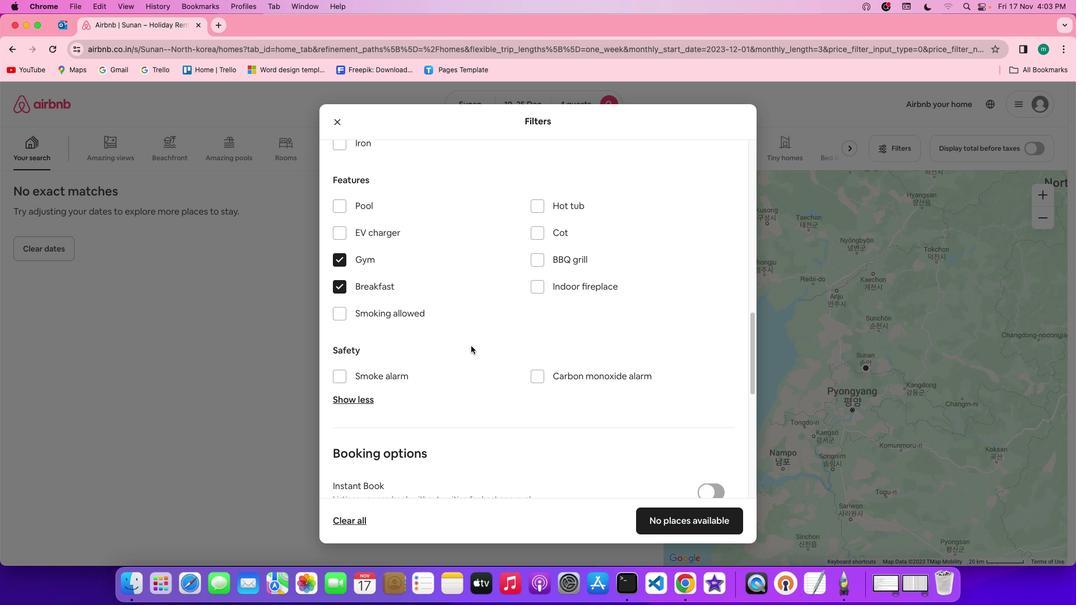 
Action: Mouse scrolled (470, 345) with delta (0, 0)
Screenshot: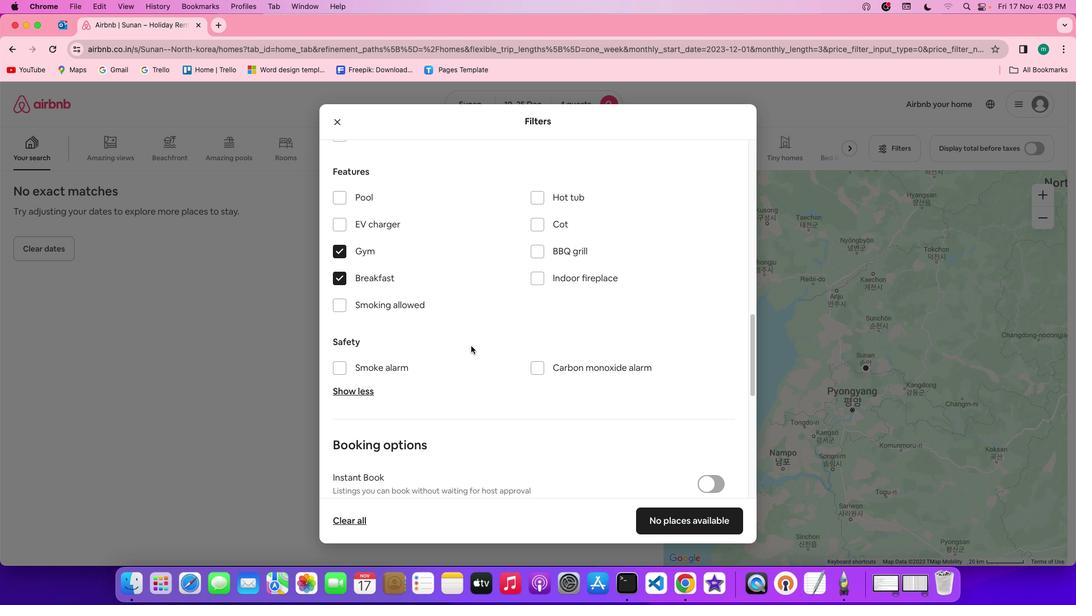 
Action: Mouse scrolled (470, 345) with delta (0, 0)
Screenshot: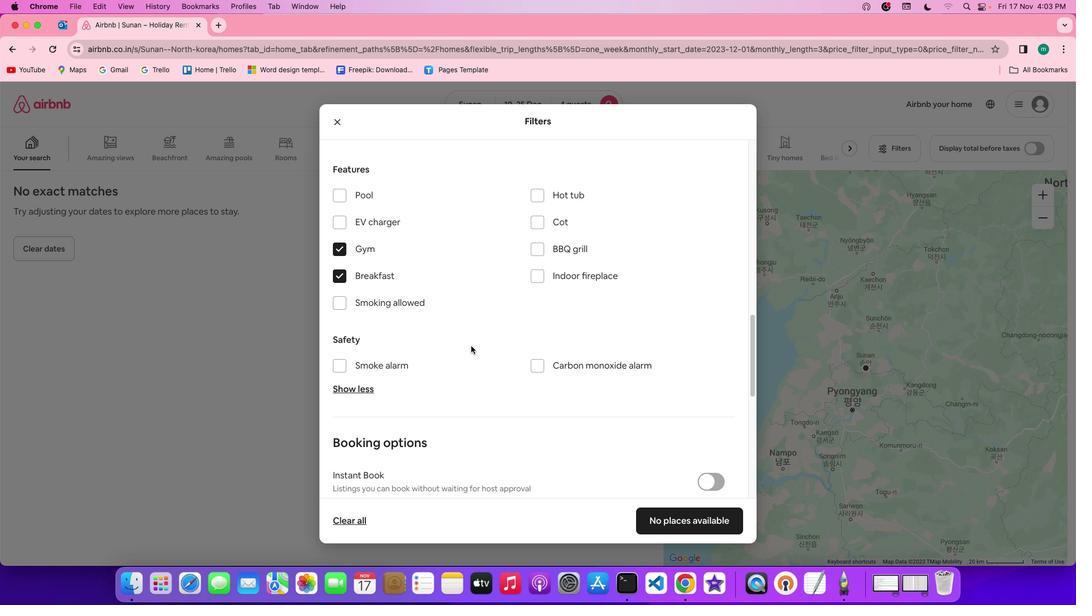 
Action: Mouse scrolled (470, 345) with delta (0, 0)
Screenshot: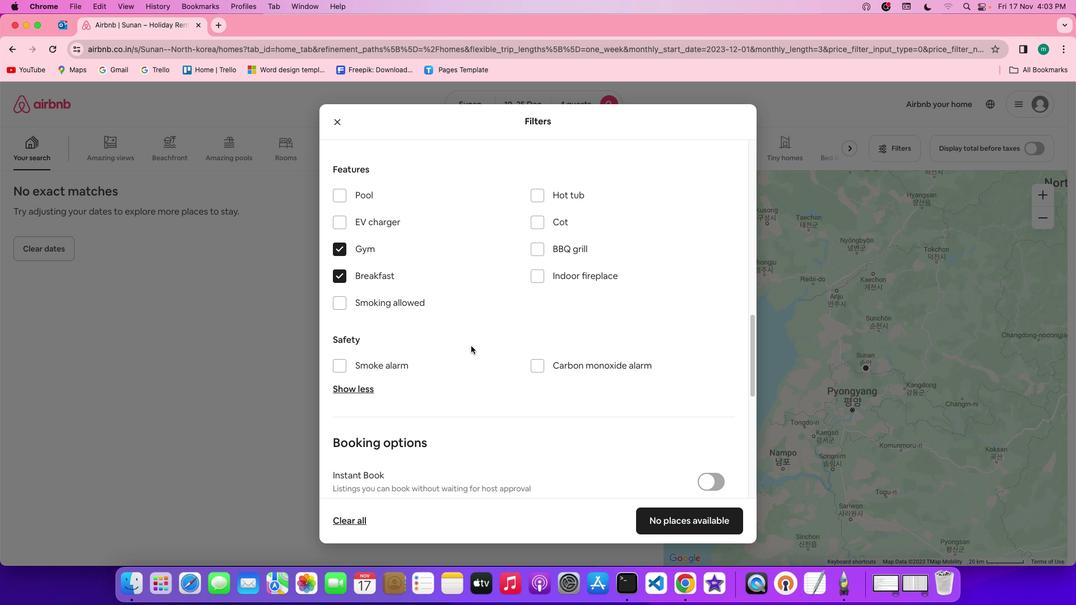 
Action: Mouse scrolled (470, 345) with delta (0, 0)
Screenshot: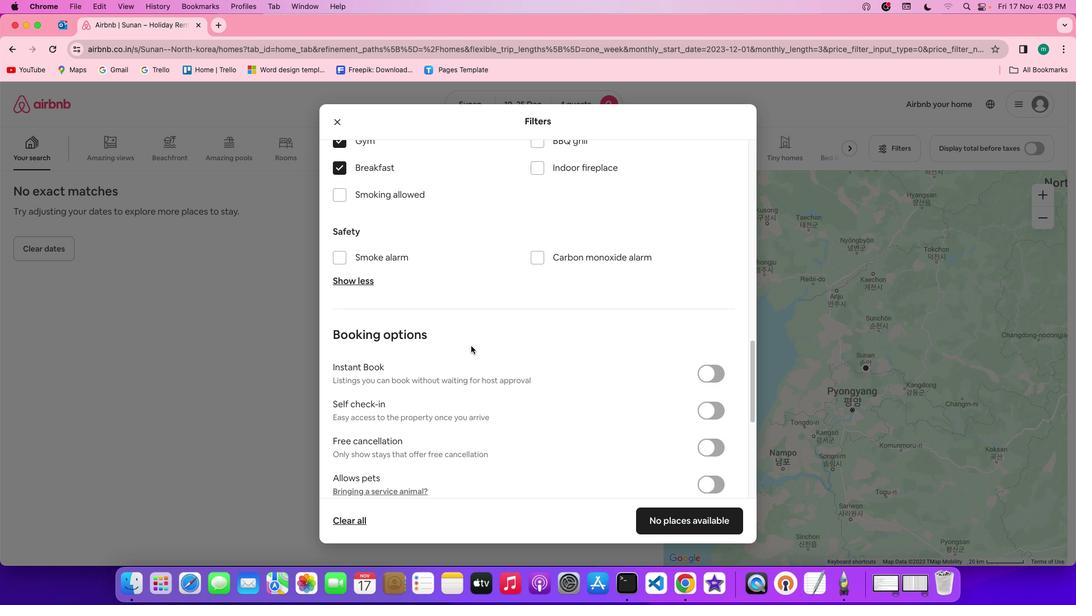 
Action: Mouse scrolled (470, 345) with delta (0, 0)
Screenshot: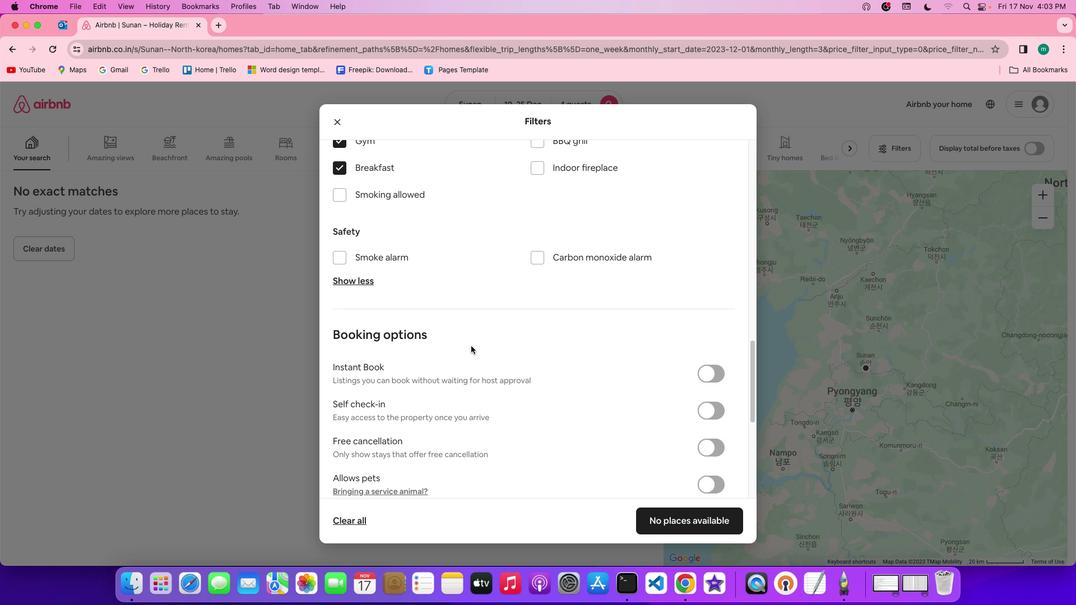 
Action: Mouse scrolled (470, 345) with delta (0, 0)
Screenshot: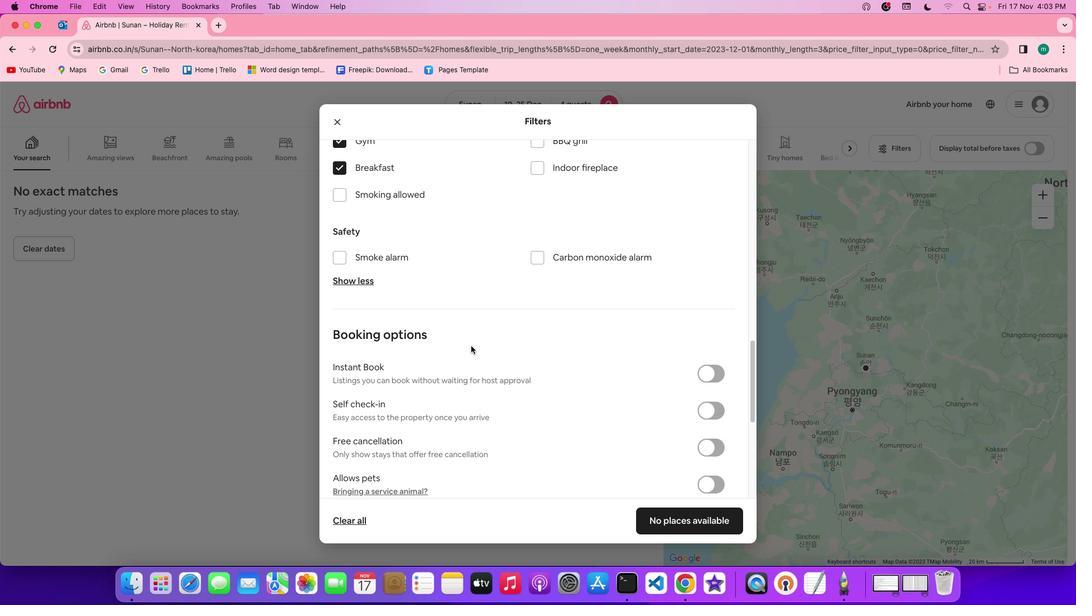
Action: Mouse scrolled (470, 345) with delta (0, -1)
Screenshot: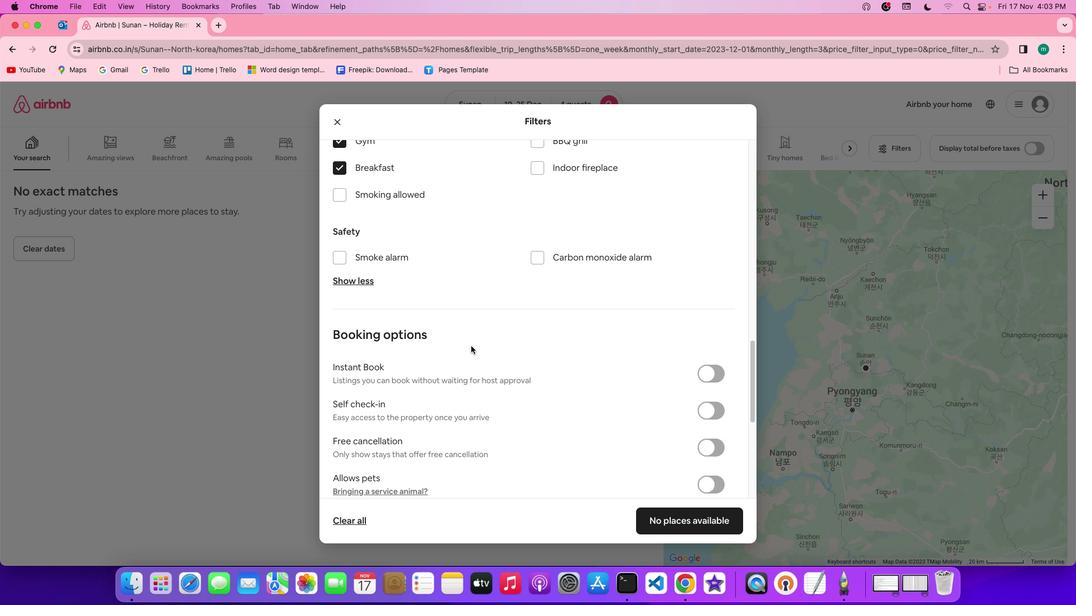 
Action: Mouse scrolled (470, 345) with delta (0, 0)
Screenshot: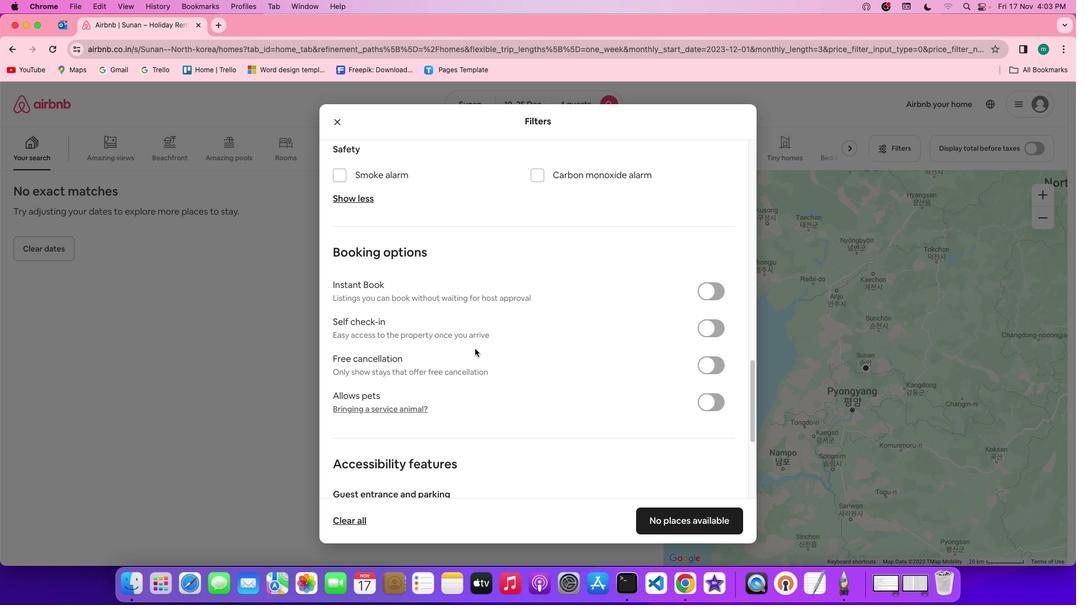 
Action: Mouse scrolled (470, 345) with delta (0, 0)
Screenshot: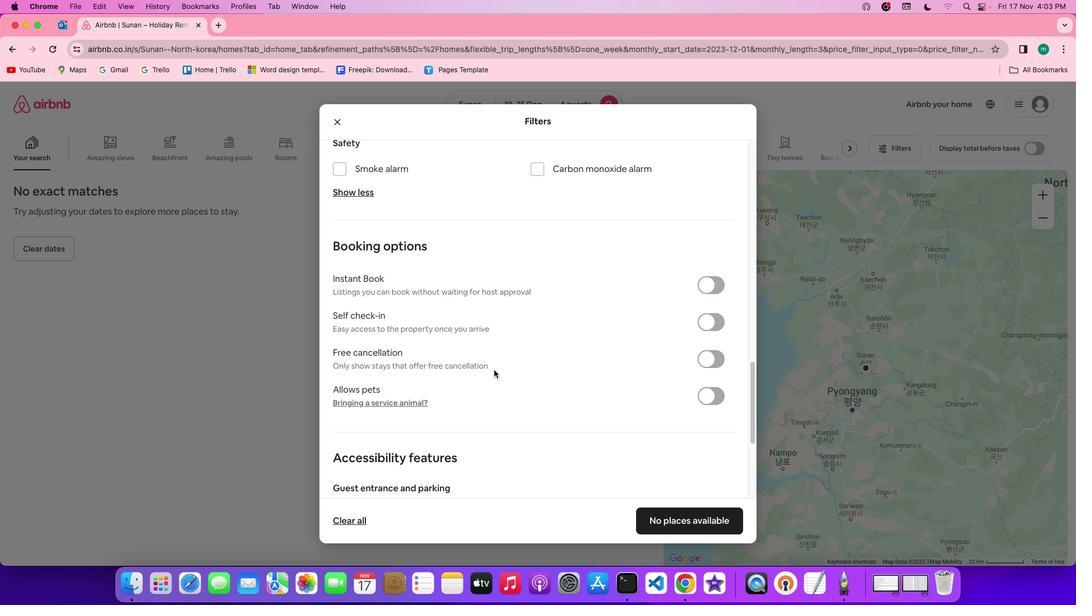 
Action: Mouse scrolled (470, 345) with delta (0, 0)
Screenshot: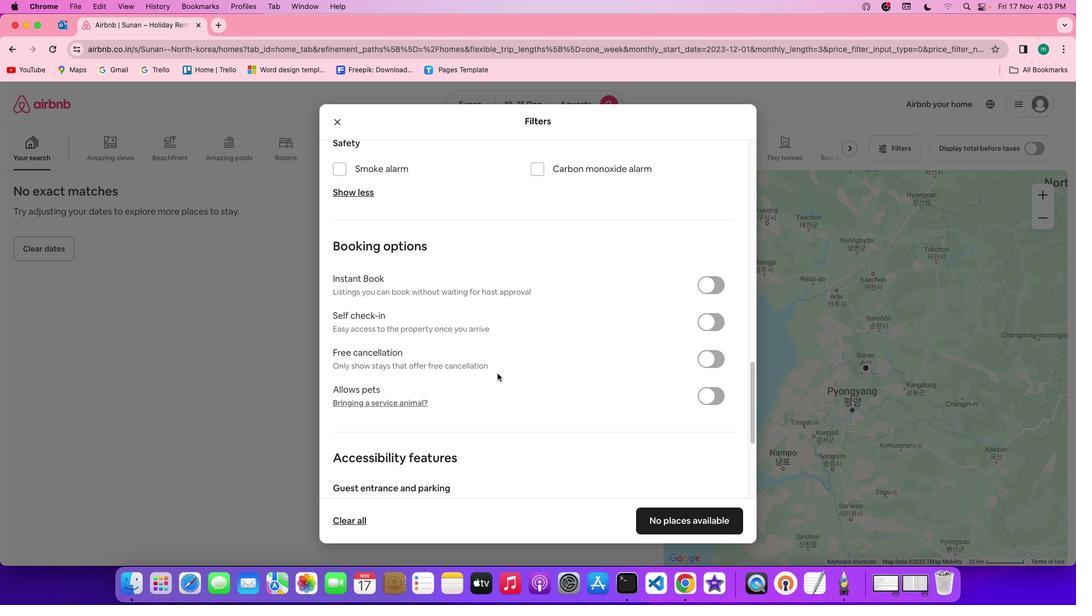 
Action: Mouse scrolled (470, 345) with delta (0, 0)
Screenshot: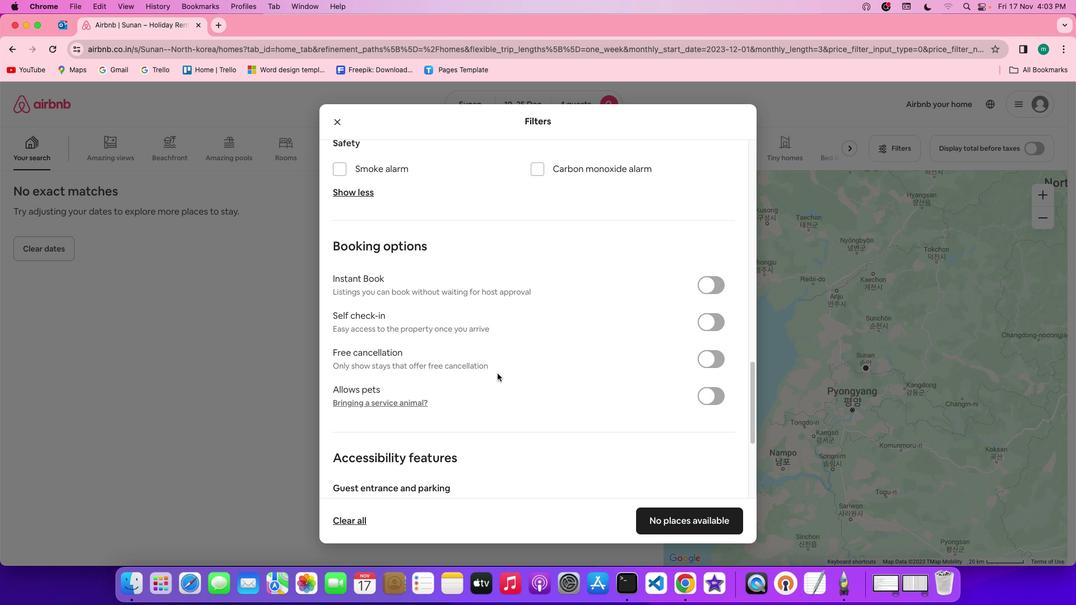 
Action: Mouse moved to (497, 373)
Screenshot: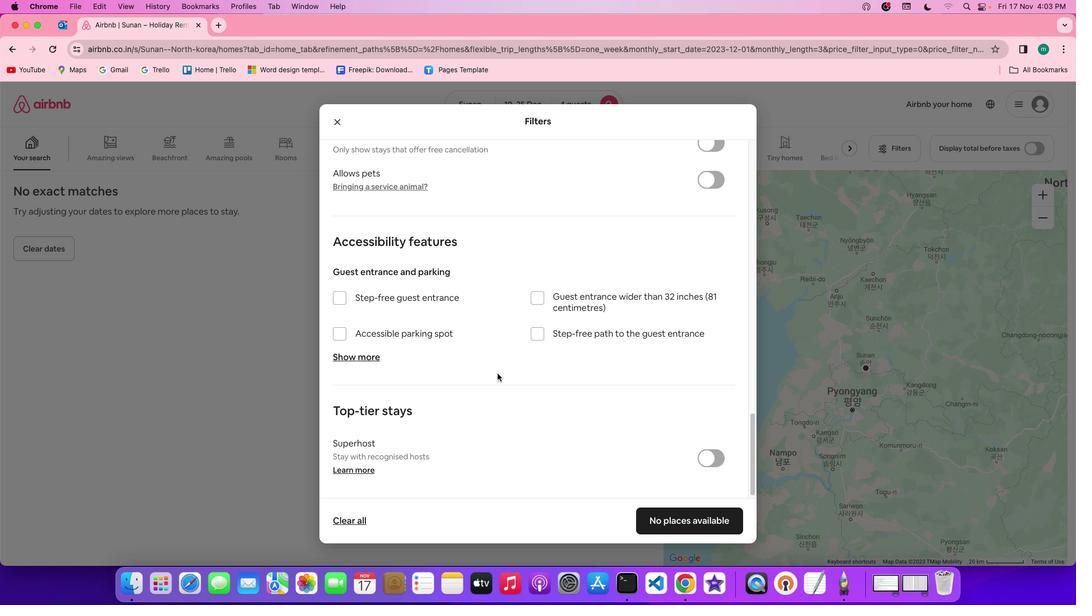 
Action: Mouse scrolled (497, 373) with delta (0, 0)
Screenshot: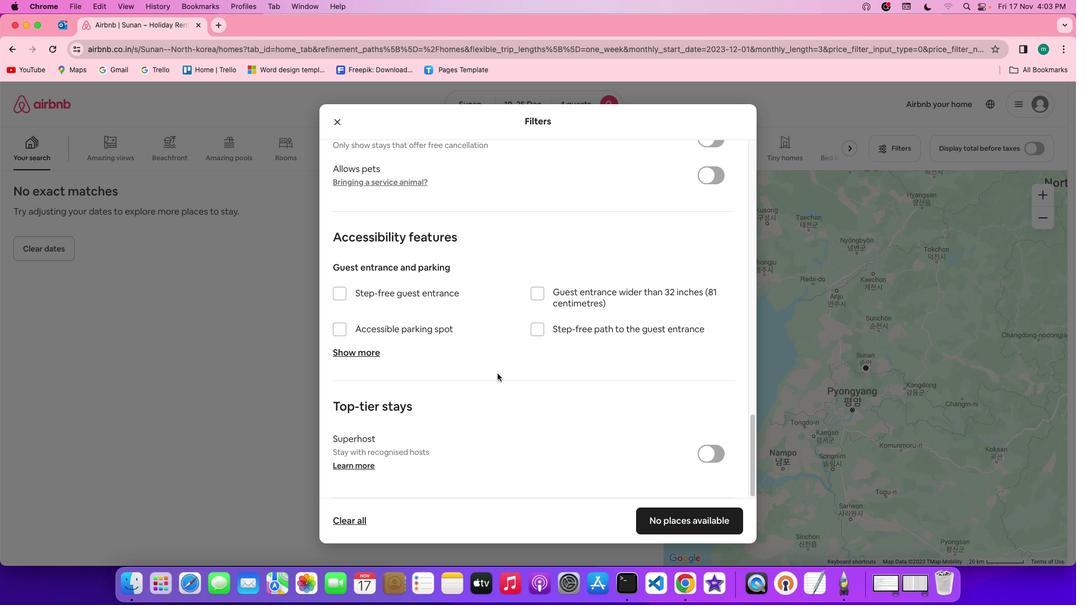 
Action: Mouse scrolled (497, 373) with delta (0, 0)
Screenshot: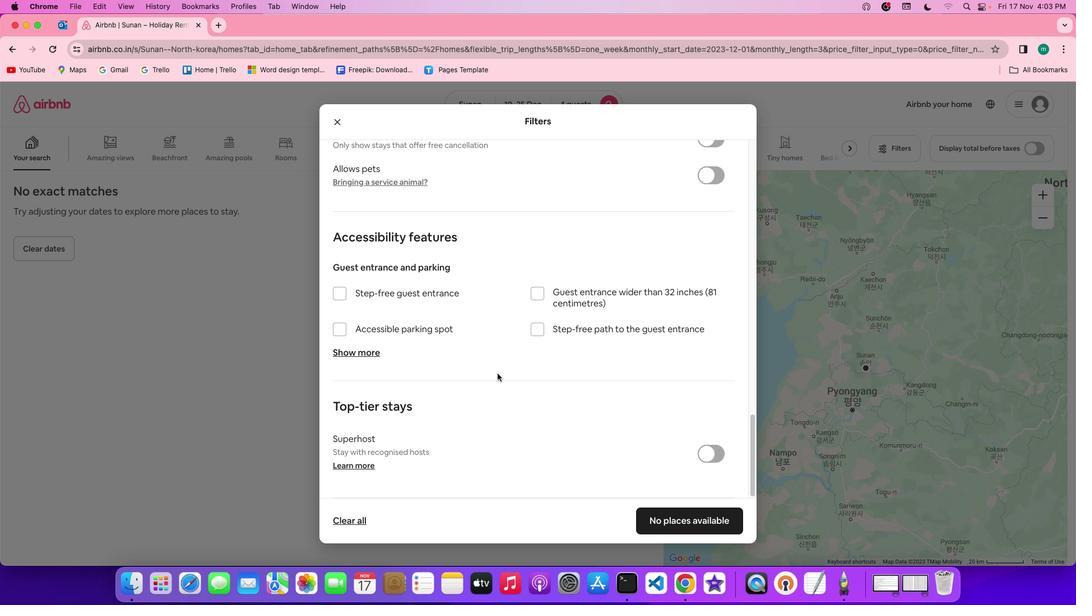 
Action: Mouse scrolled (497, 373) with delta (0, -1)
Screenshot: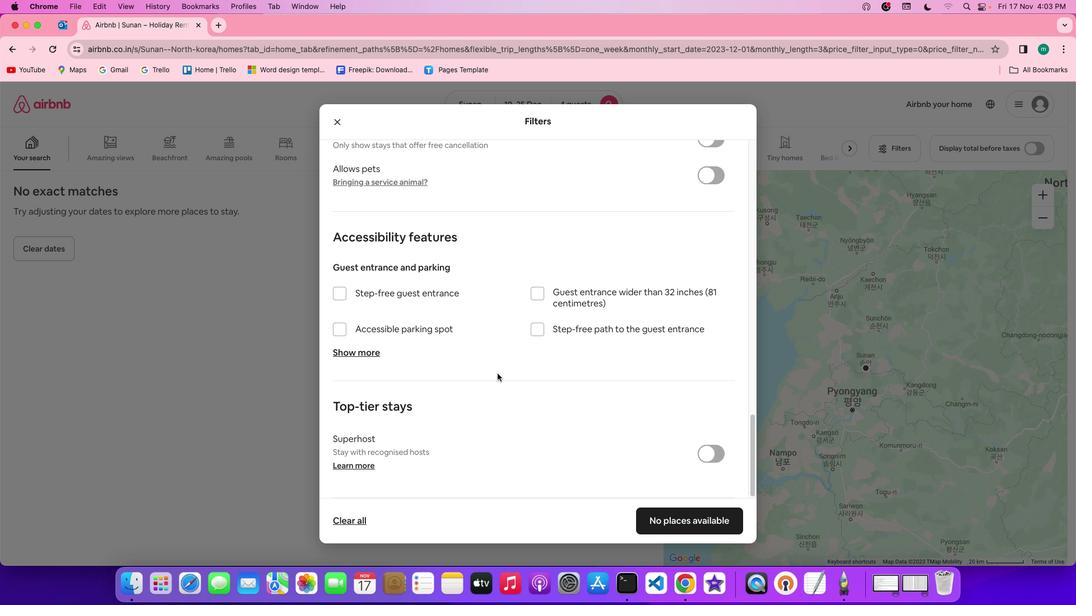 
Action: Mouse scrolled (497, 373) with delta (0, -2)
Screenshot: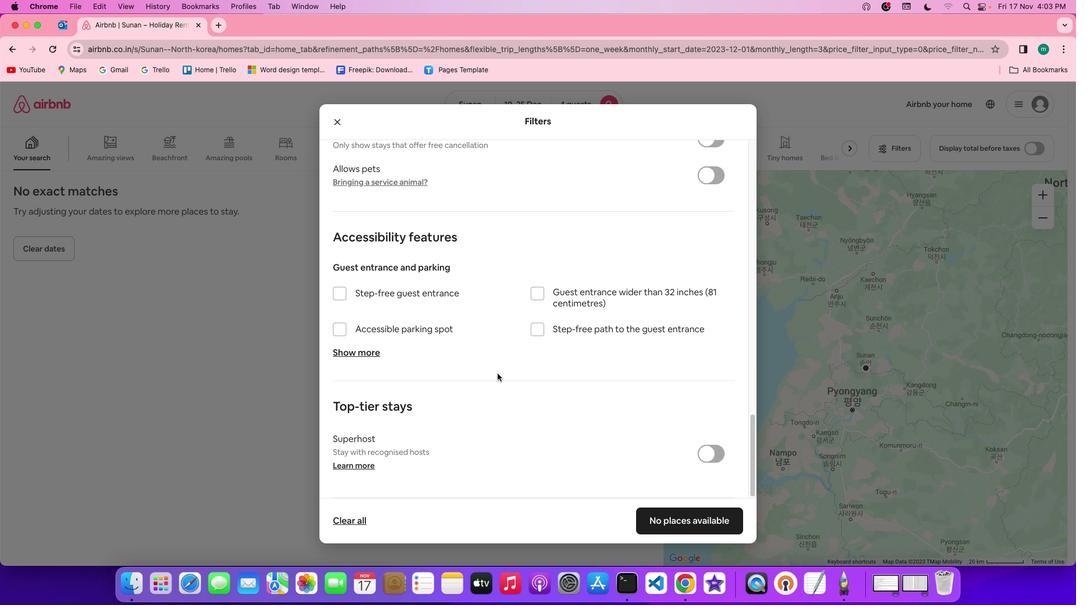 
Action: Mouse scrolled (497, 373) with delta (0, -2)
Screenshot: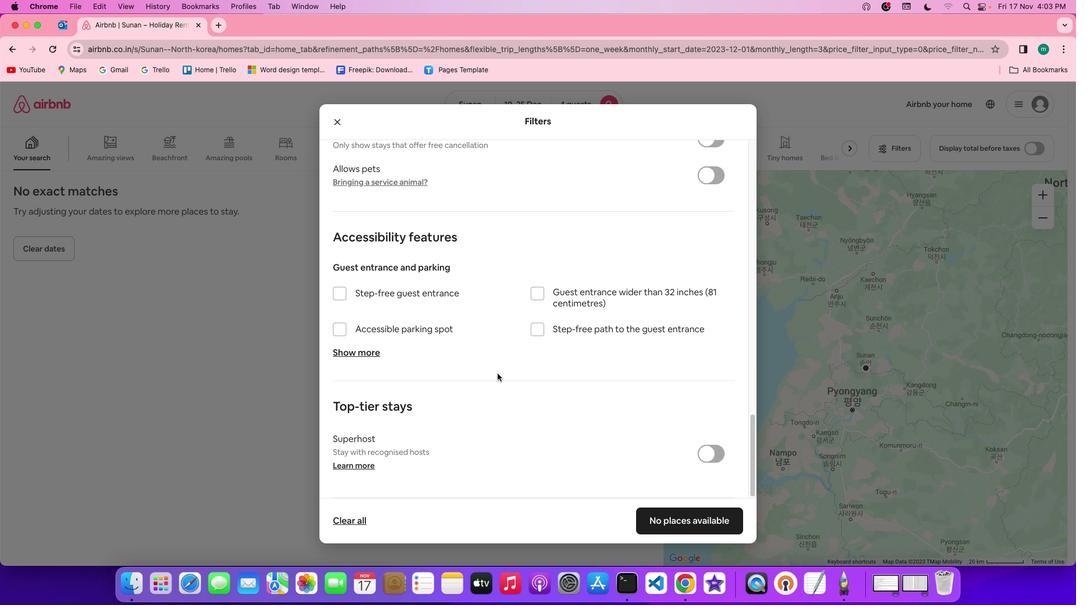 
Action: Mouse scrolled (497, 373) with delta (0, 0)
Screenshot: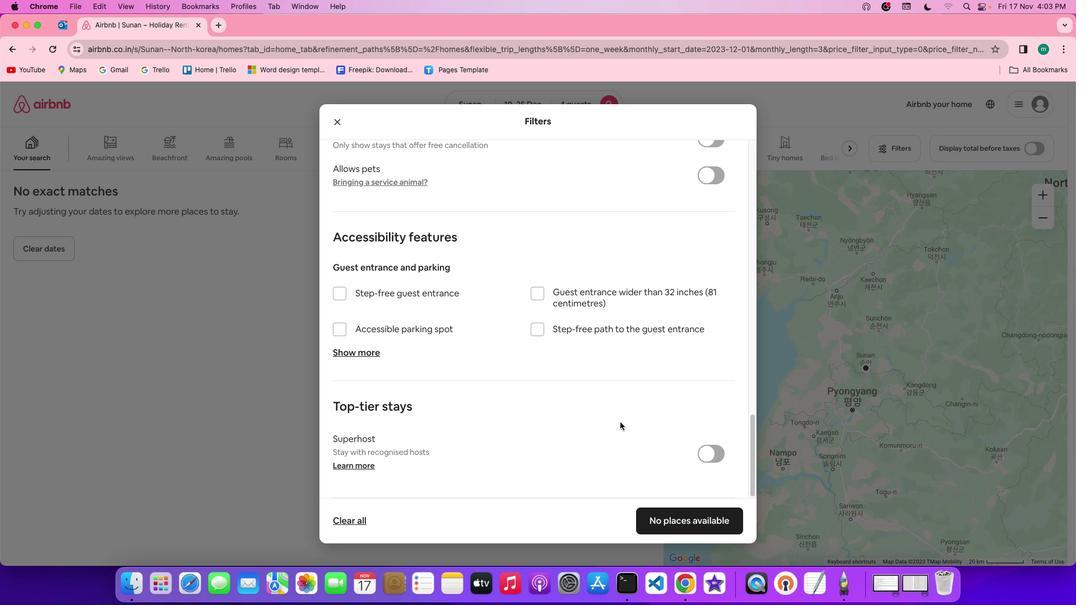 
Action: Mouse scrolled (497, 373) with delta (0, 0)
Screenshot: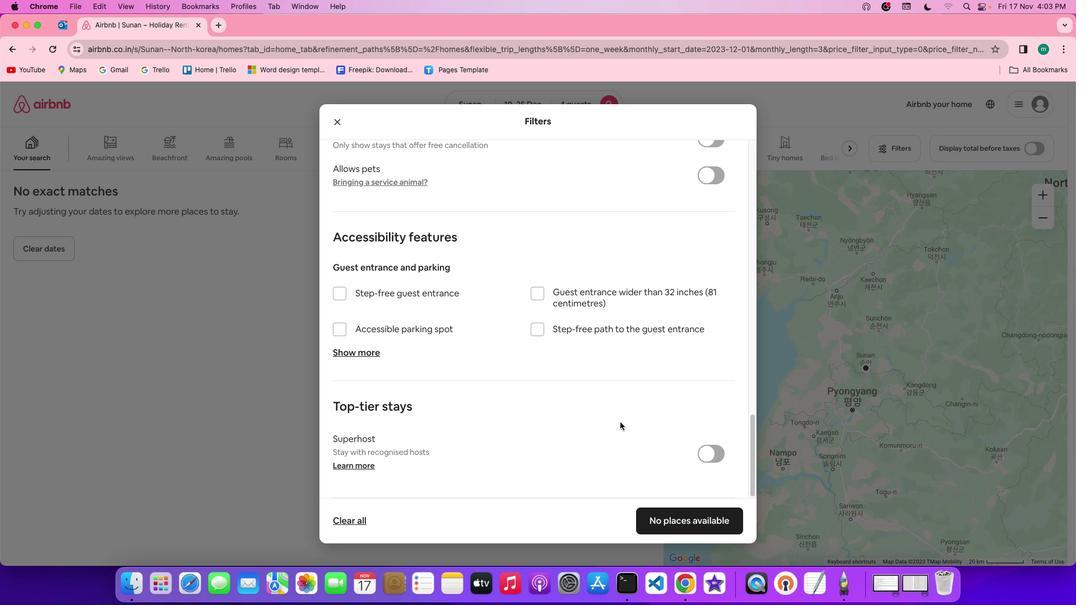 
Action: Mouse scrolled (497, 373) with delta (0, -1)
Screenshot: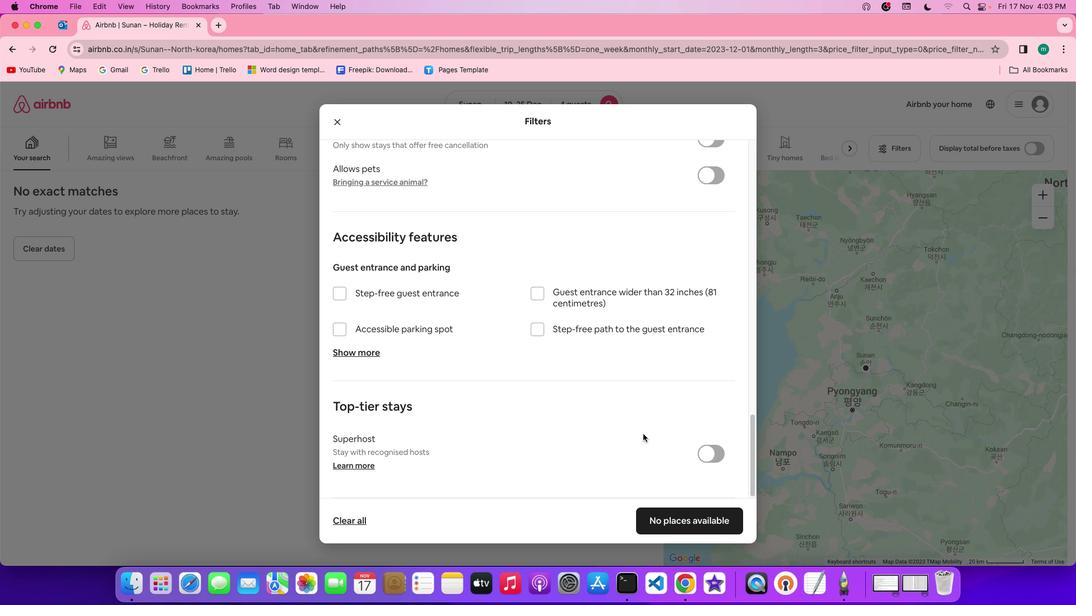 
Action: Mouse scrolled (497, 373) with delta (0, -2)
Screenshot: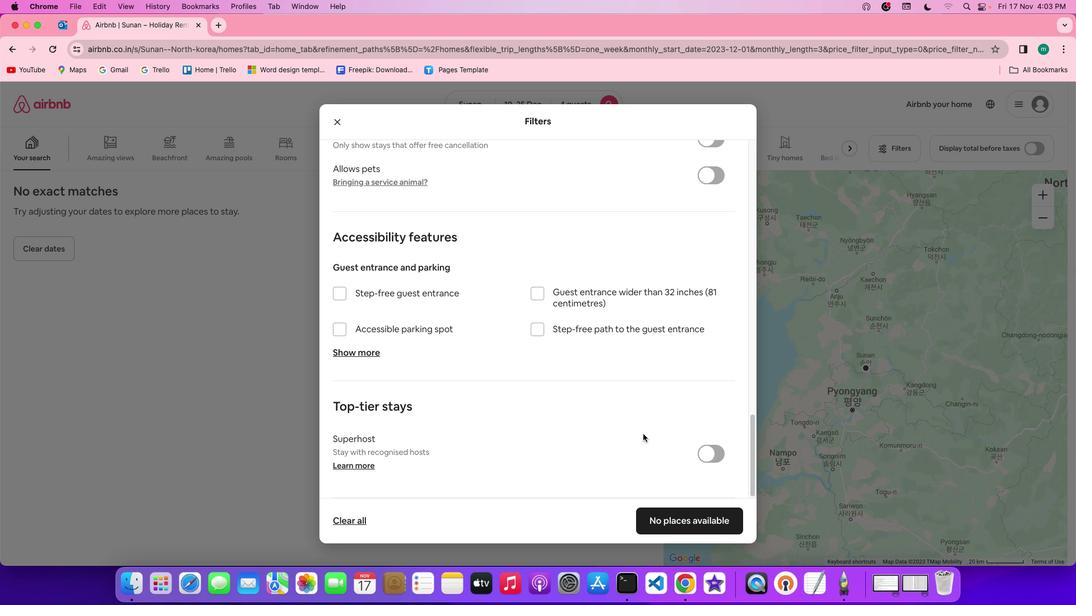 
Action: Mouse scrolled (497, 373) with delta (0, -3)
Screenshot: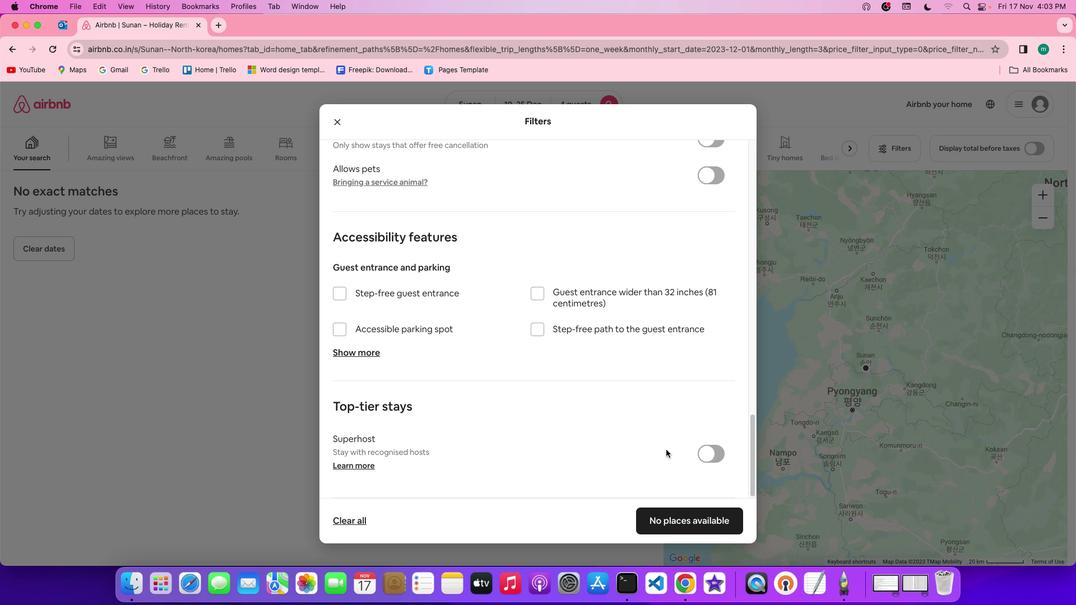 
Action: Mouse scrolled (497, 373) with delta (0, -3)
Screenshot: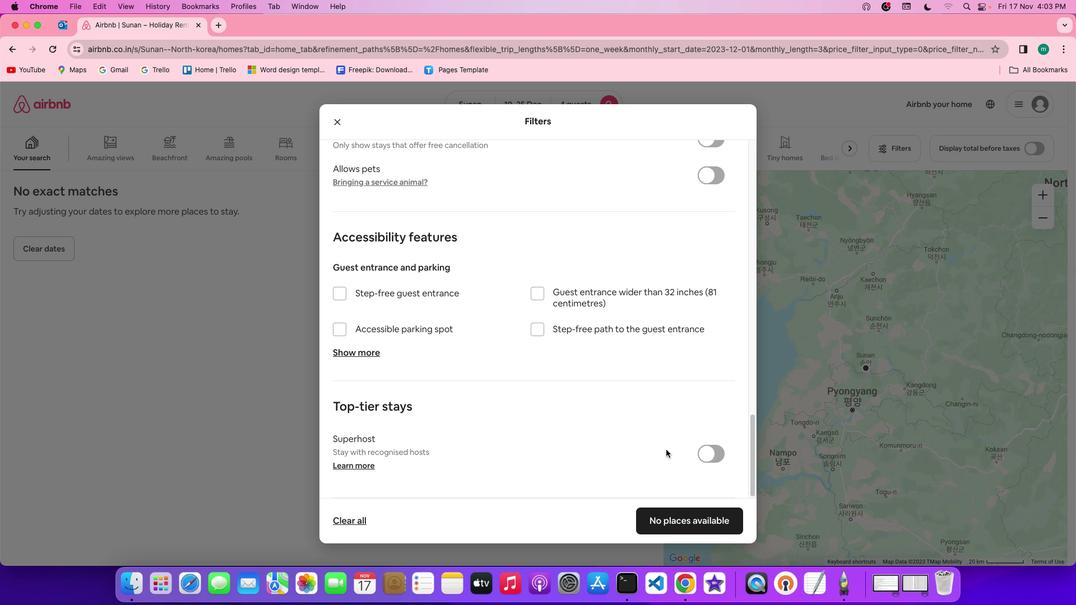 
Action: Mouse moved to (701, 521)
Screenshot: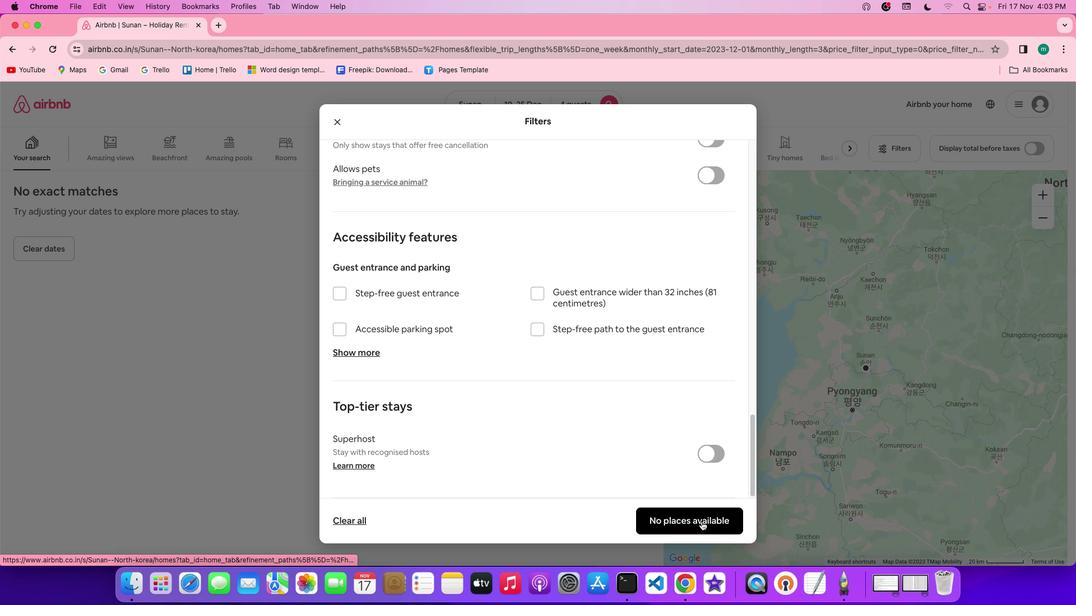 
Action: Mouse pressed left at (701, 521)
Screenshot: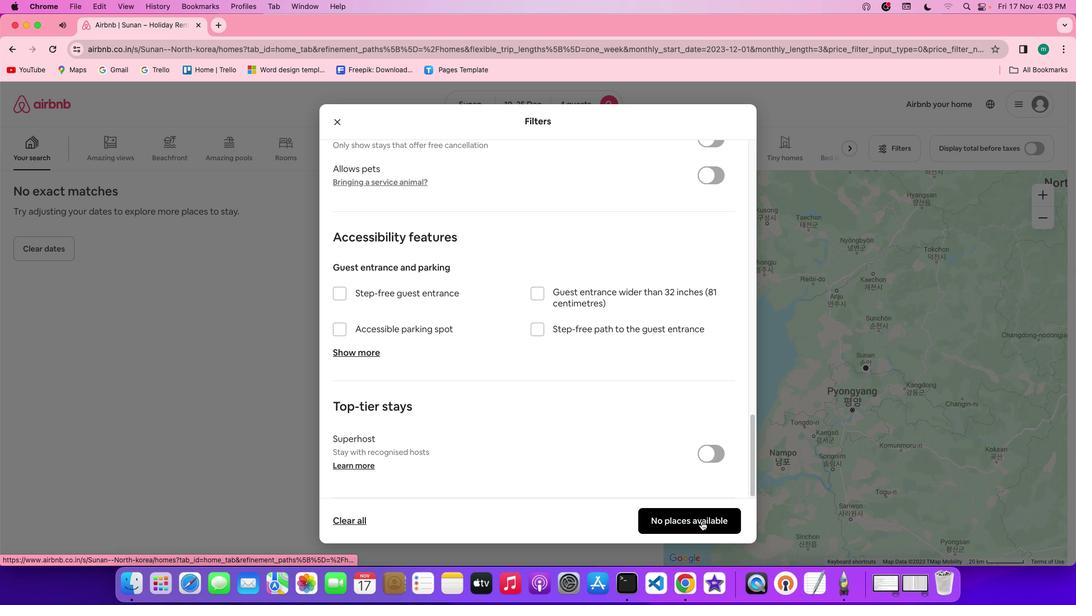 
Action: Mouse moved to (355, 331)
Screenshot: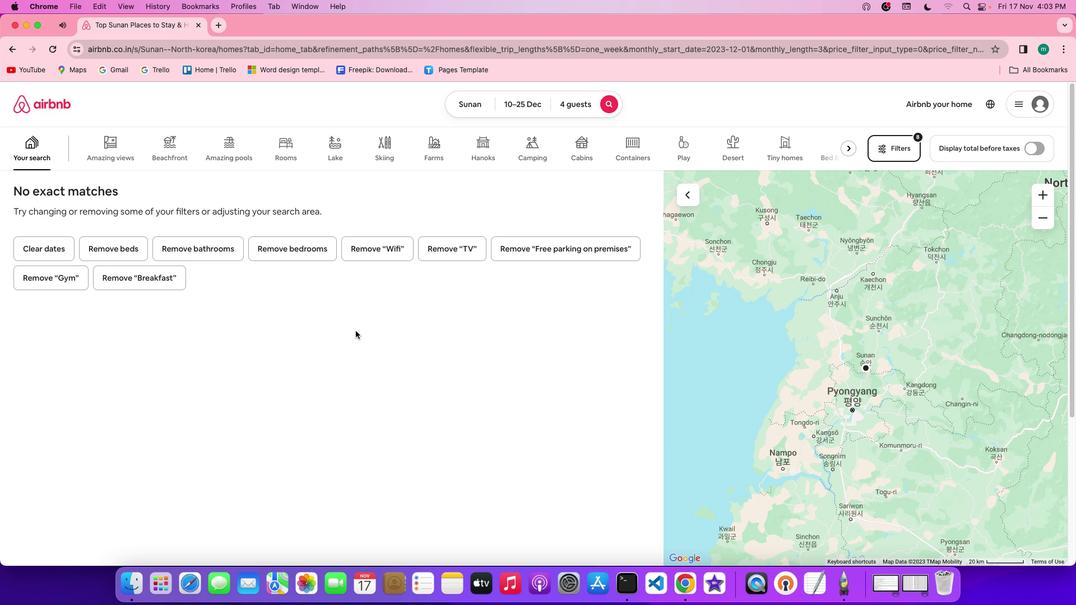 
